 Task: Search one way flight ticket for 5 adults, 1 child, 2 infants in seat and 1 infant on lap in business from Butte: Bert Mooney Airport to New Bern: Coastal Carolina Regional Airport (was Craven County Regional) on 5-4-2023. Choice of flights is Royal air maroc. Number of bags: 1 carry on bag. Price is upto 86000. Outbound departure time preference is 4:45.
Action: Mouse moved to (305, 103)
Screenshot: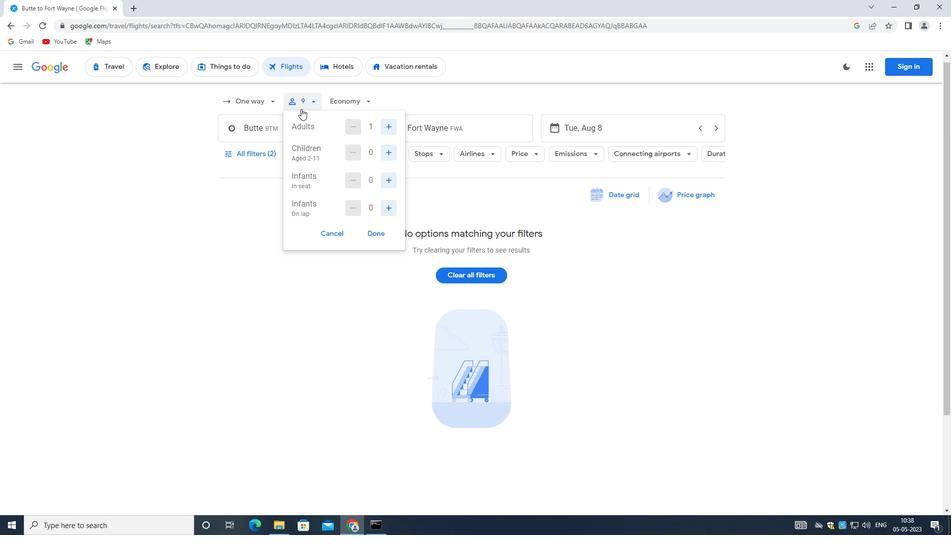 
Action: Mouse pressed left at (305, 103)
Screenshot: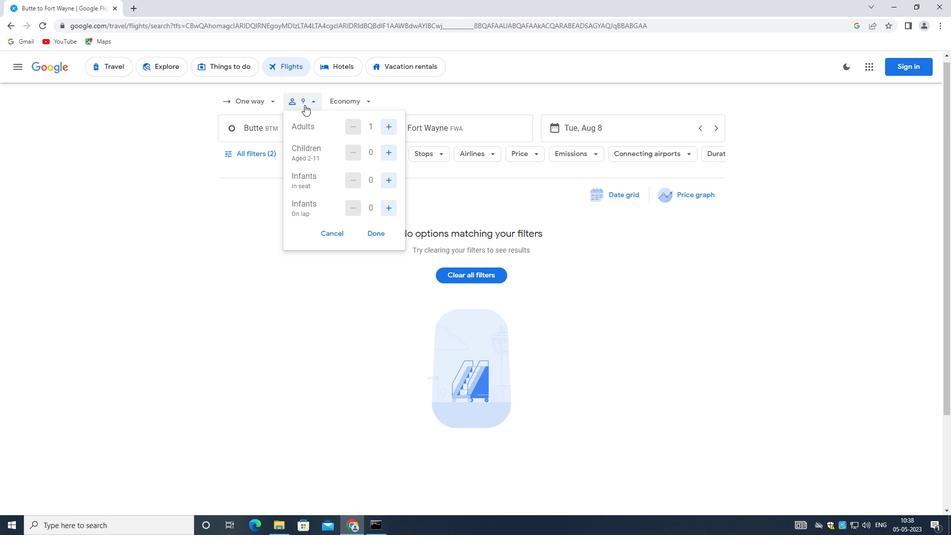 
Action: Mouse moved to (305, 107)
Screenshot: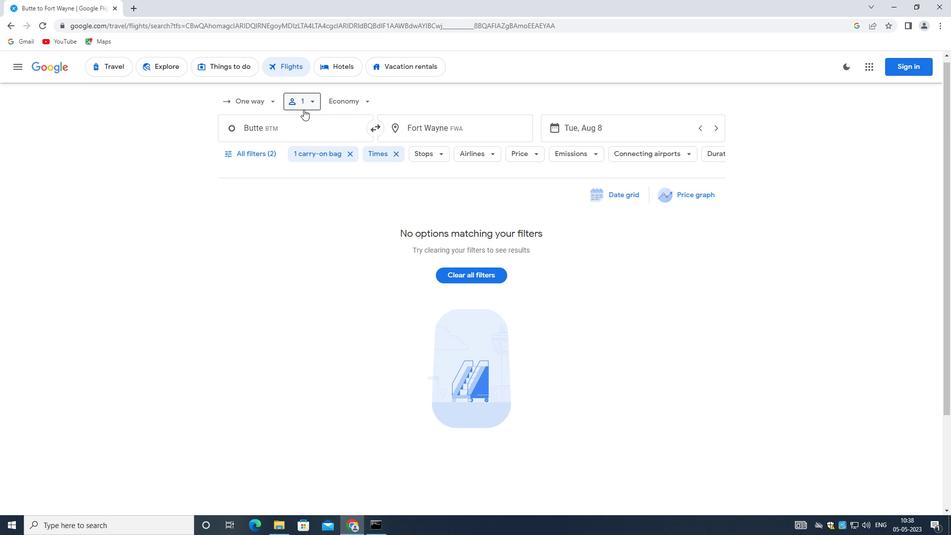 
Action: Mouse pressed left at (305, 107)
Screenshot: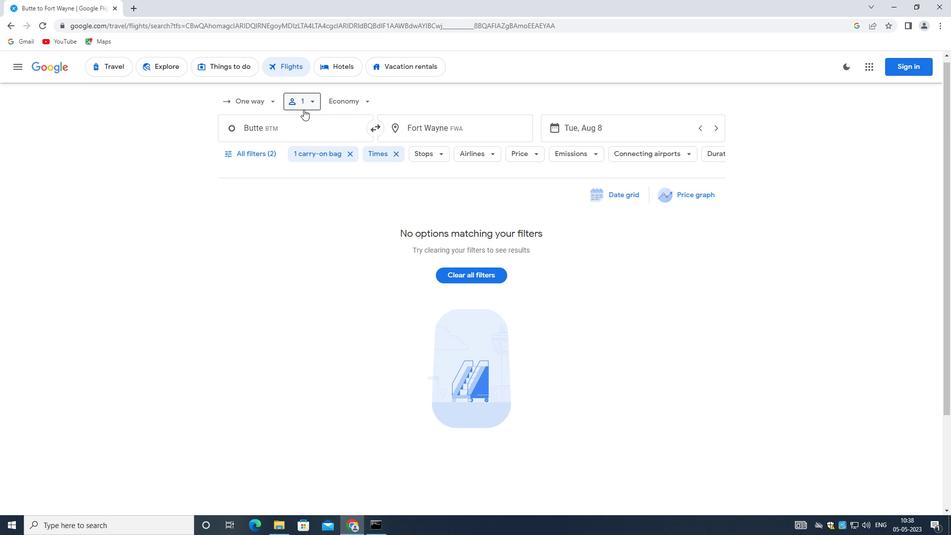 
Action: Mouse moved to (264, 109)
Screenshot: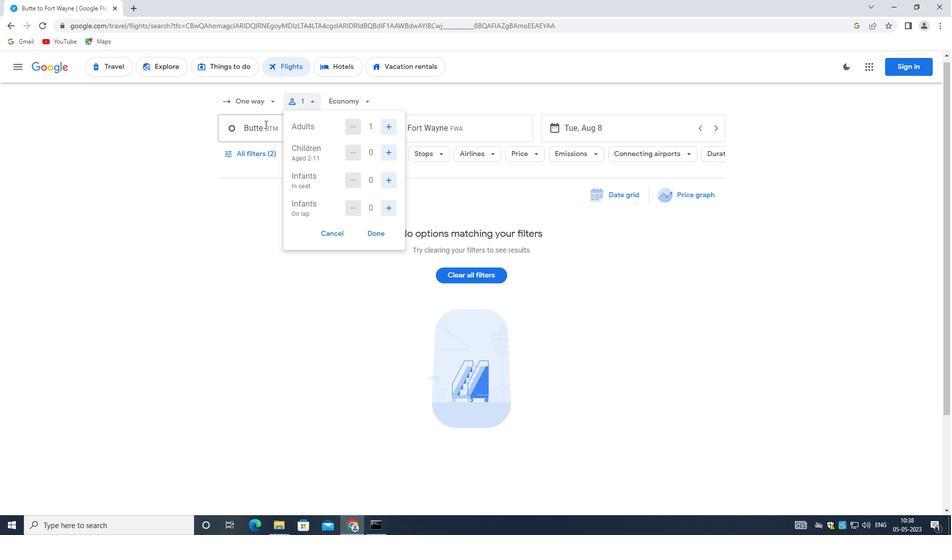 
Action: Mouse pressed left at (264, 109)
Screenshot: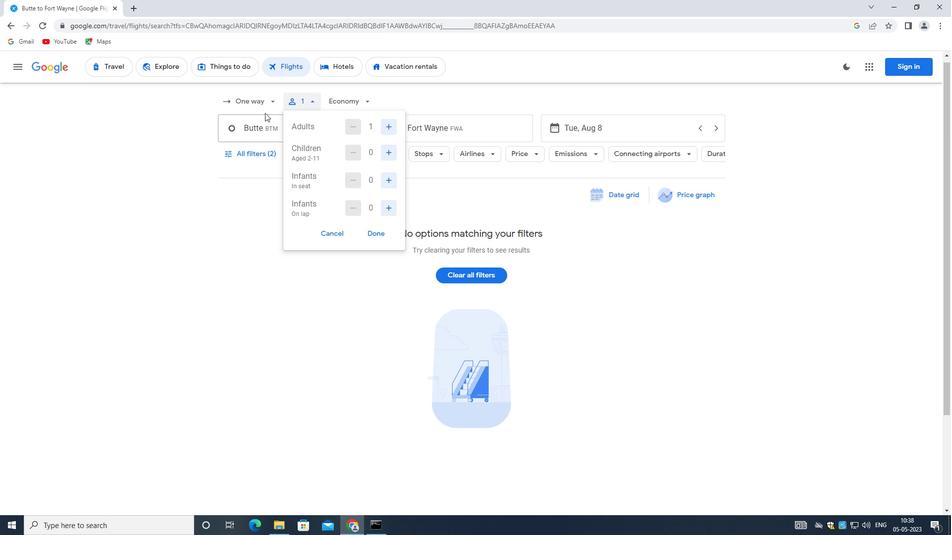 
Action: Mouse moved to (265, 143)
Screenshot: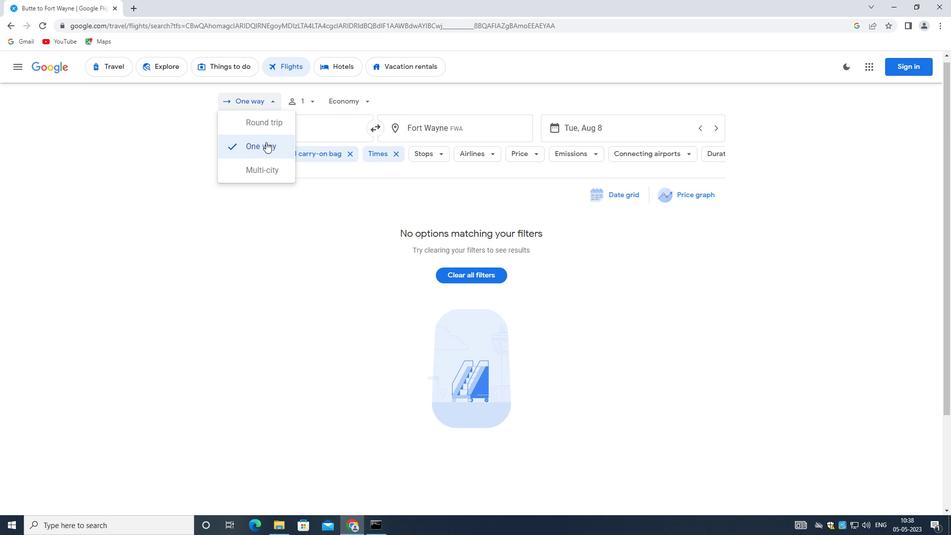
Action: Mouse pressed left at (265, 143)
Screenshot: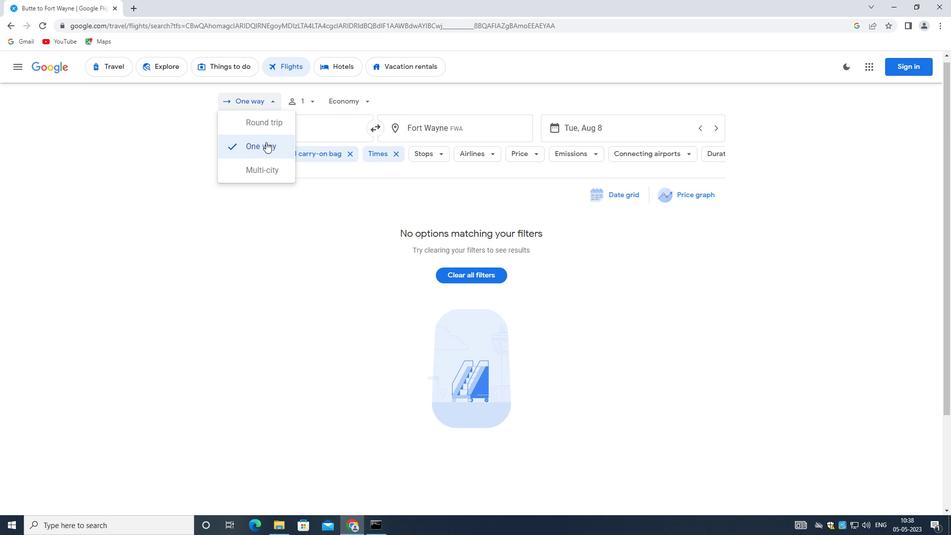 
Action: Mouse moved to (311, 102)
Screenshot: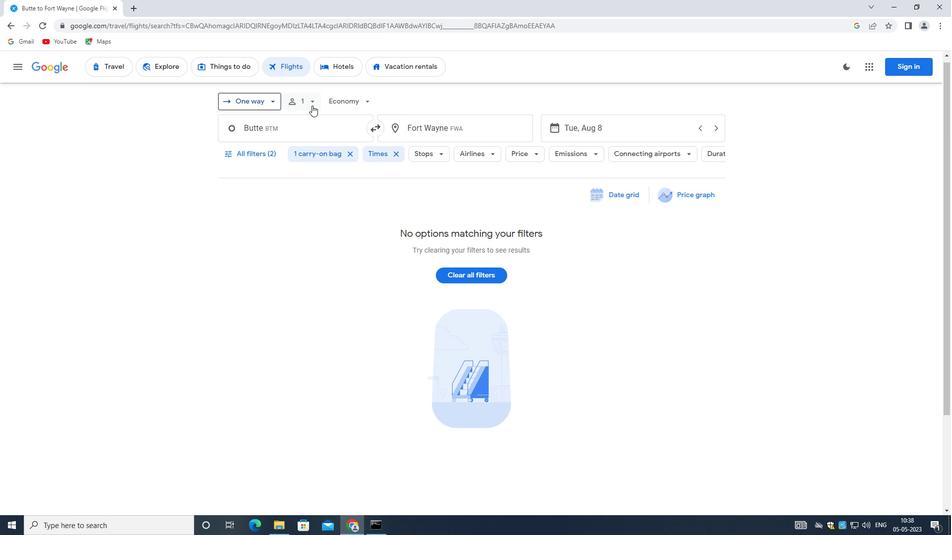 
Action: Mouse pressed left at (311, 102)
Screenshot: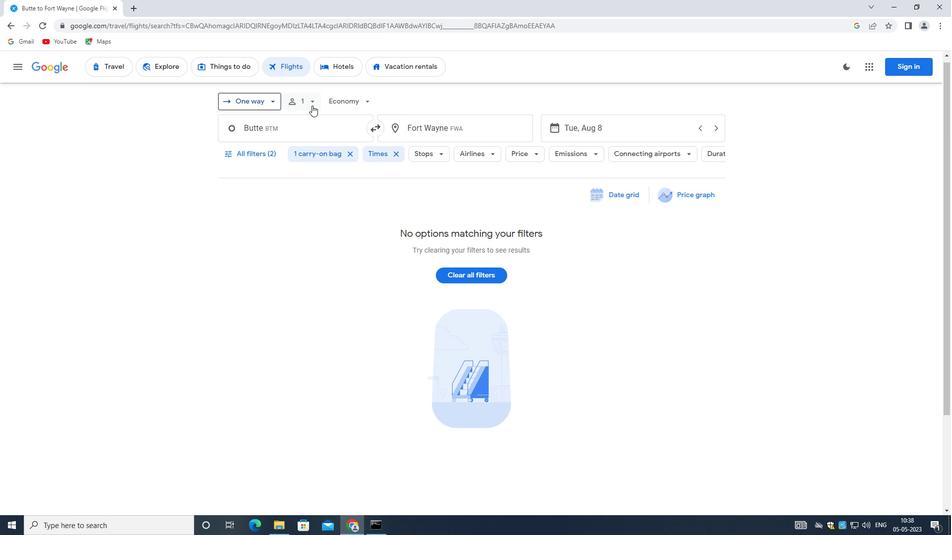 
Action: Mouse moved to (393, 127)
Screenshot: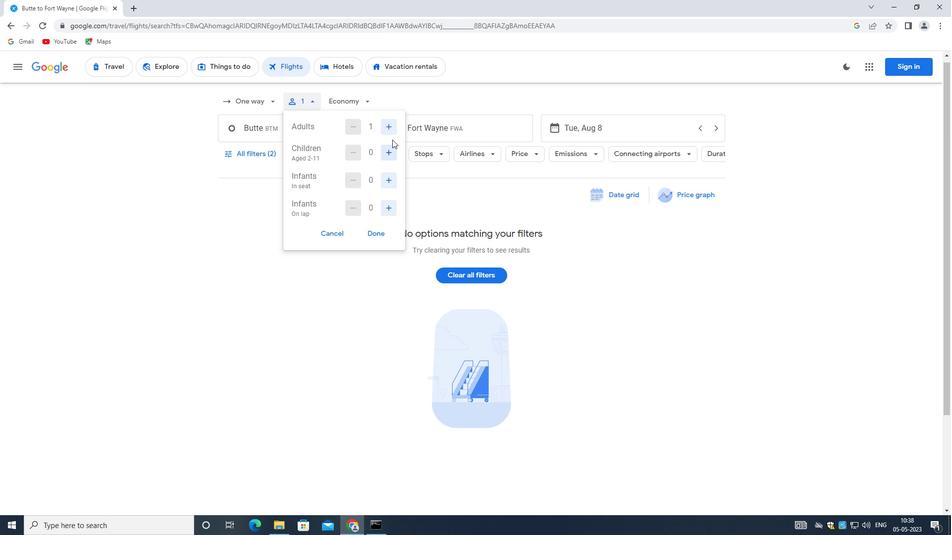 
Action: Mouse pressed left at (393, 127)
Screenshot: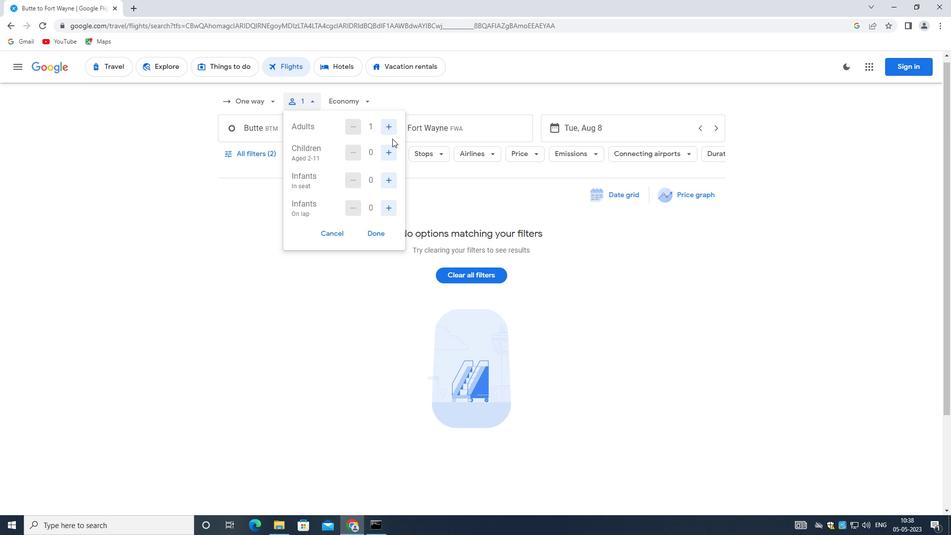 
Action: Mouse pressed left at (393, 127)
Screenshot: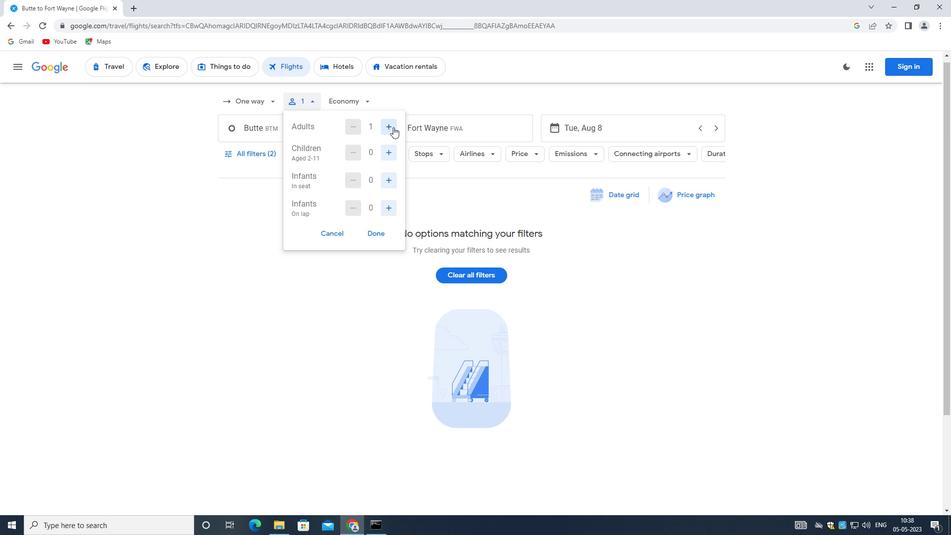 
Action: Mouse pressed left at (393, 127)
Screenshot: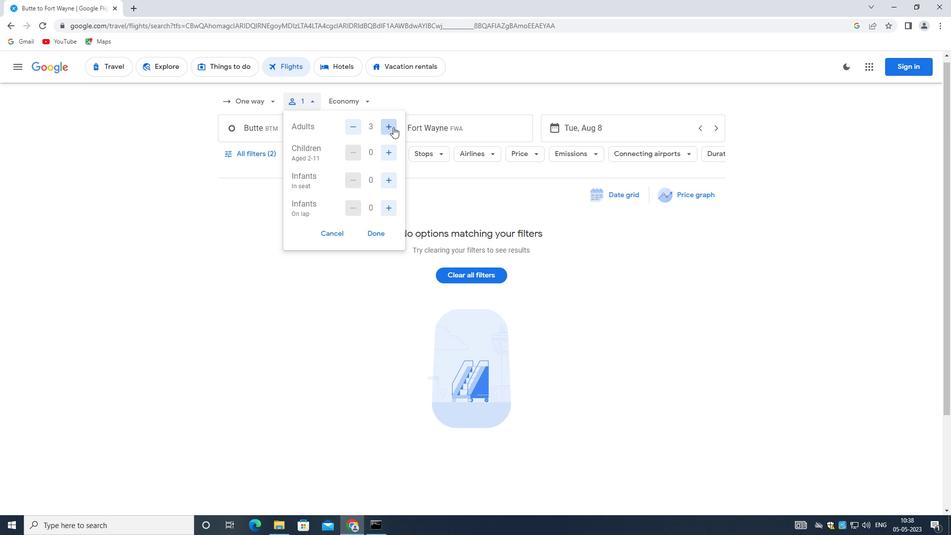 
Action: Mouse pressed left at (393, 127)
Screenshot: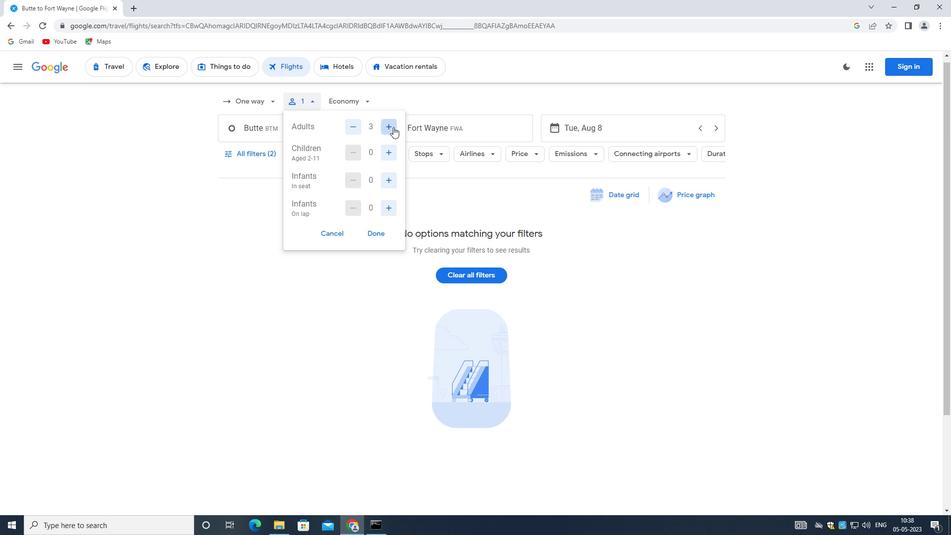 
Action: Mouse moved to (387, 151)
Screenshot: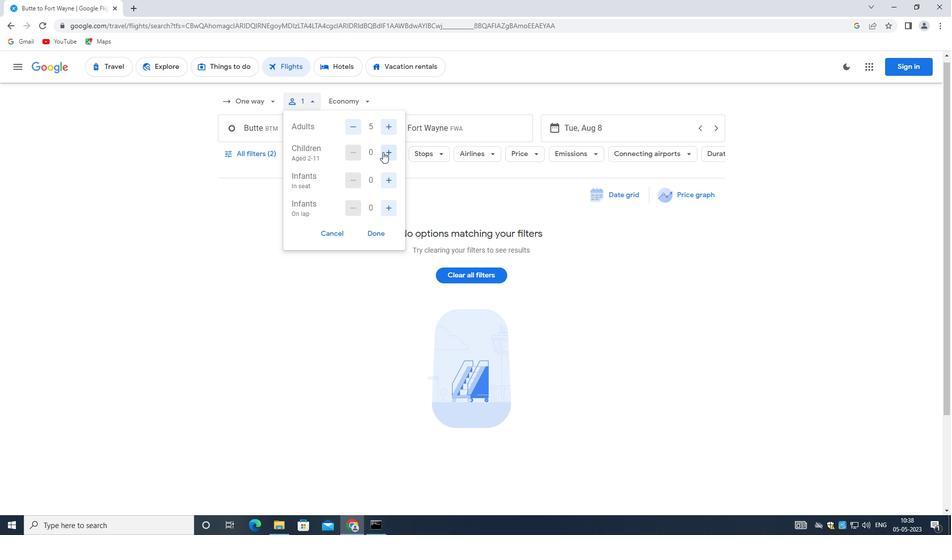 
Action: Mouse pressed left at (387, 151)
Screenshot: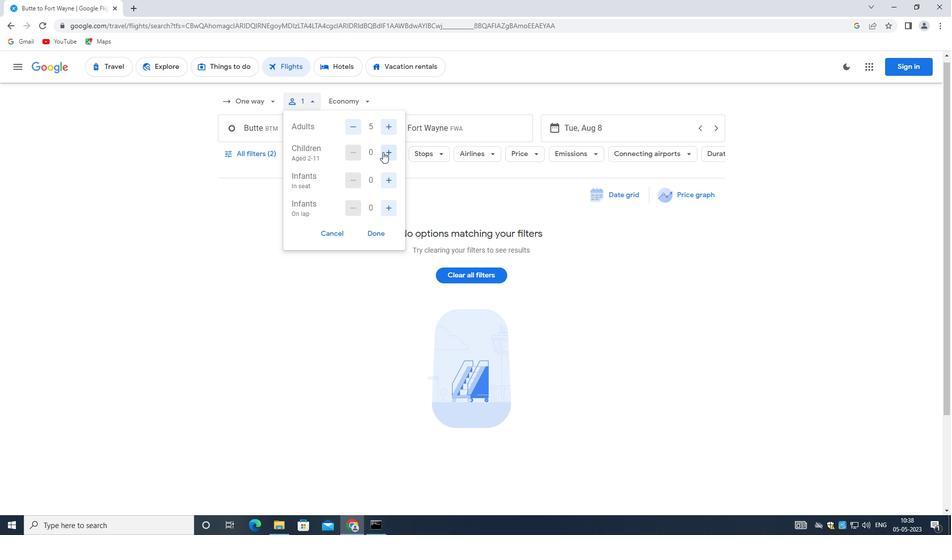 
Action: Mouse moved to (386, 178)
Screenshot: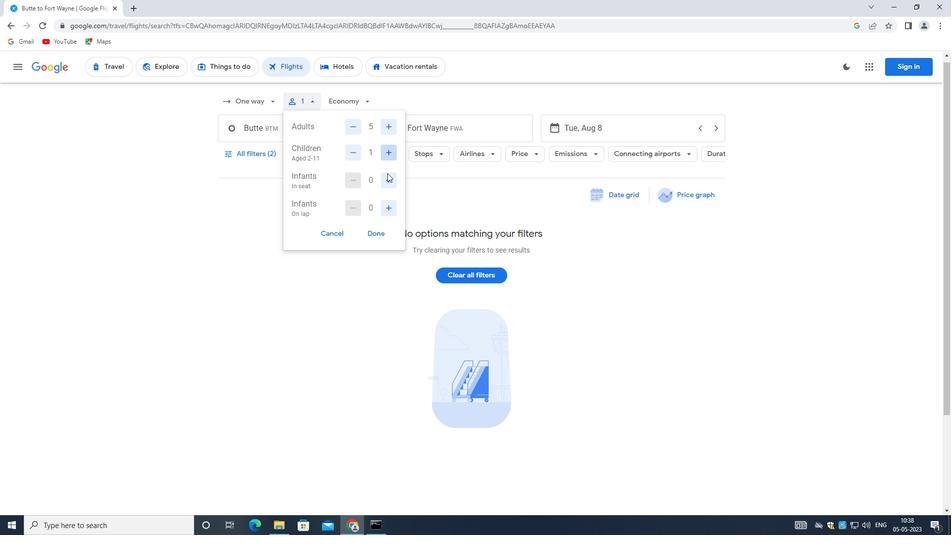 
Action: Mouse pressed left at (386, 178)
Screenshot: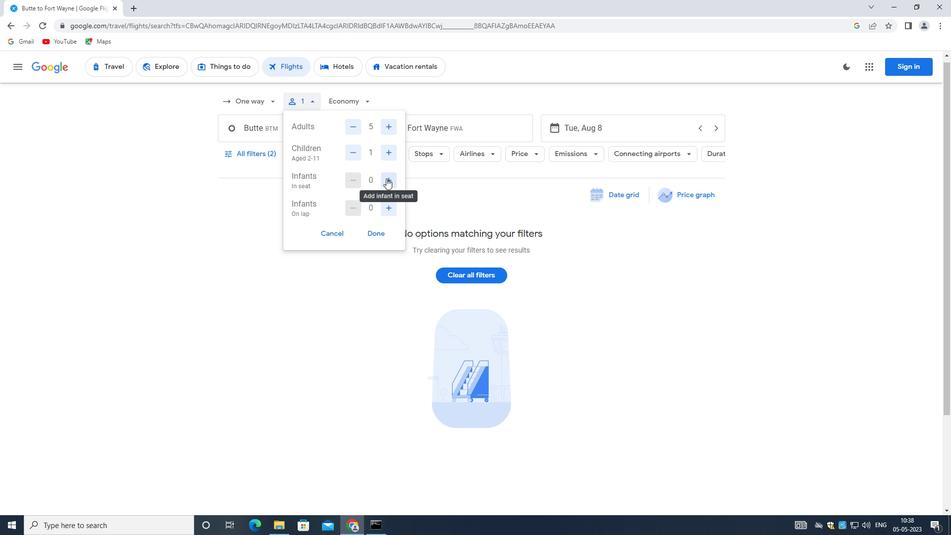 
Action: Mouse pressed left at (386, 178)
Screenshot: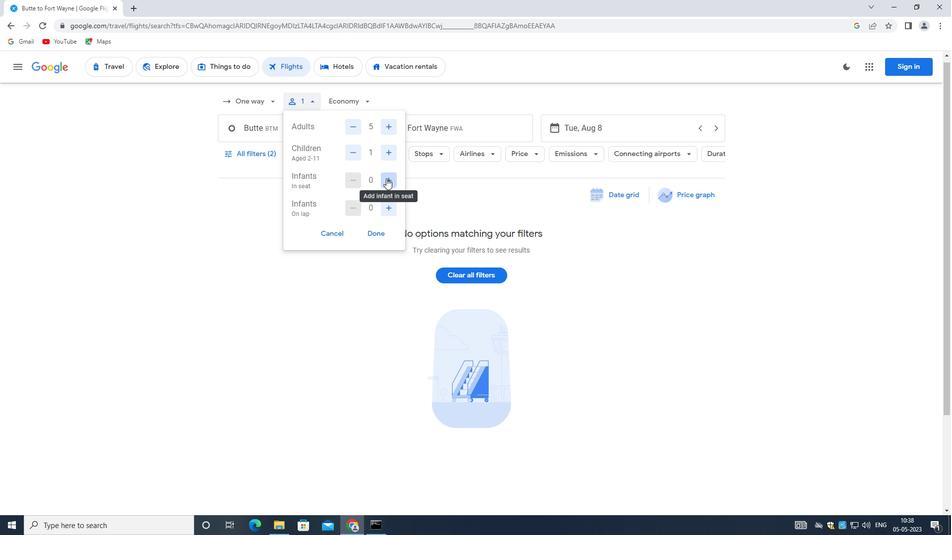 
Action: Mouse moved to (387, 205)
Screenshot: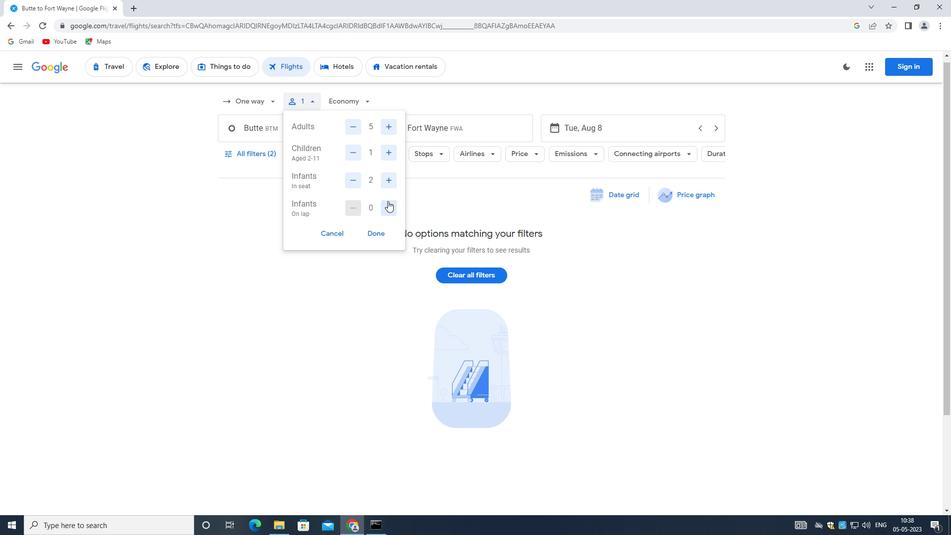
Action: Mouse pressed left at (387, 205)
Screenshot: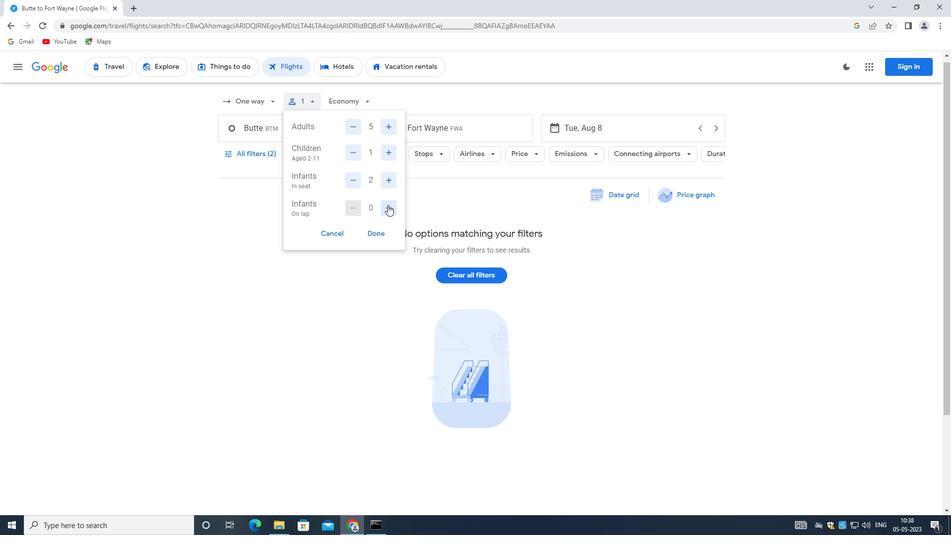 
Action: Mouse moved to (375, 231)
Screenshot: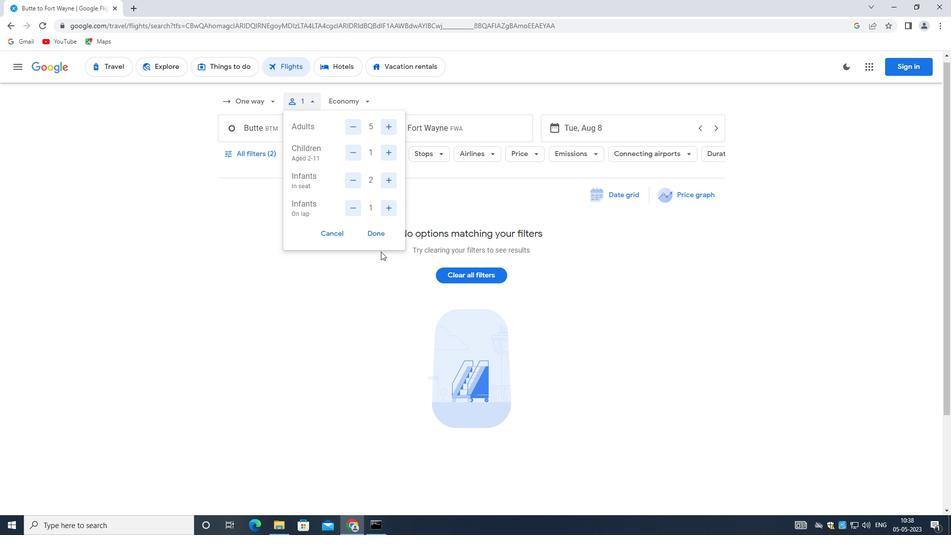 
Action: Mouse pressed left at (375, 231)
Screenshot: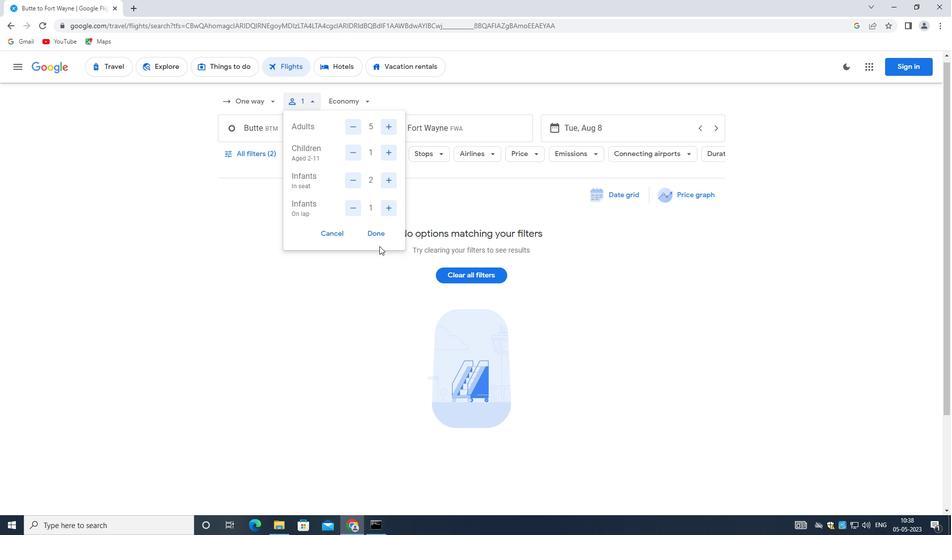 
Action: Mouse moved to (358, 99)
Screenshot: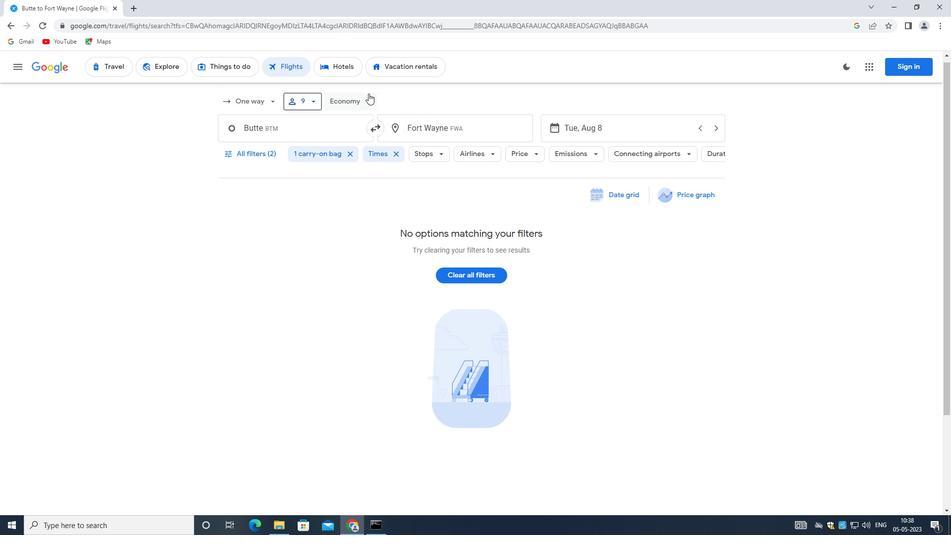 
Action: Mouse pressed left at (358, 99)
Screenshot: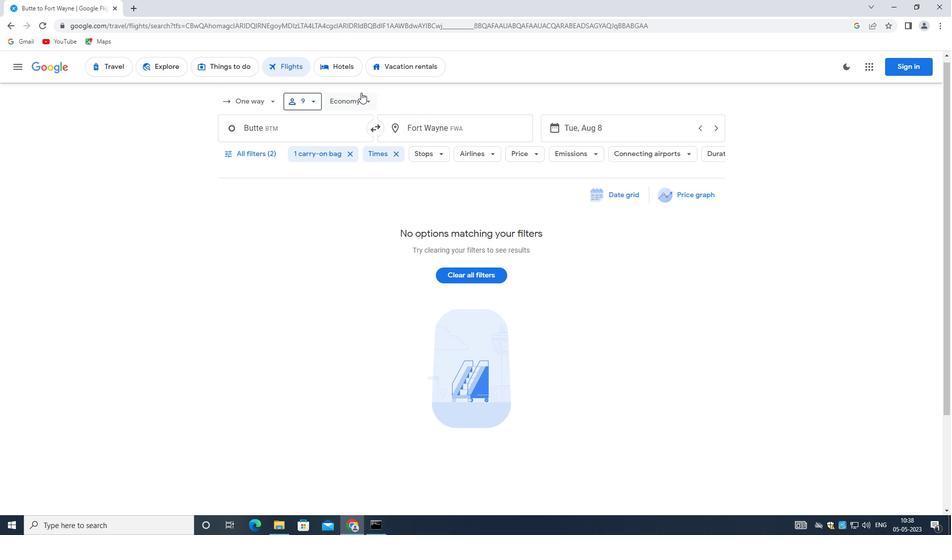 
Action: Mouse moved to (374, 171)
Screenshot: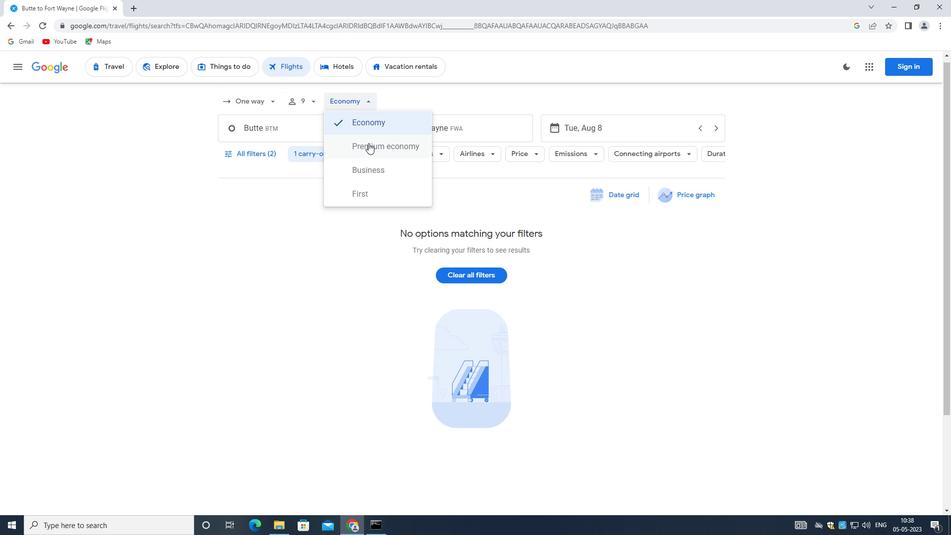 
Action: Mouse pressed left at (374, 171)
Screenshot: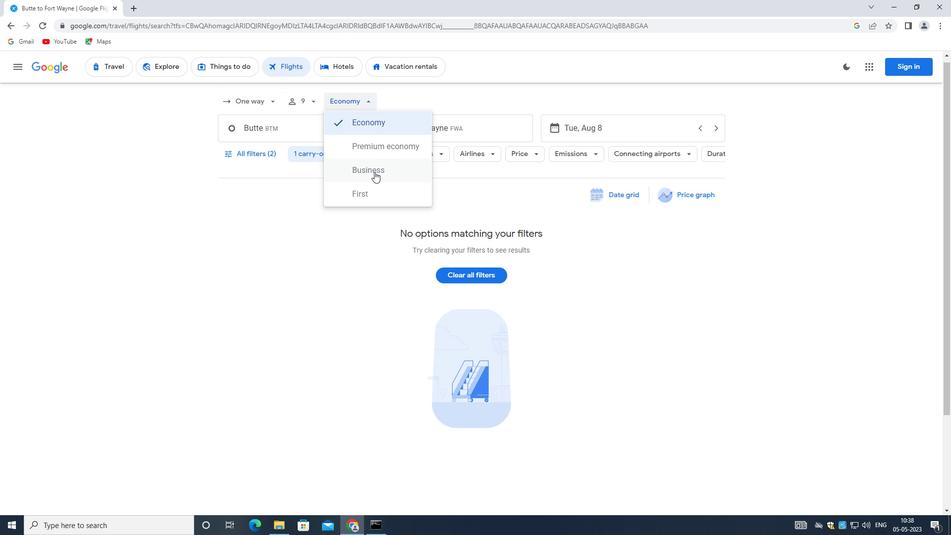 
Action: Mouse moved to (252, 135)
Screenshot: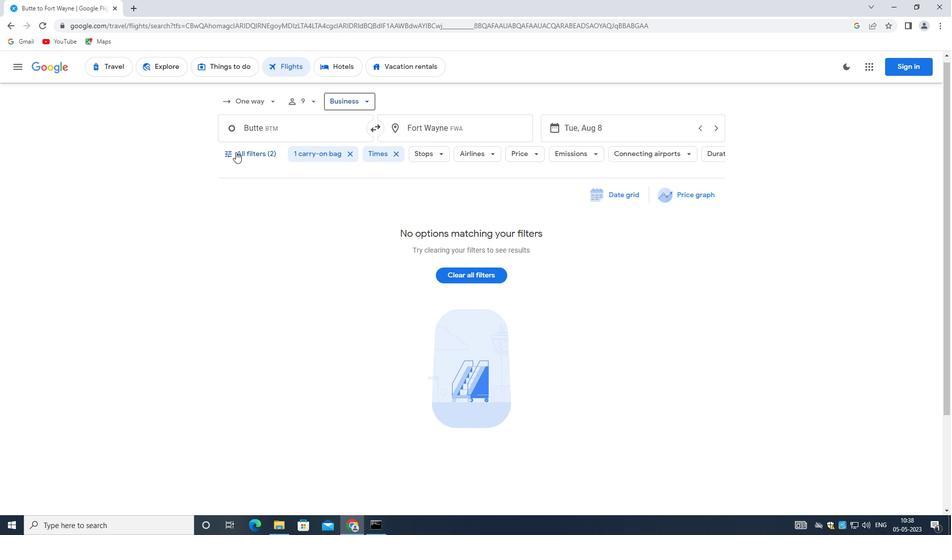 
Action: Mouse pressed left at (252, 135)
Screenshot: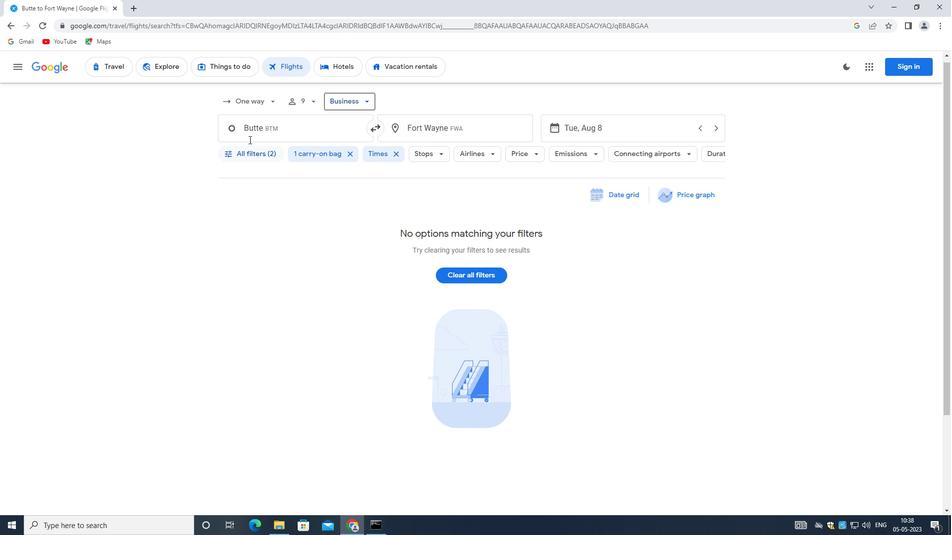 
Action: Mouse moved to (279, 132)
Screenshot: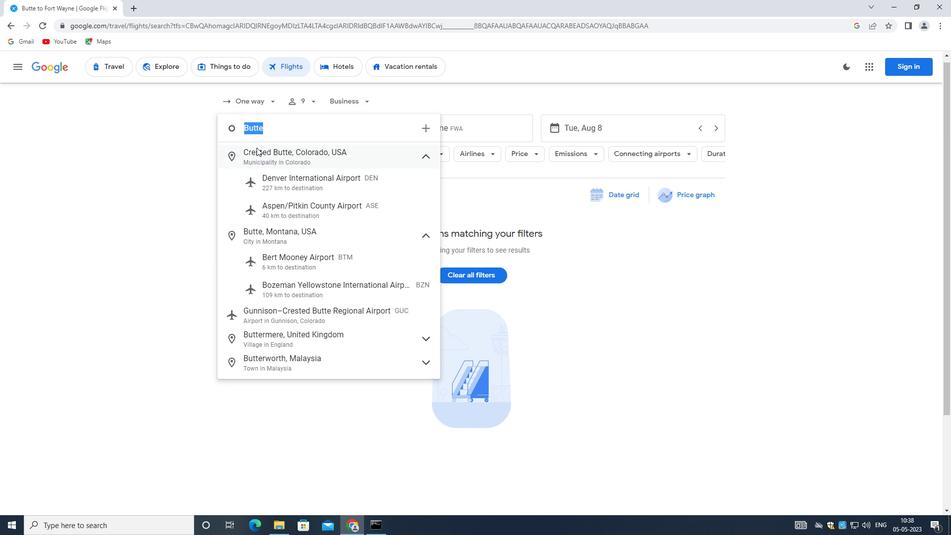 
Action: Mouse pressed left at (279, 132)
Screenshot: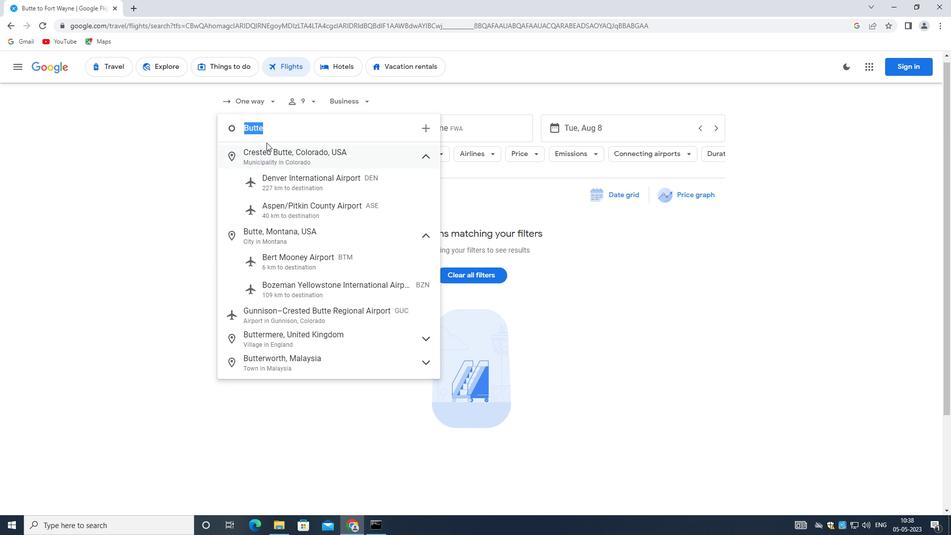 
Action: Mouse moved to (279, 130)
Screenshot: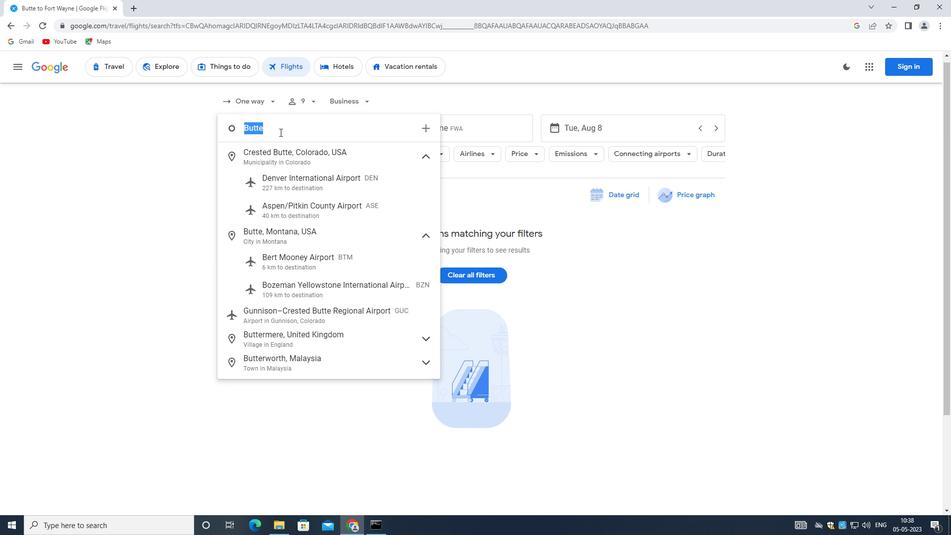 
Action: Key pressed <Key.backspace><Key.backspace><Key.backspace><Key.backspace>ery<Key.backspace><Key.backspace>rt
Screenshot: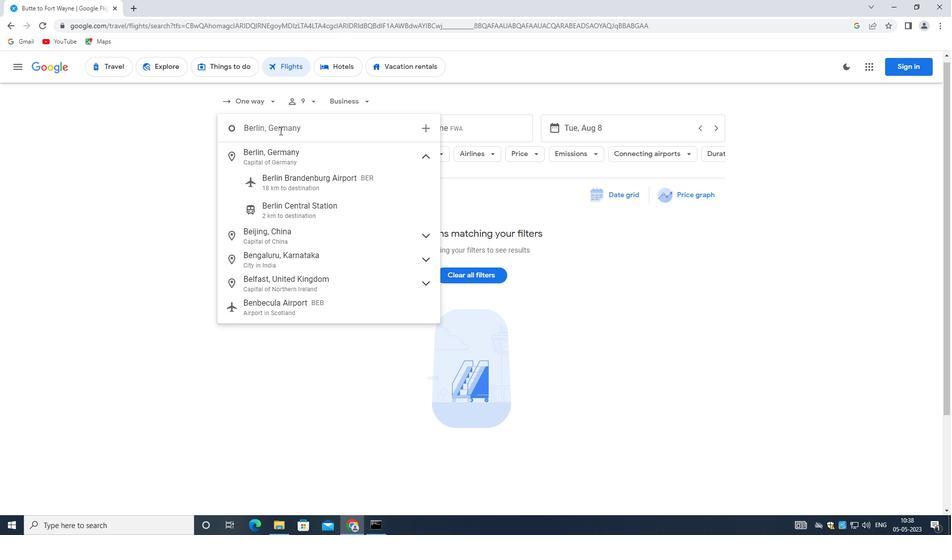 
Action: Mouse moved to (172, 109)
Screenshot: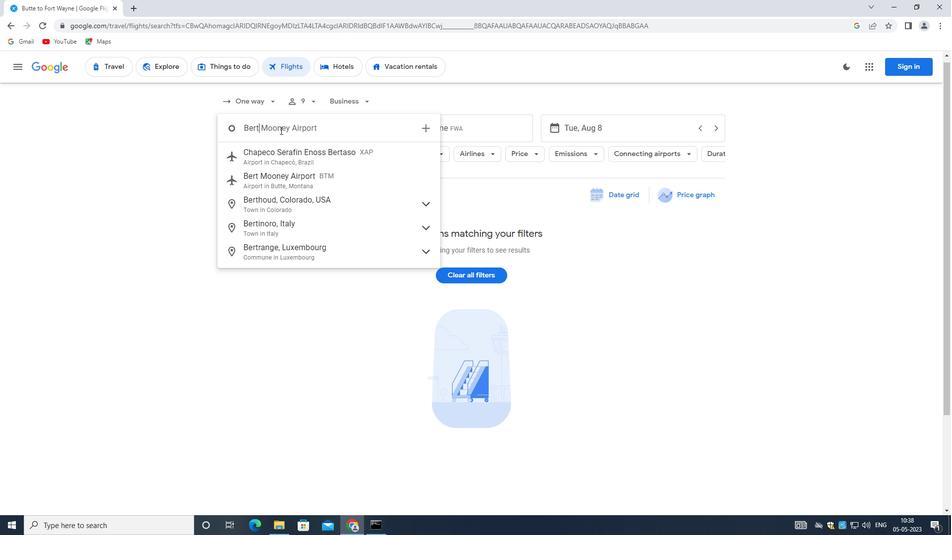 
Action: Mouse scrolled (172, 110) with delta (0, 0)
Screenshot: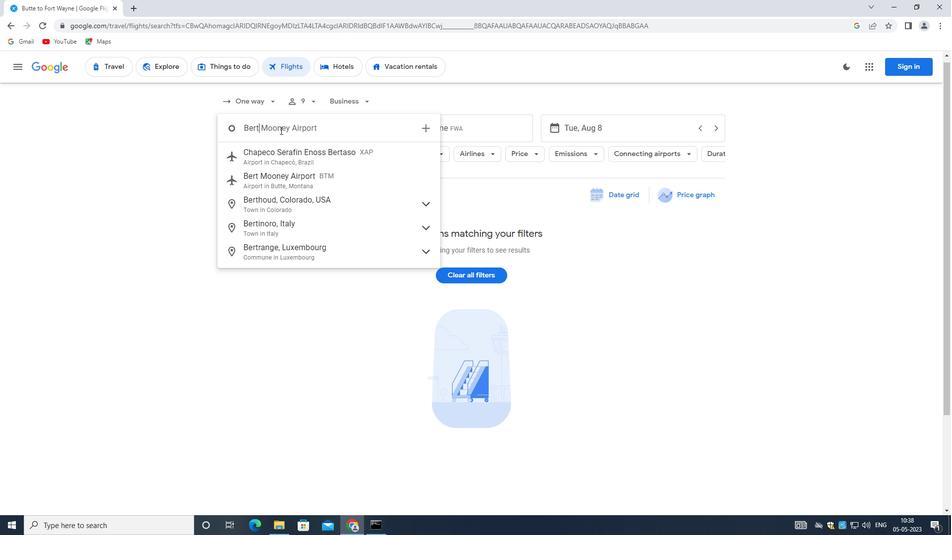 
Action: Mouse moved to (291, 179)
Screenshot: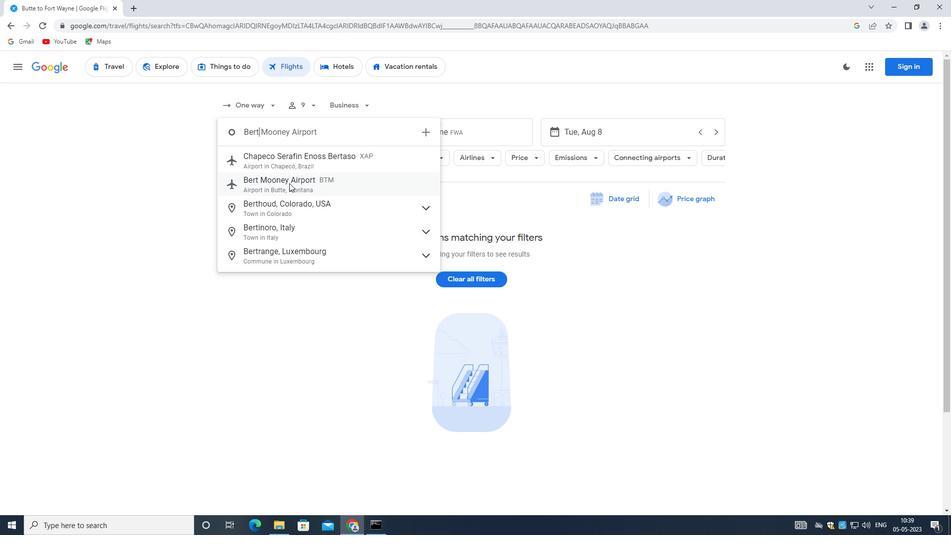 
Action: Mouse pressed left at (291, 179)
Screenshot: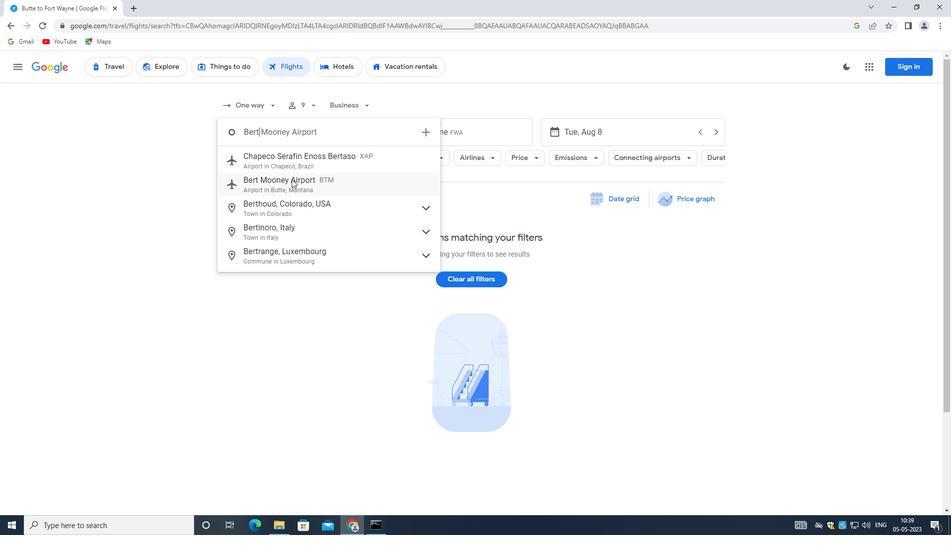 
Action: Mouse moved to (429, 137)
Screenshot: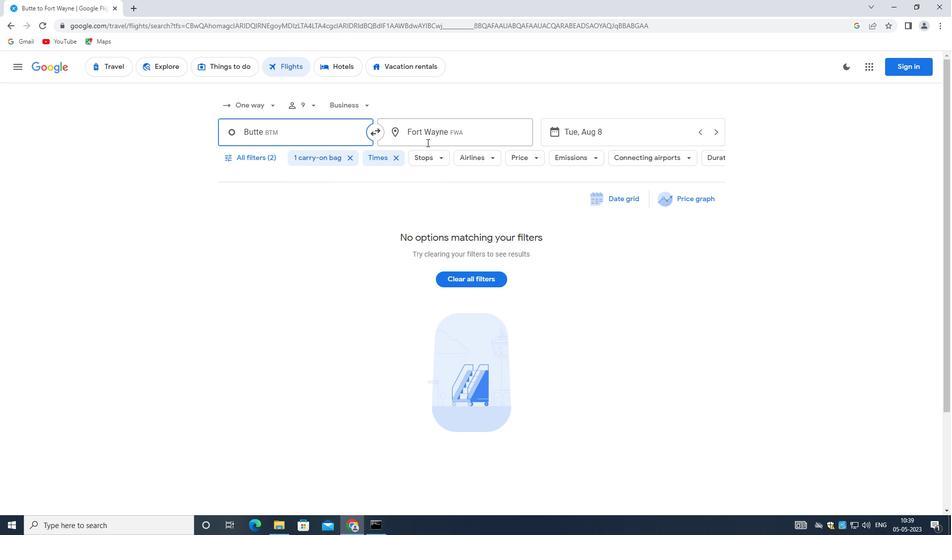 
Action: Mouse pressed left at (429, 137)
Screenshot: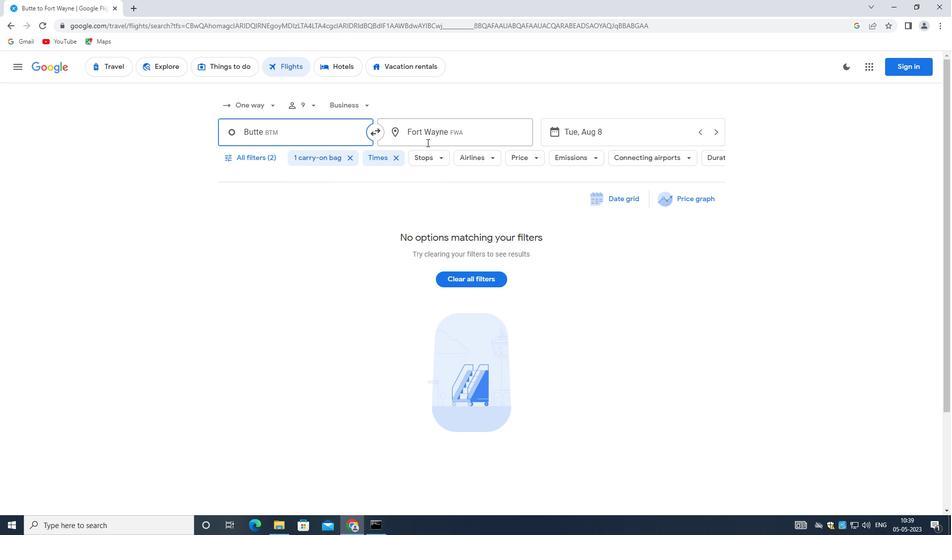 
Action: Key pressed <Key.backspace><Key.shift>COASTAL
Screenshot: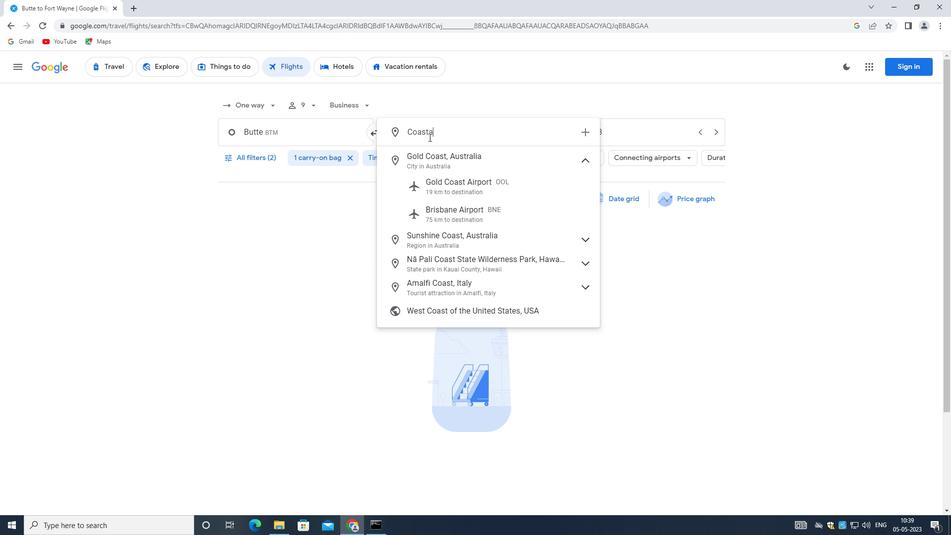 
Action: Mouse moved to (444, 154)
Screenshot: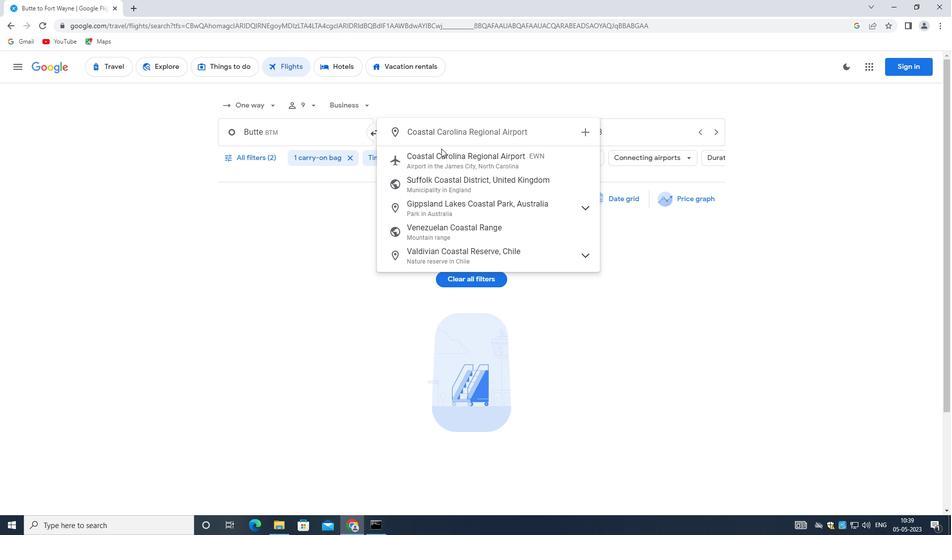 
Action: Mouse pressed left at (444, 154)
Screenshot: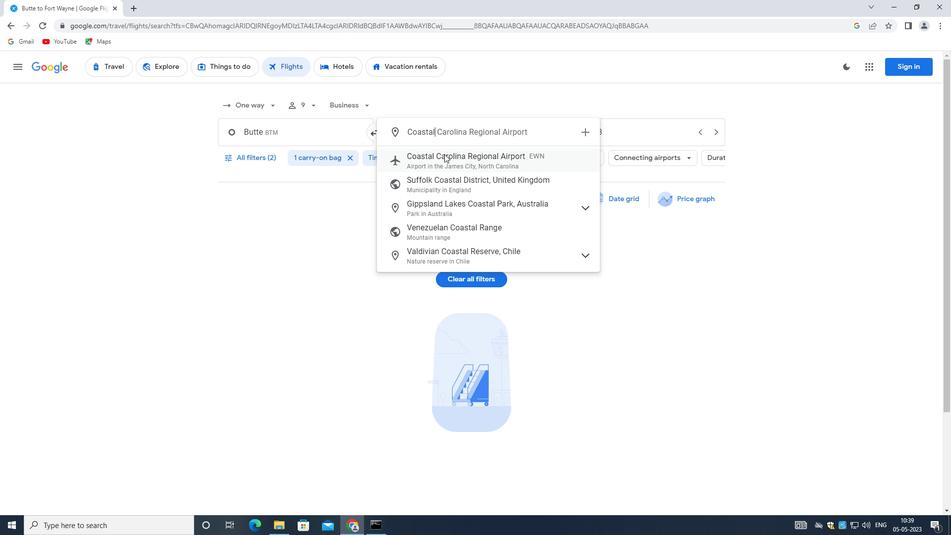 
Action: Mouse moved to (571, 136)
Screenshot: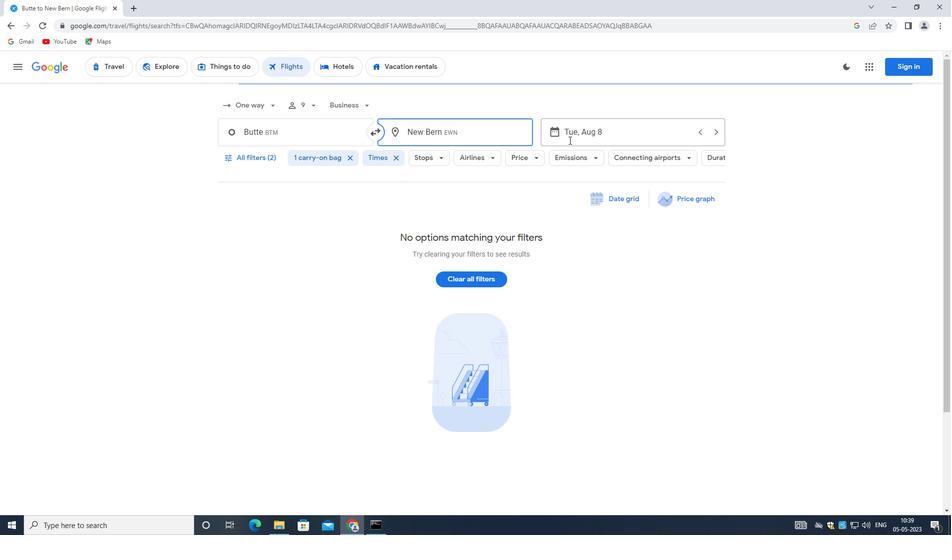 
Action: Mouse pressed left at (571, 136)
Screenshot: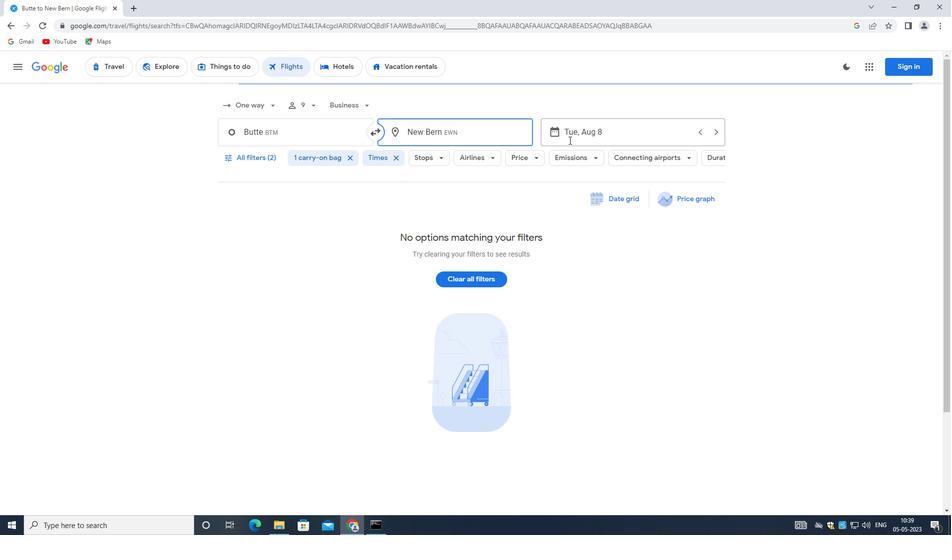 
Action: Mouse moved to (413, 243)
Screenshot: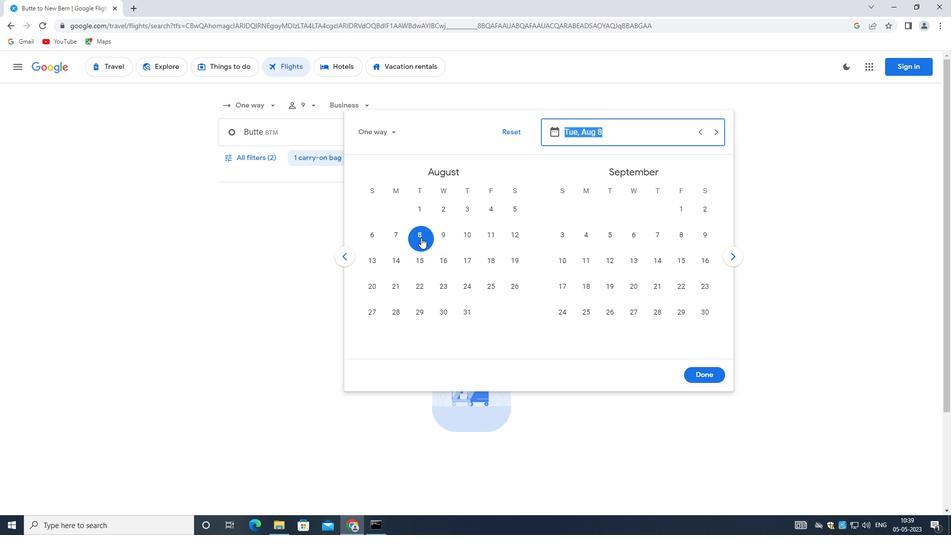 
Action: Mouse pressed left at (413, 243)
Screenshot: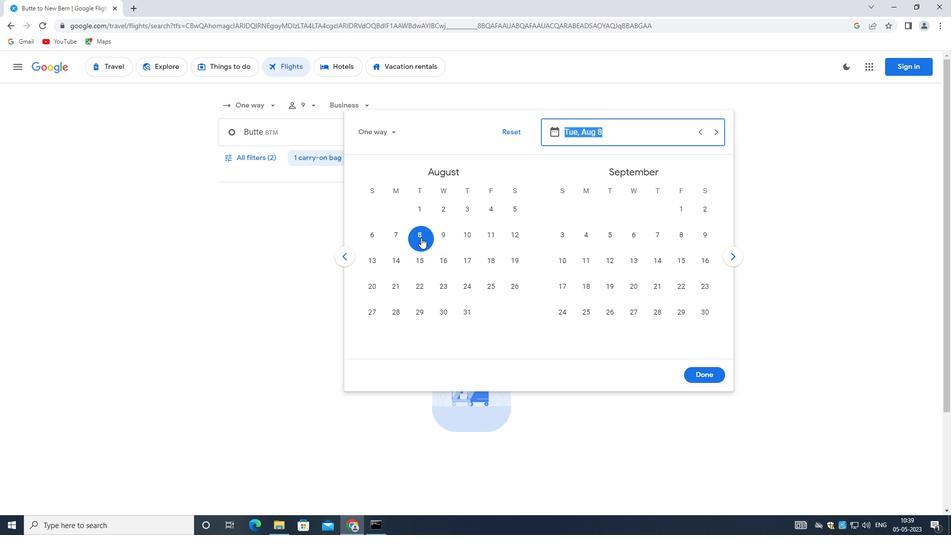 
Action: Mouse moved to (702, 378)
Screenshot: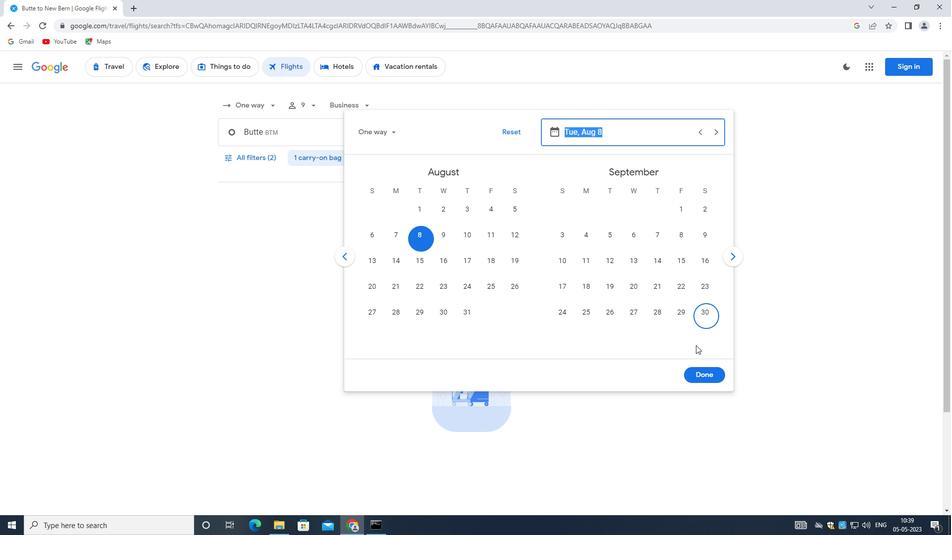 
Action: Mouse pressed left at (702, 378)
Screenshot: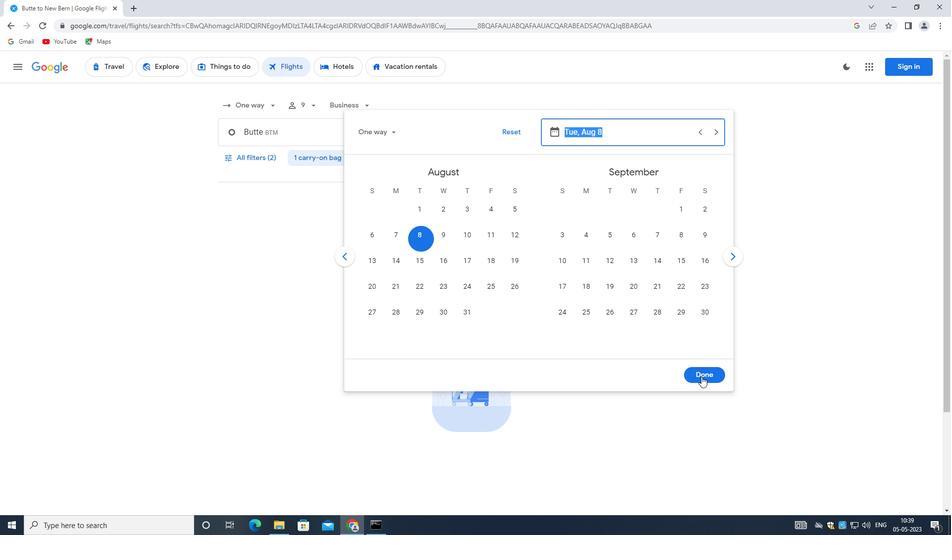 
Action: Mouse moved to (259, 161)
Screenshot: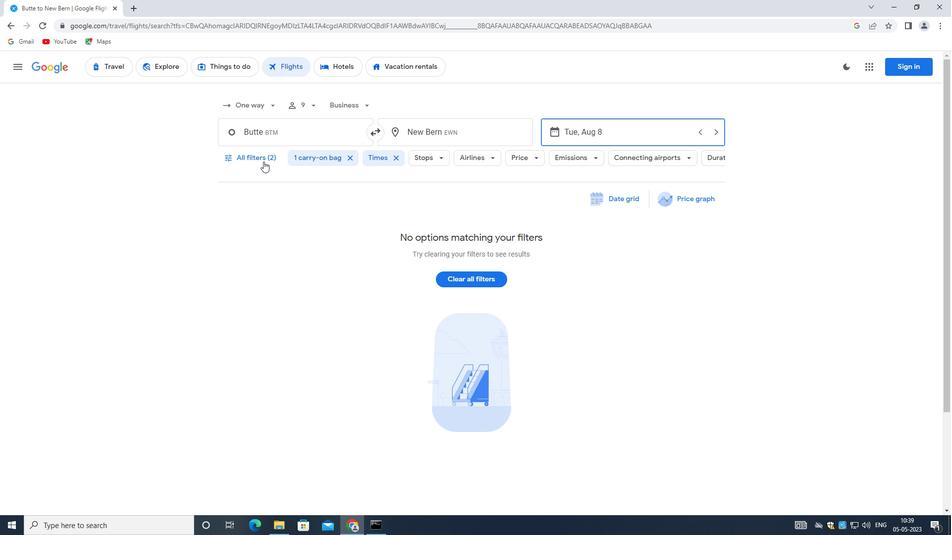 
Action: Mouse pressed left at (259, 161)
Screenshot: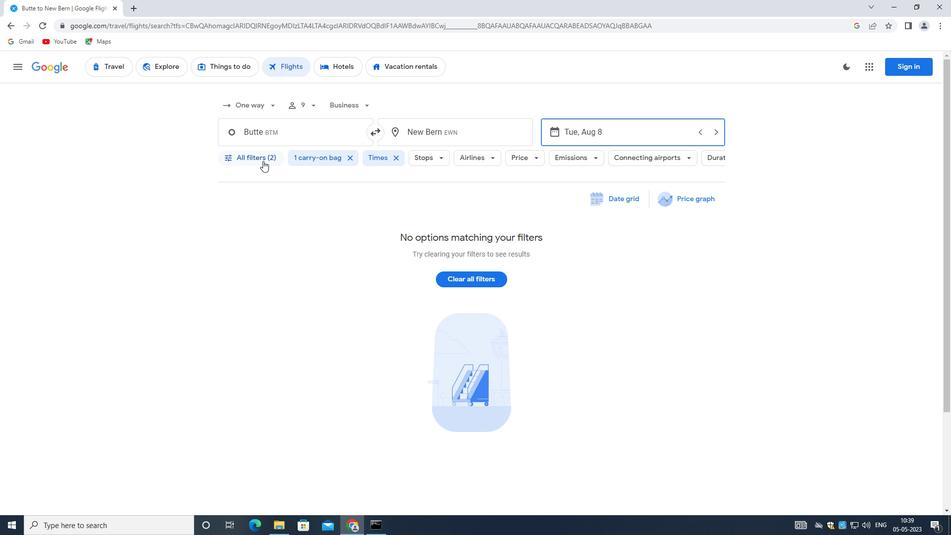 
Action: Mouse moved to (327, 347)
Screenshot: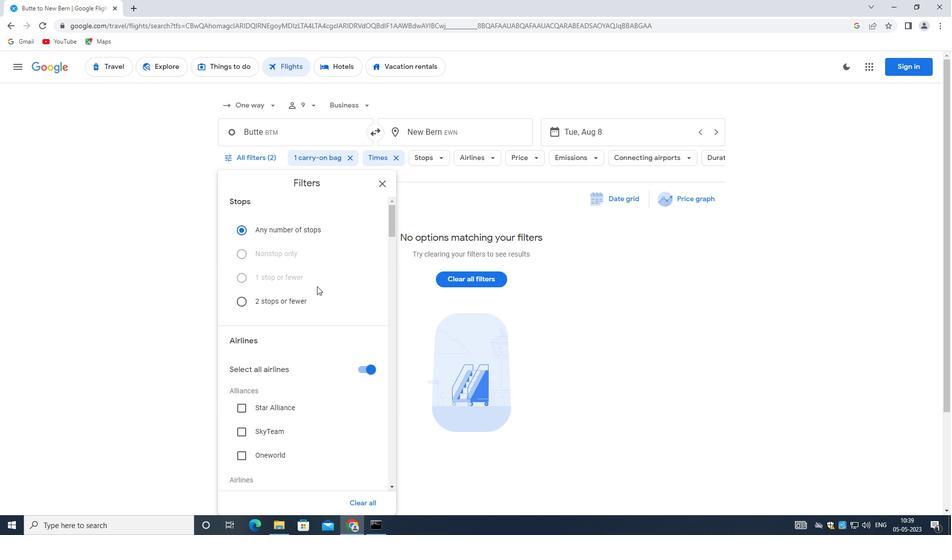 
Action: Mouse scrolled (327, 346) with delta (0, 0)
Screenshot: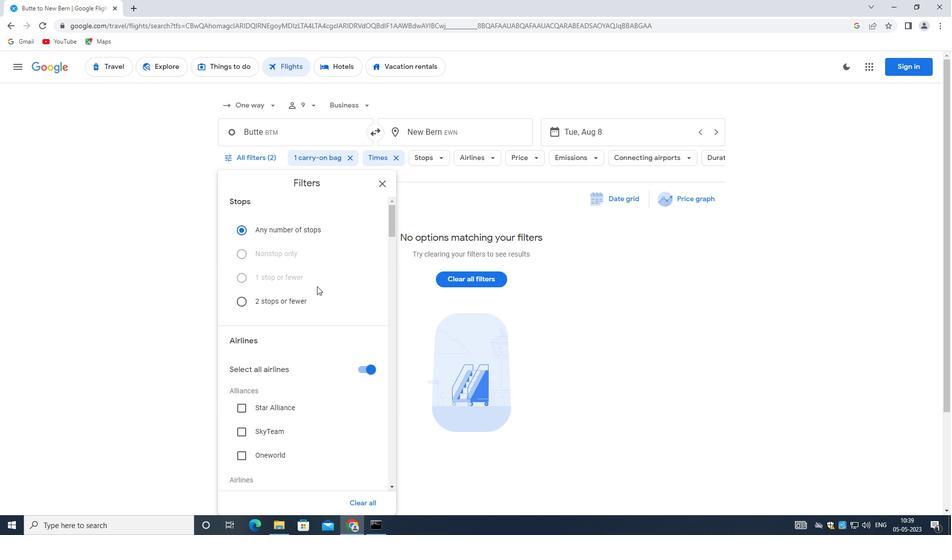 
Action: Mouse moved to (327, 351)
Screenshot: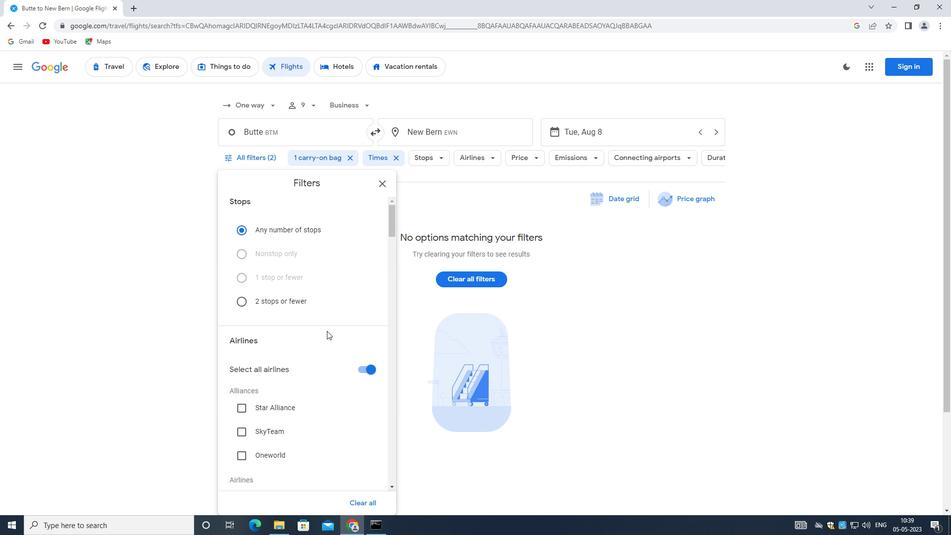 
Action: Mouse scrolled (327, 351) with delta (0, 0)
Screenshot: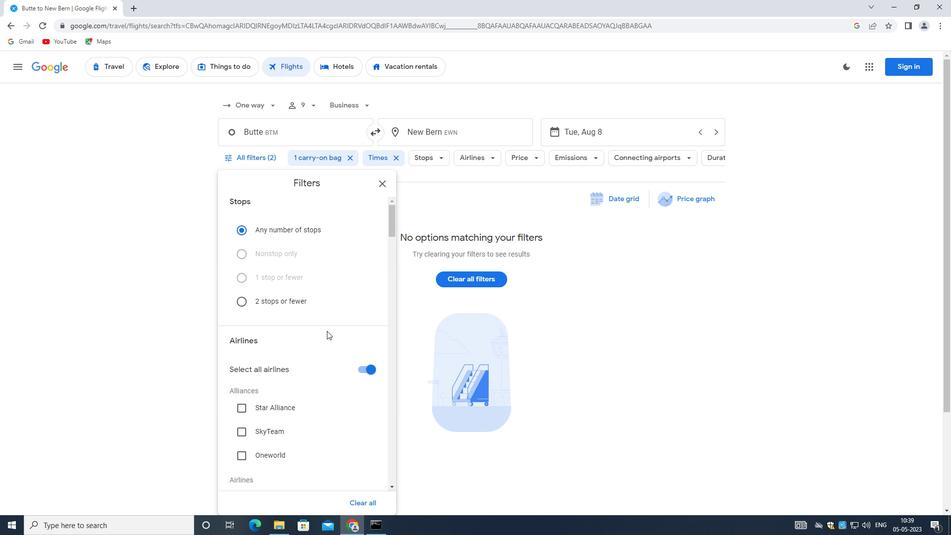 
Action: Mouse moved to (359, 277)
Screenshot: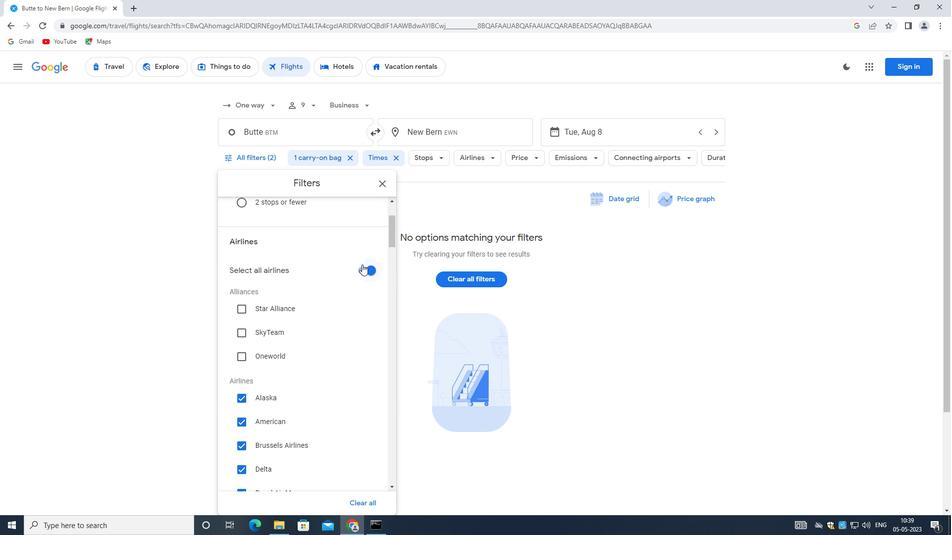 
Action: Mouse scrolled (359, 277) with delta (0, 0)
Screenshot: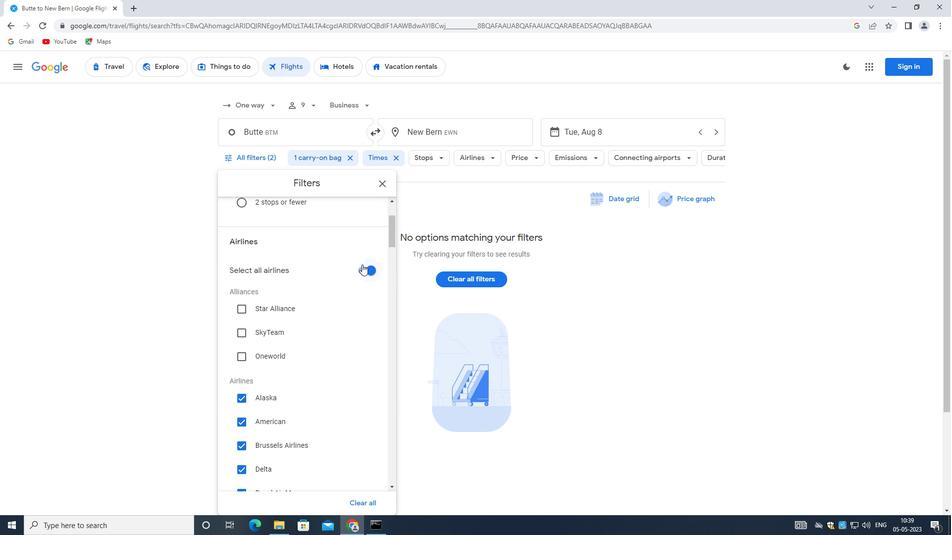 
Action: Mouse moved to (358, 278)
Screenshot: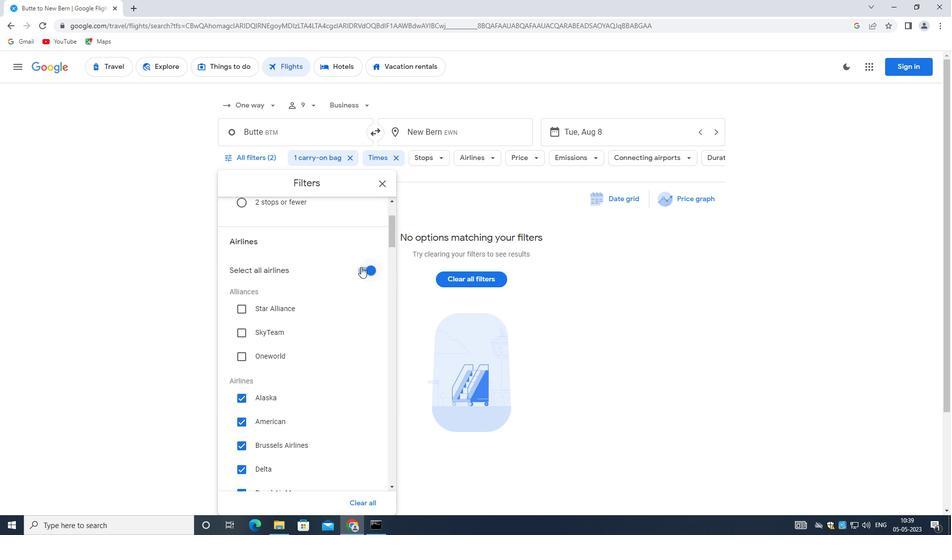 
Action: Mouse scrolled (358, 277) with delta (0, 0)
Screenshot: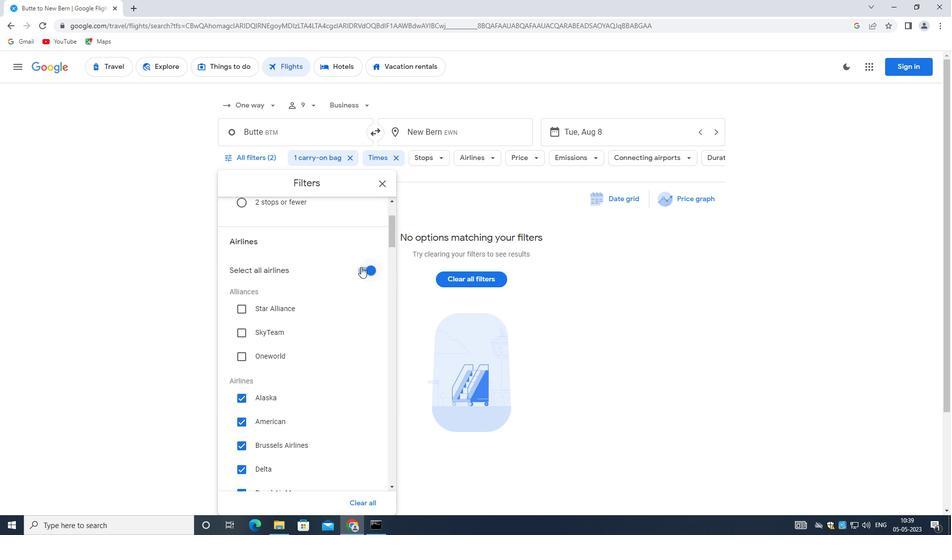 
Action: Mouse moved to (349, 294)
Screenshot: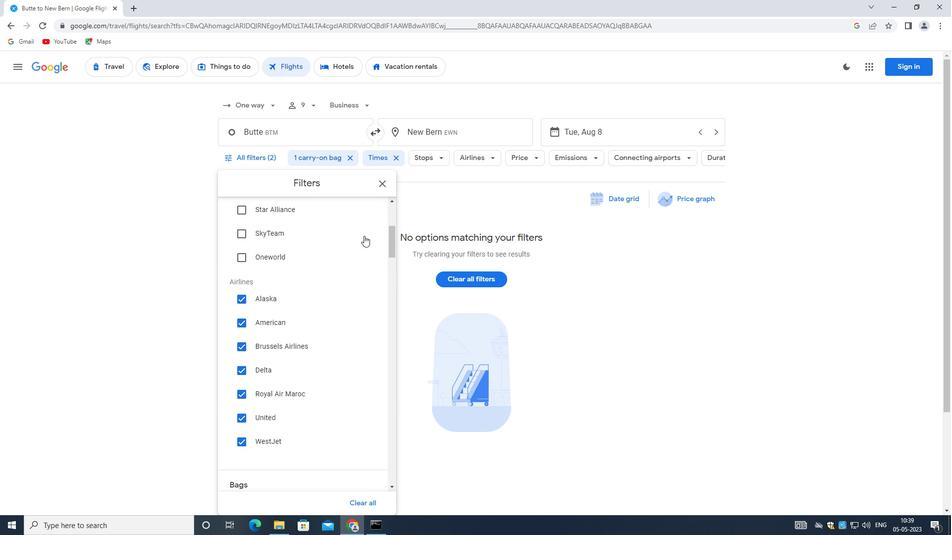 
Action: Mouse scrolled (349, 294) with delta (0, 0)
Screenshot: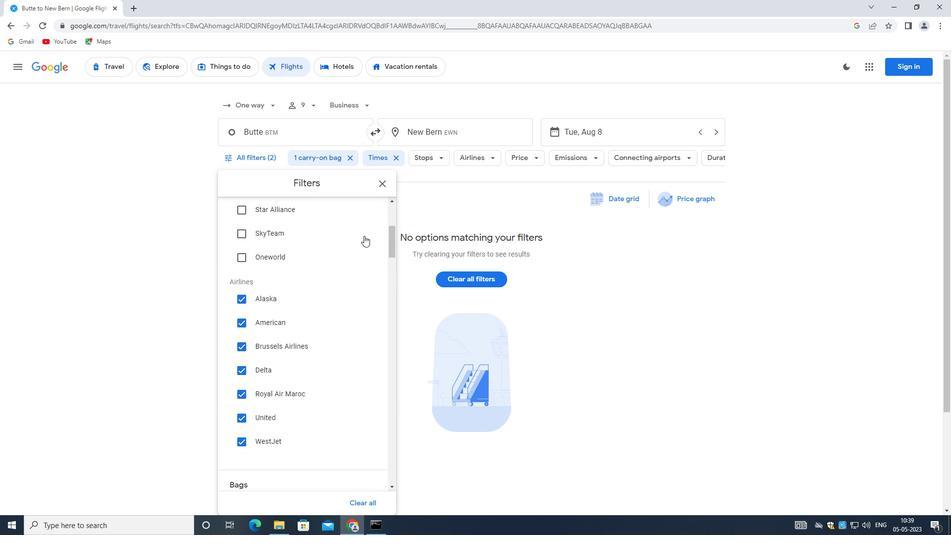
Action: Mouse scrolled (349, 294) with delta (0, 0)
Screenshot: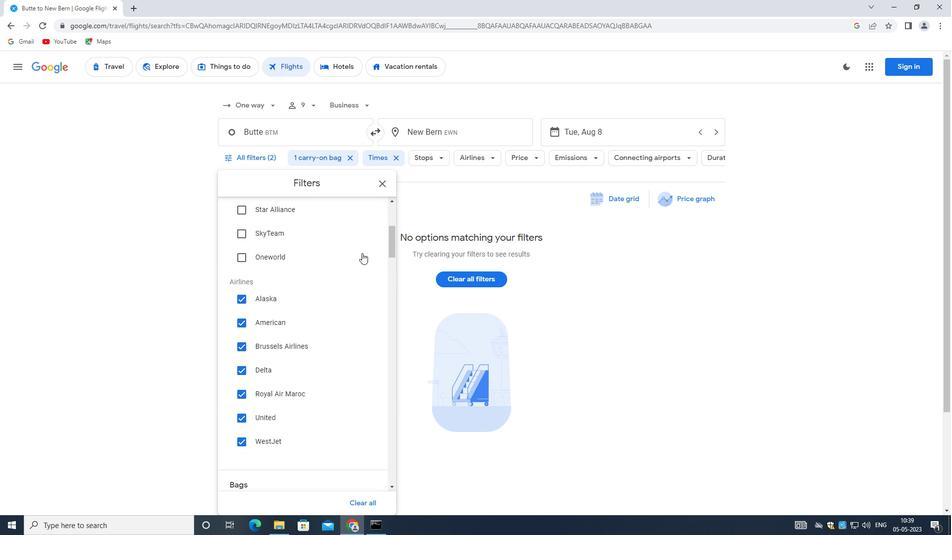 
Action: Mouse scrolled (349, 294) with delta (0, 0)
Screenshot: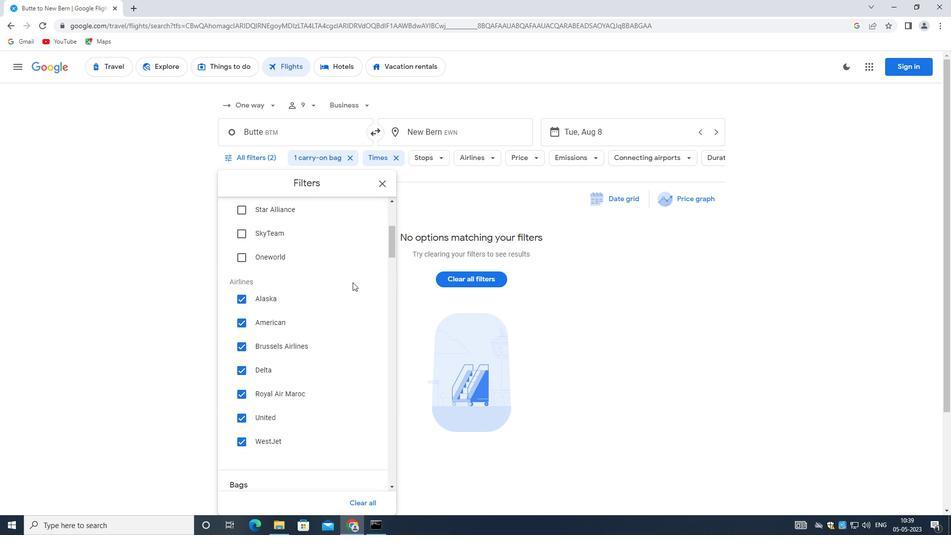 
Action: Mouse moved to (361, 317)
Screenshot: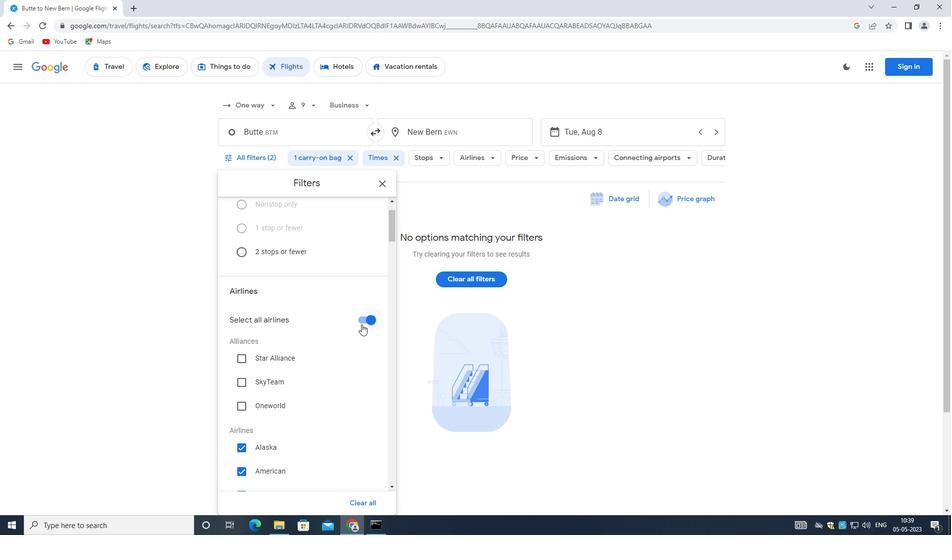 
Action: Mouse pressed left at (361, 317)
Screenshot: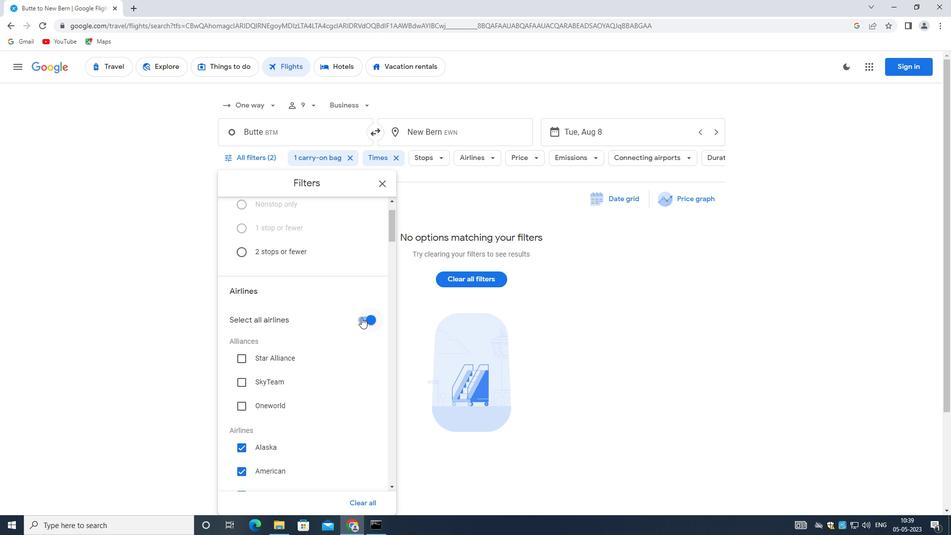 
Action: Mouse moved to (283, 379)
Screenshot: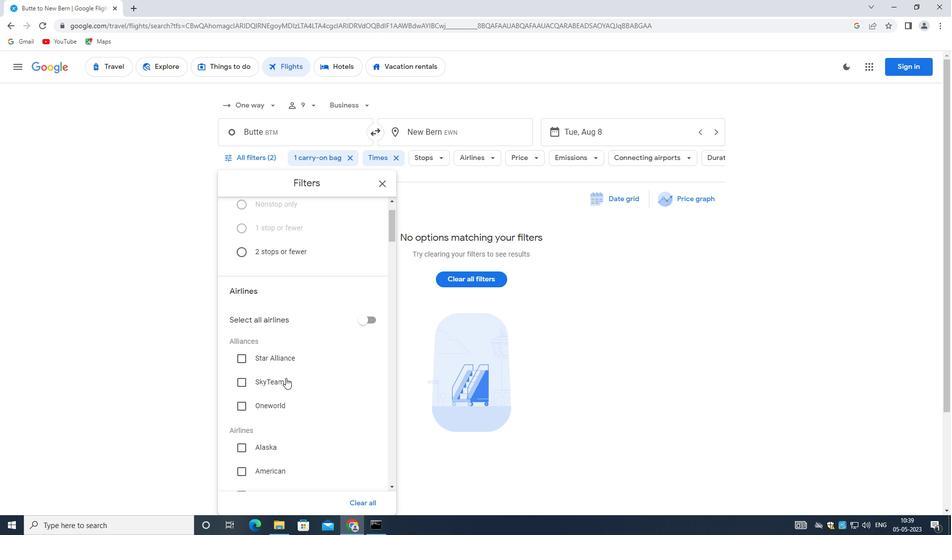 
Action: Mouse scrolled (283, 379) with delta (0, 0)
Screenshot: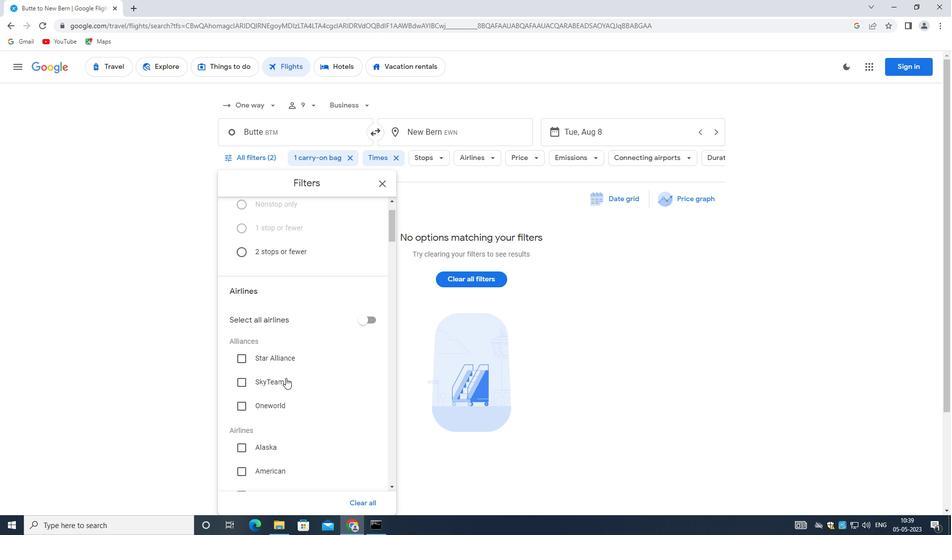 
Action: Mouse moved to (277, 377)
Screenshot: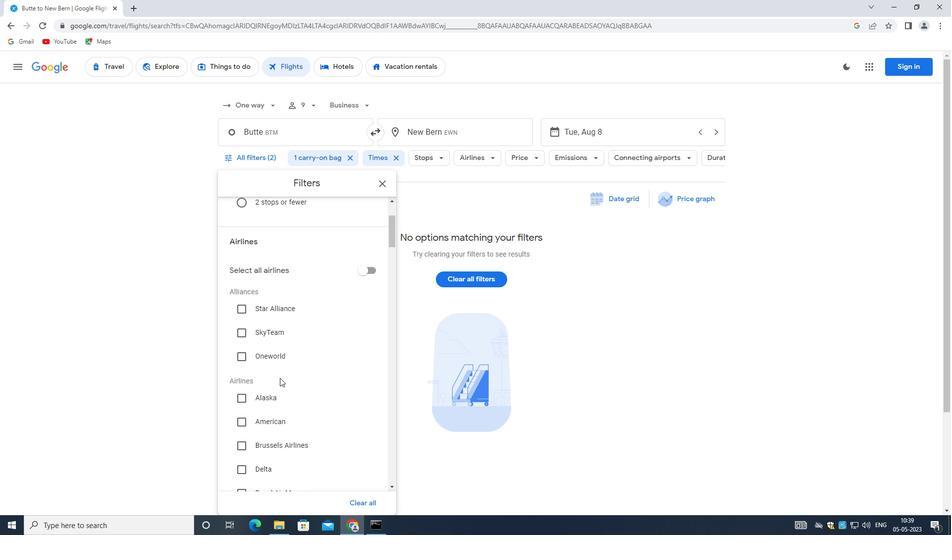 
Action: Mouse scrolled (277, 377) with delta (0, 0)
Screenshot: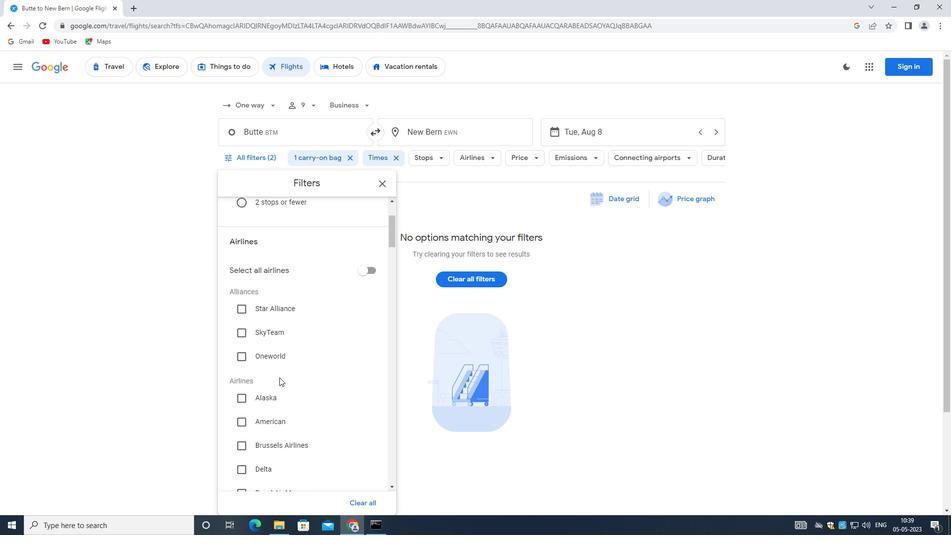 
Action: Mouse scrolled (277, 377) with delta (0, 0)
Screenshot: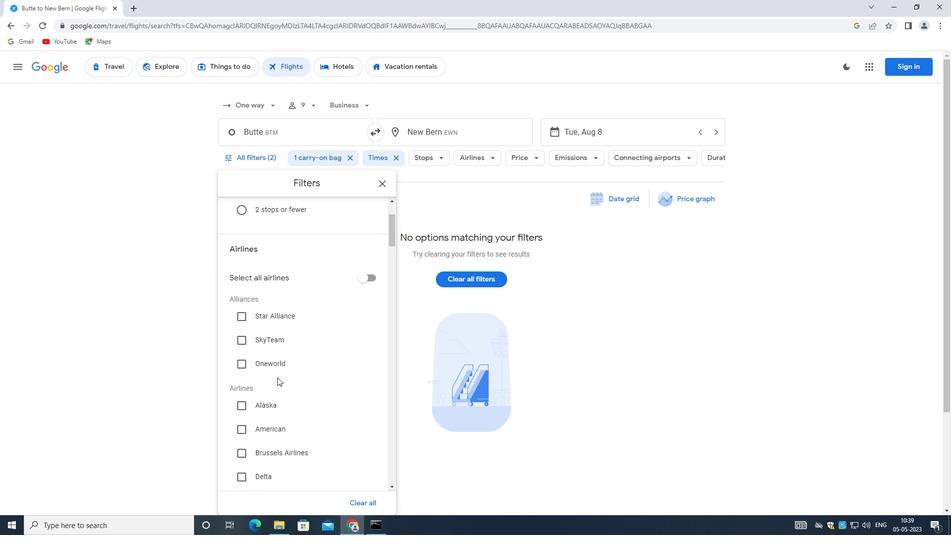 
Action: Mouse scrolled (277, 377) with delta (0, 0)
Screenshot: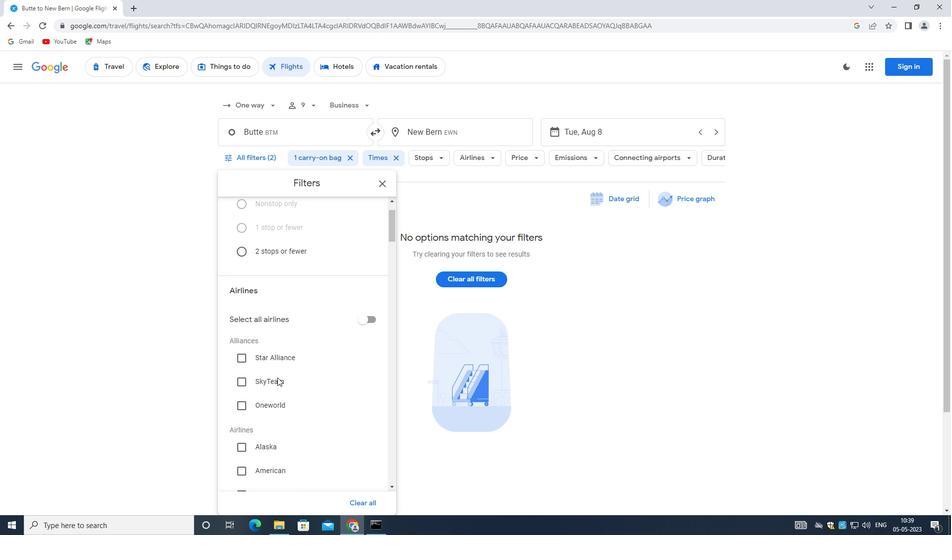 
Action: Mouse scrolled (277, 377) with delta (0, 0)
Screenshot: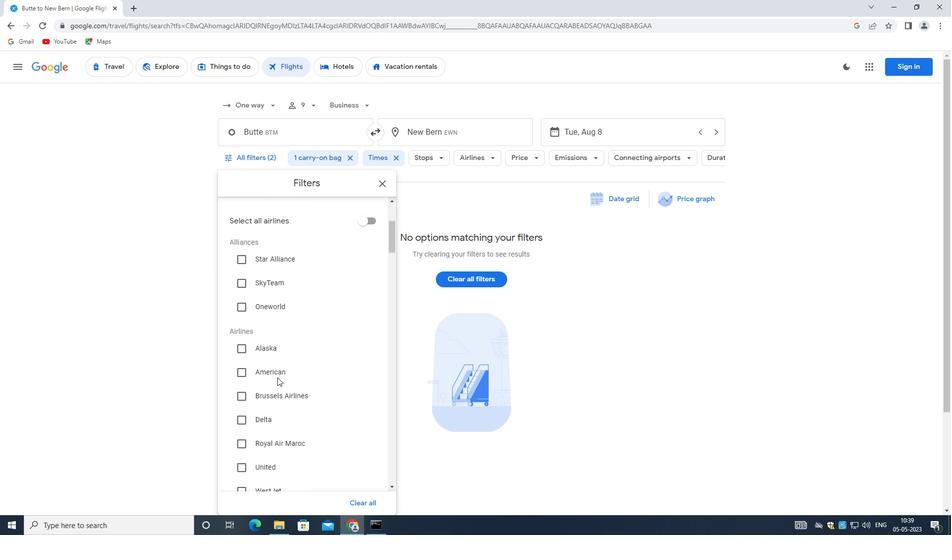 
Action: Mouse scrolled (277, 377) with delta (0, 0)
Screenshot: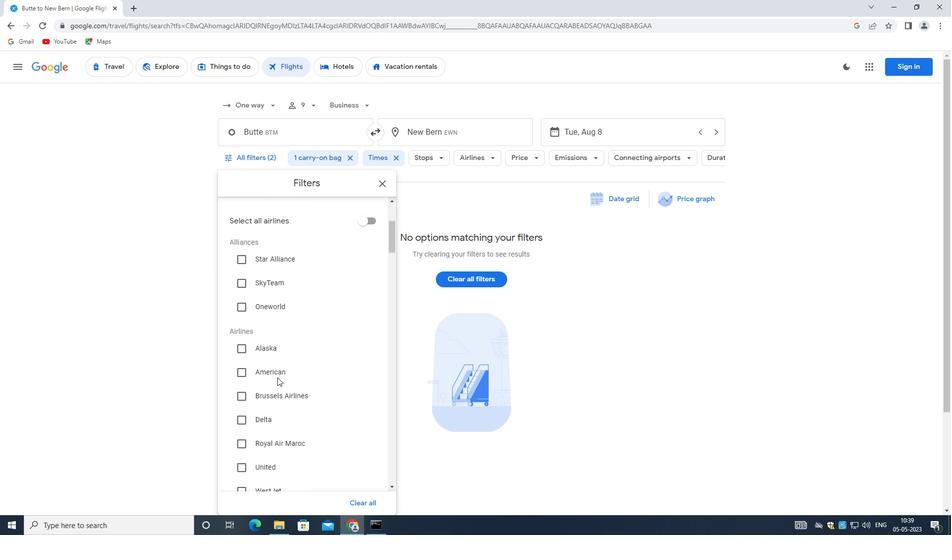 
Action: Mouse scrolled (277, 377) with delta (0, 0)
Screenshot: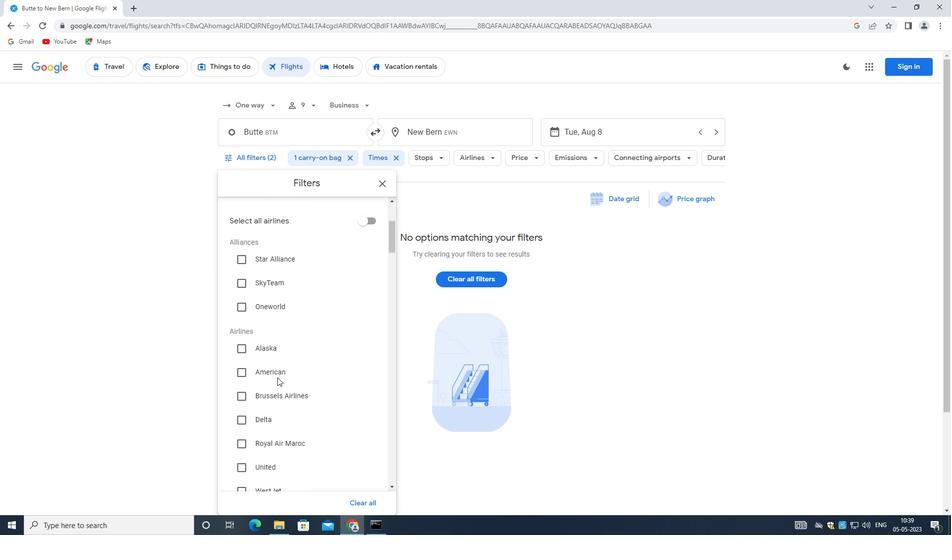 
Action: Mouse scrolled (277, 377) with delta (0, 0)
Screenshot: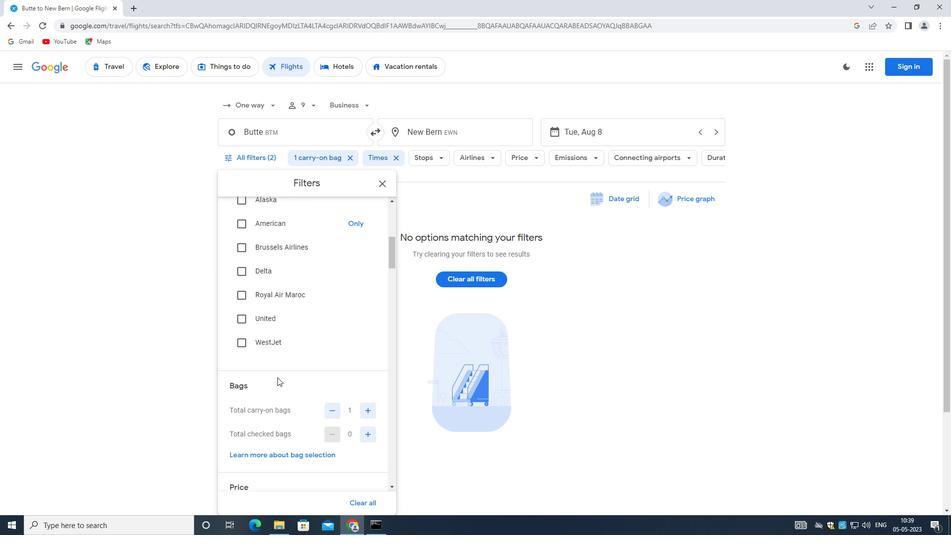 
Action: Mouse scrolled (277, 377) with delta (0, 0)
Screenshot: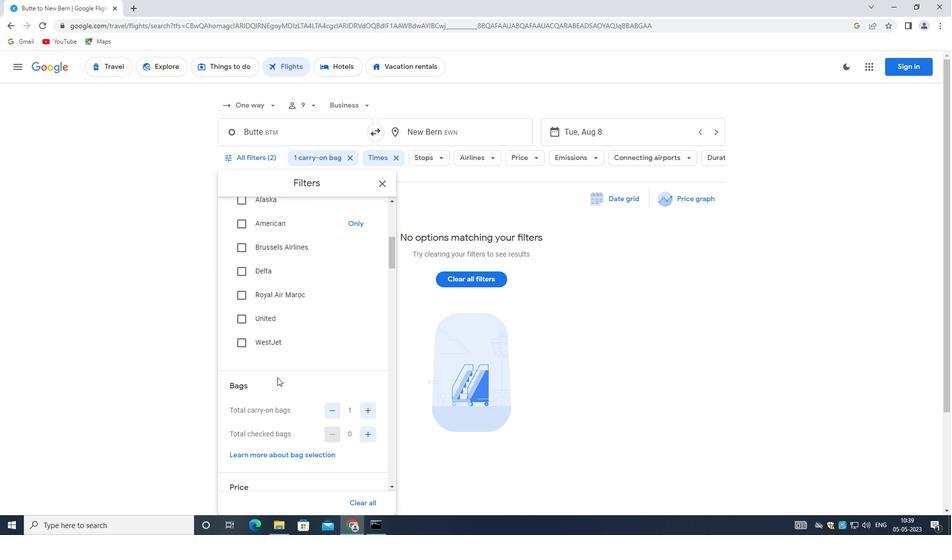 
Action: Mouse moved to (359, 330)
Screenshot: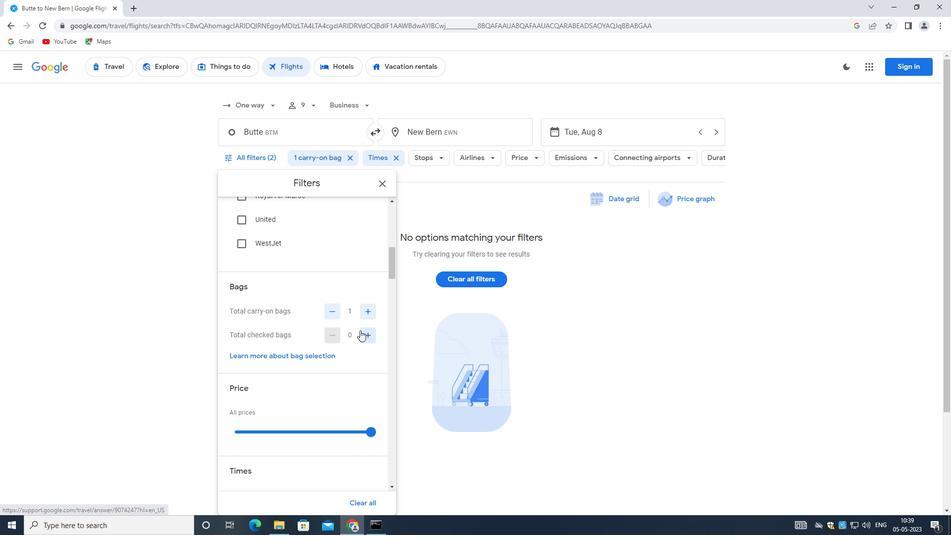 
Action: Mouse scrolled (359, 329) with delta (0, 0)
Screenshot: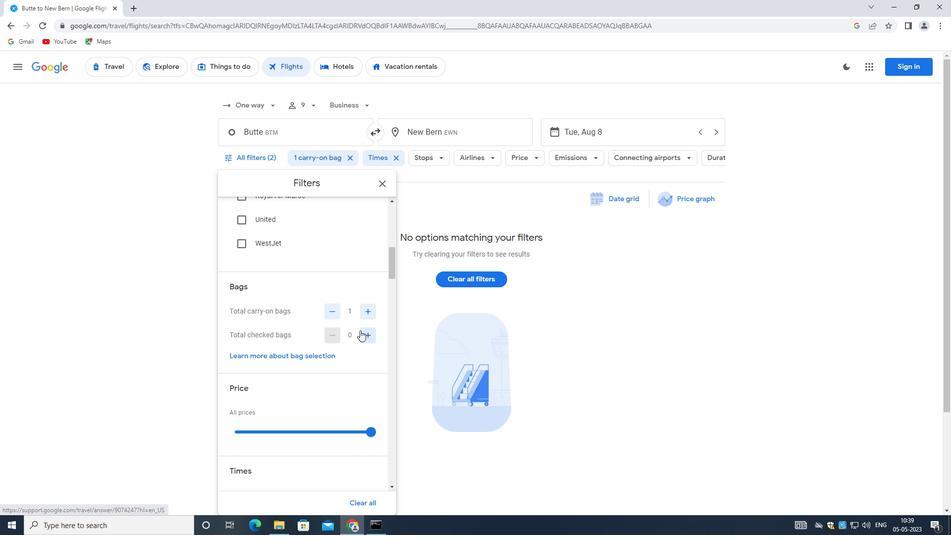 
Action: Mouse moved to (358, 331)
Screenshot: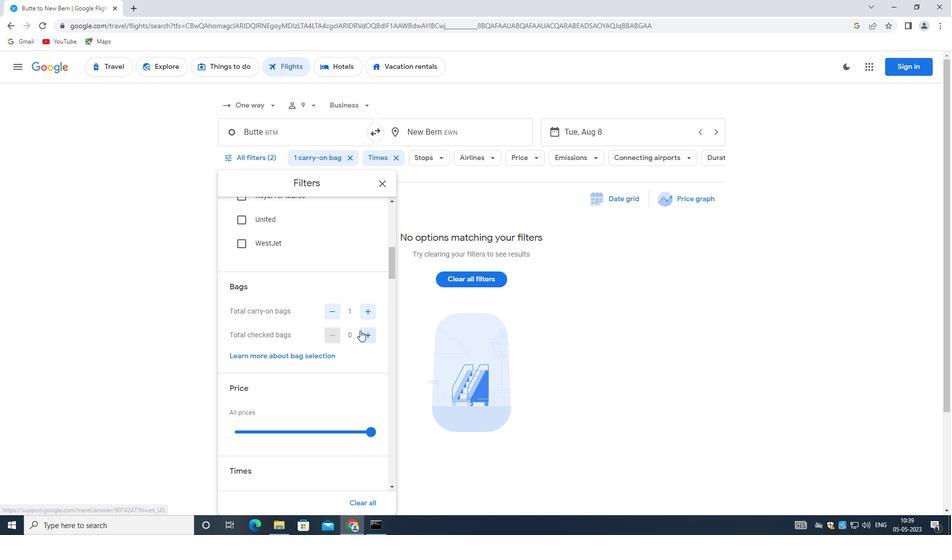 
Action: Mouse scrolled (358, 330) with delta (0, 0)
Screenshot: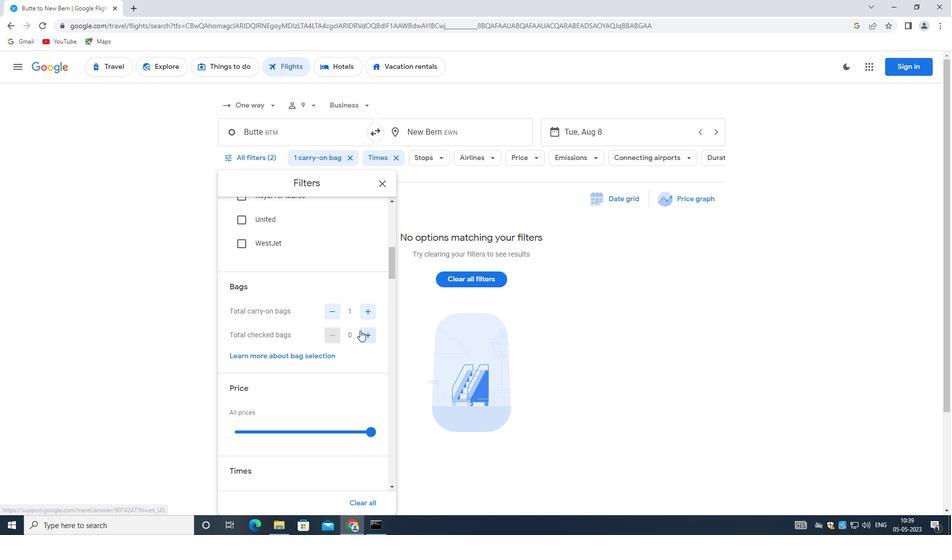 
Action: Mouse moved to (367, 331)
Screenshot: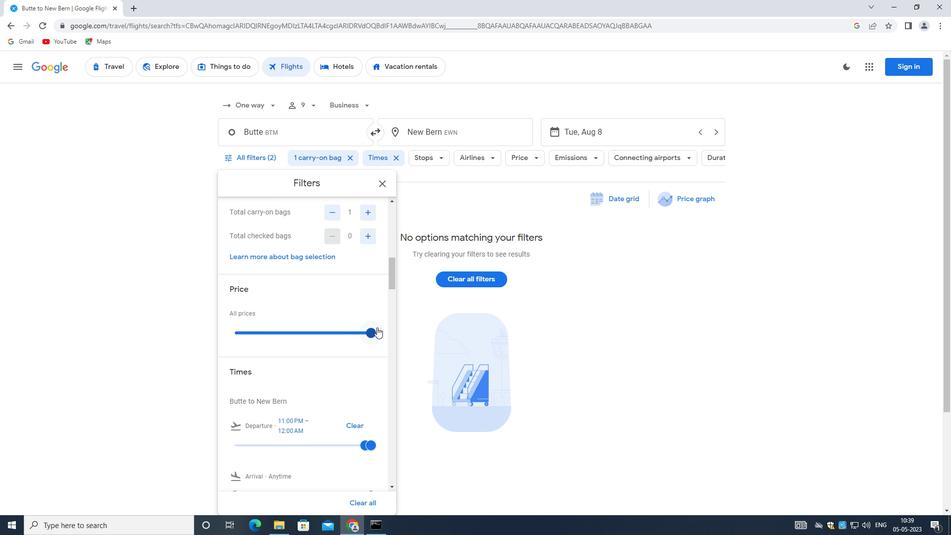 
Action: Mouse pressed left at (367, 331)
Screenshot: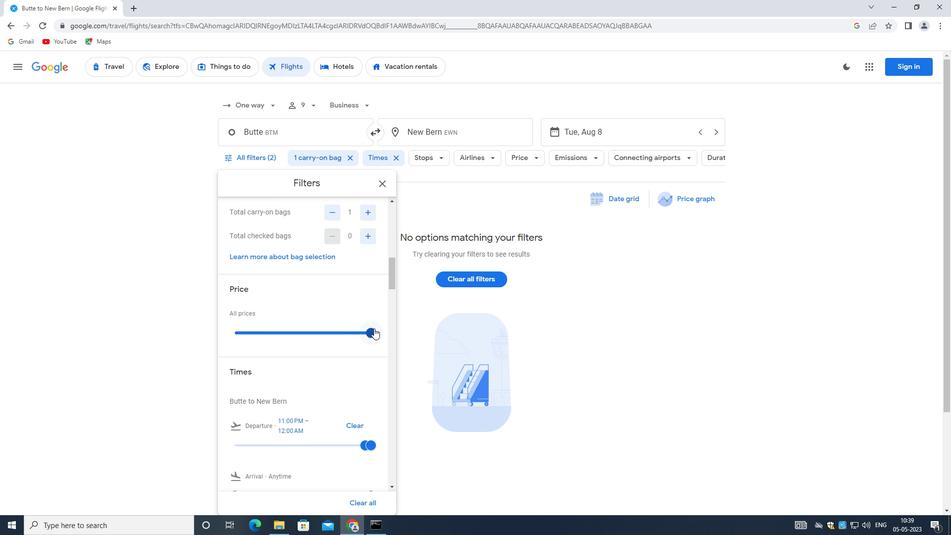 
Action: Mouse moved to (312, 344)
Screenshot: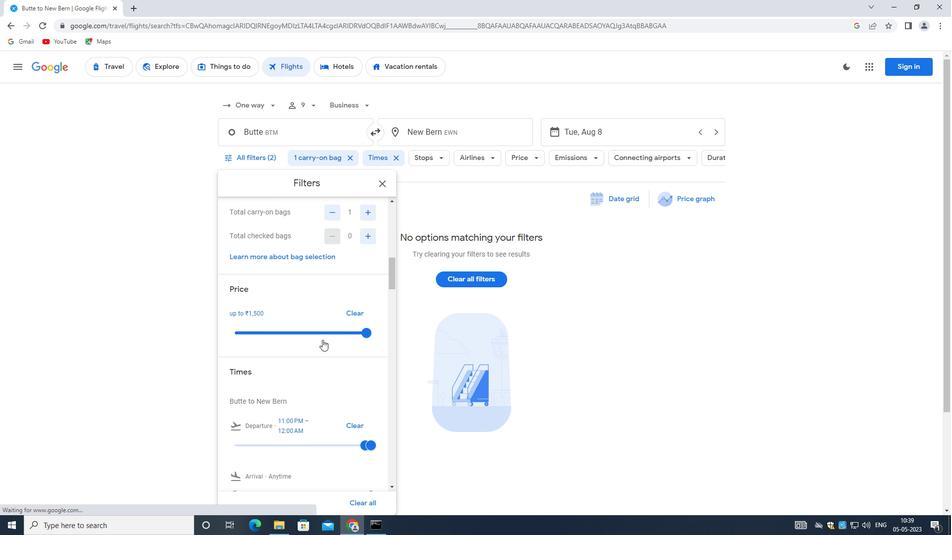 
Action: Mouse scrolled (312, 343) with delta (0, 0)
Screenshot: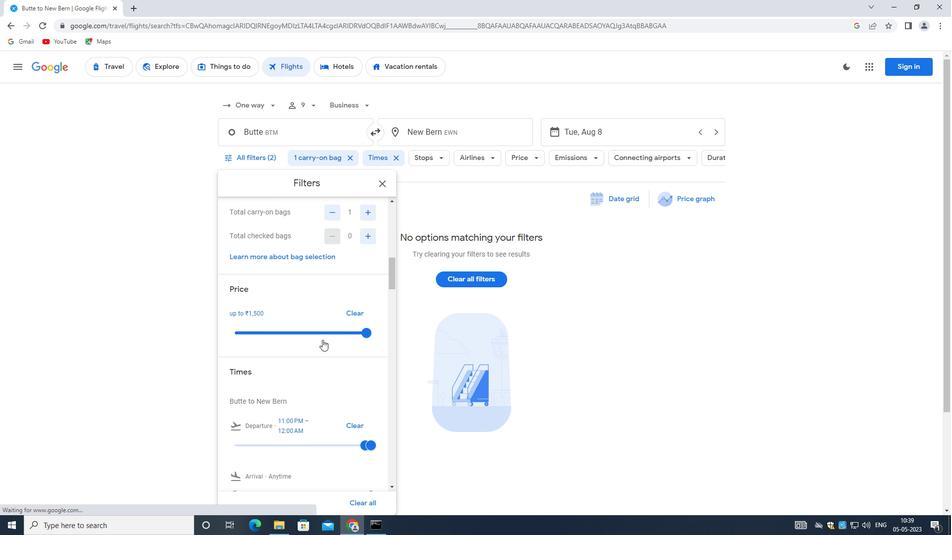 
Action: Mouse moved to (309, 345)
Screenshot: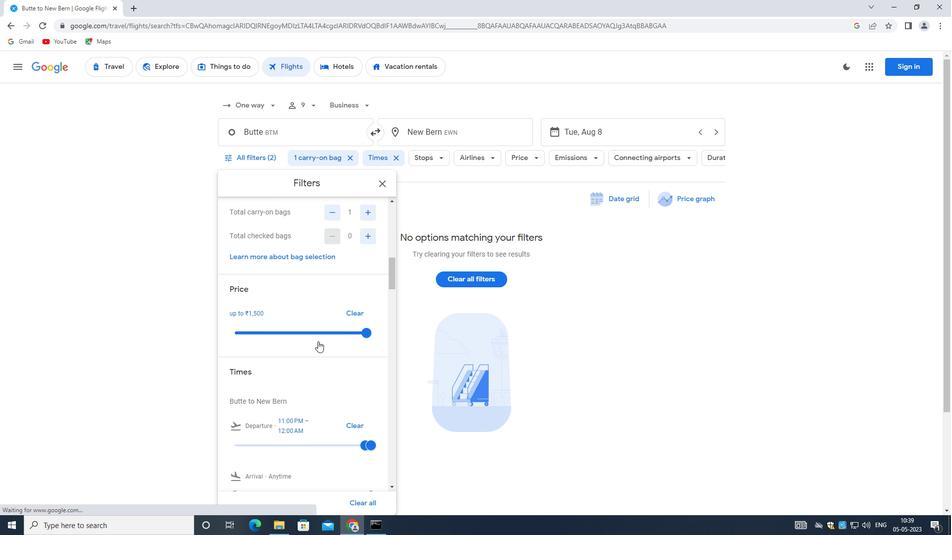 
Action: Mouse scrolled (309, 345) with delta (0, 0)
Screenshot: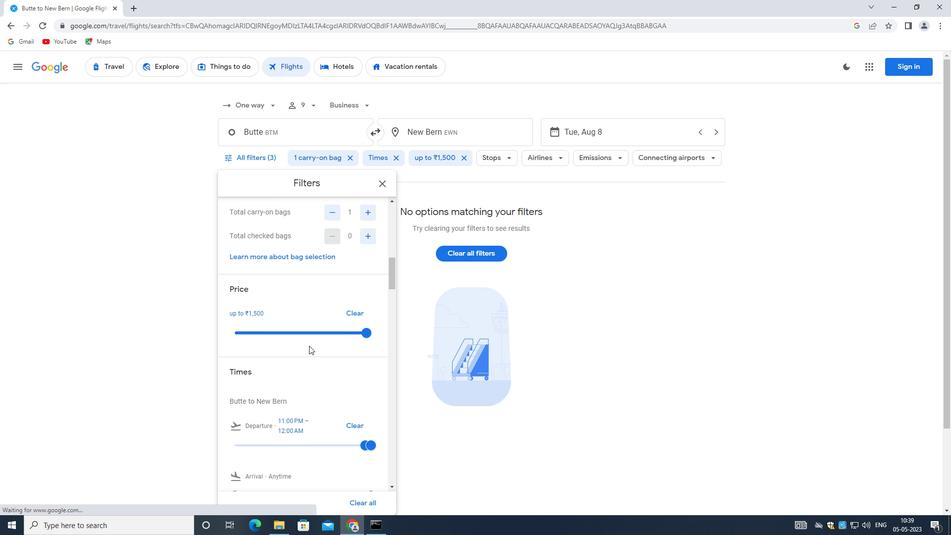 
Action: Mouse moved to (239, 347)
Screenshot: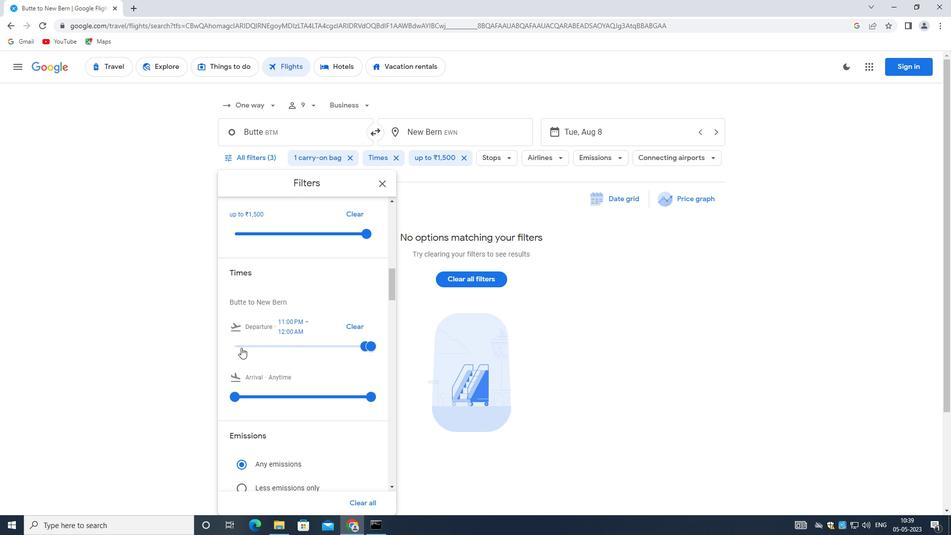 
Action: Mouse pressed left at (239, 347)
Screenshot: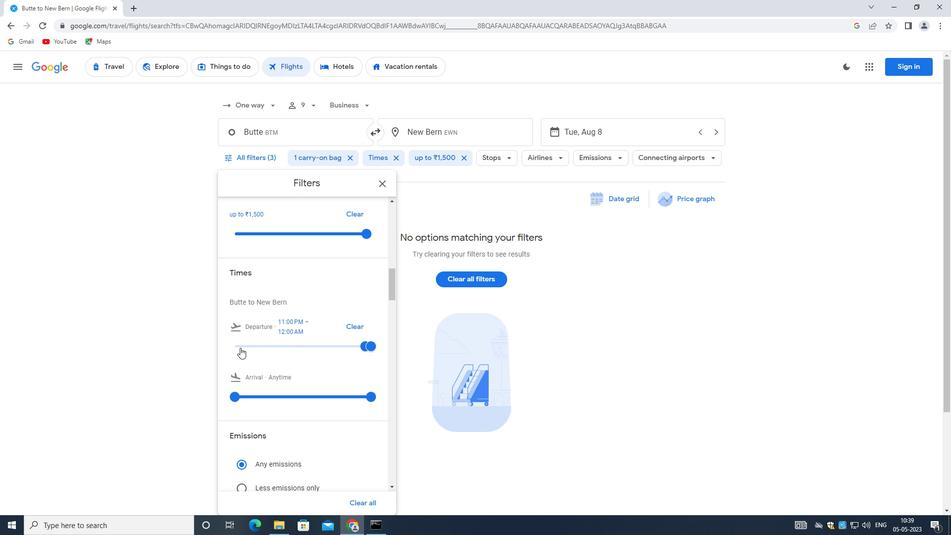 
Action: Mouse moved to (244, 345)
Screenshot: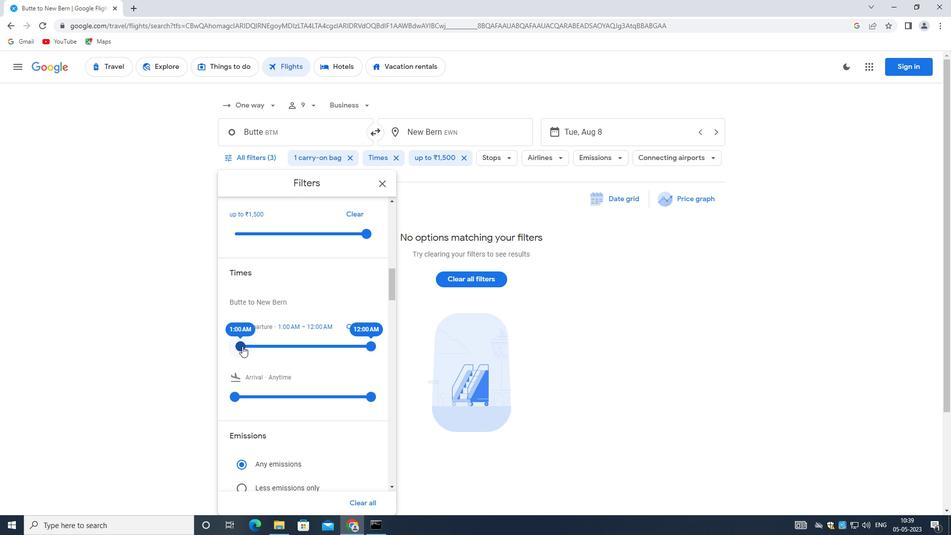 
Action: Mouse pressed left at (244, 345)
Screenshot: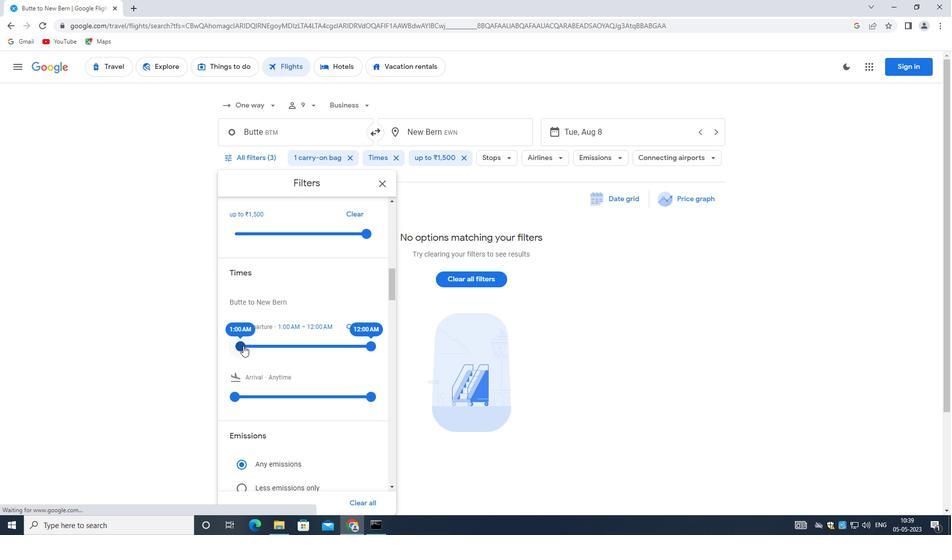
Action: Mouse moved to (372, 344)
Screenshot: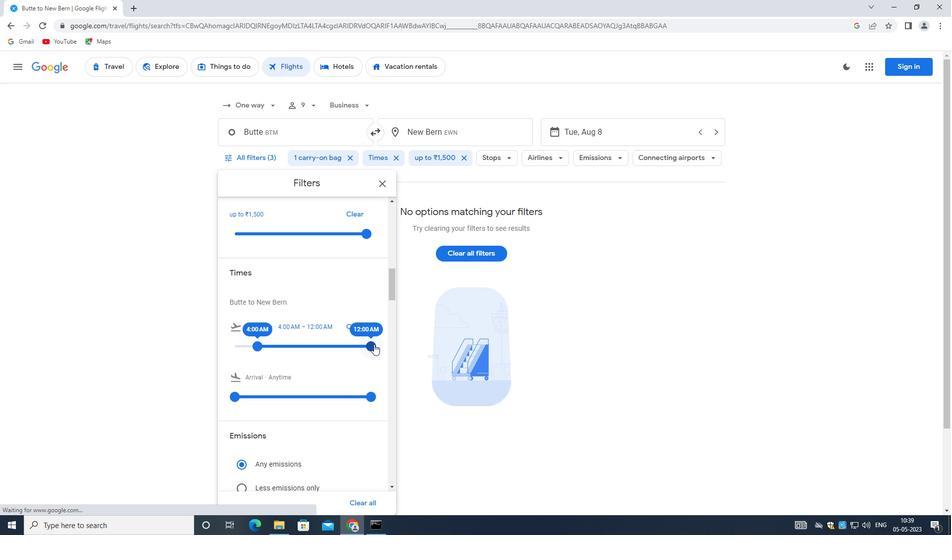 
Action: Mouse pressed left at (372, 344)
Screenshot: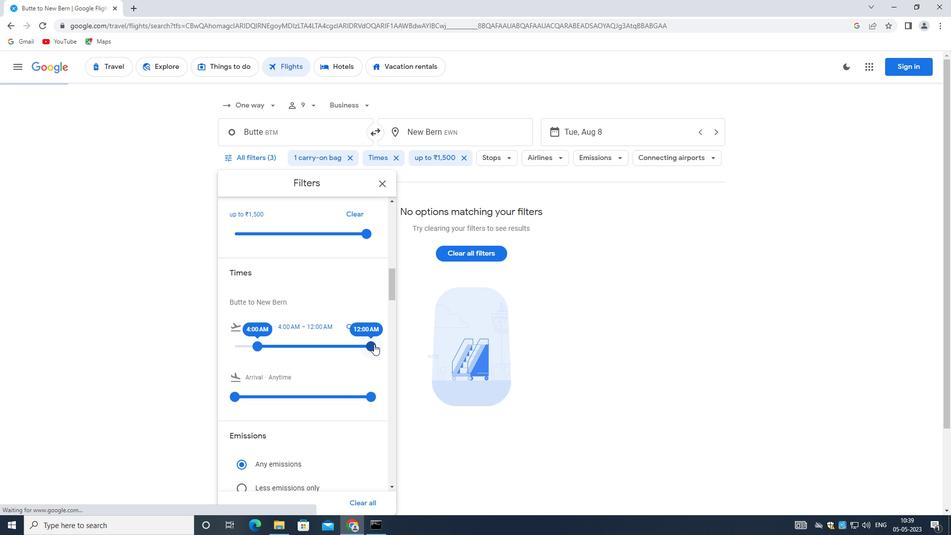
Action: Mouse moved to (278, 342)
Screenshot: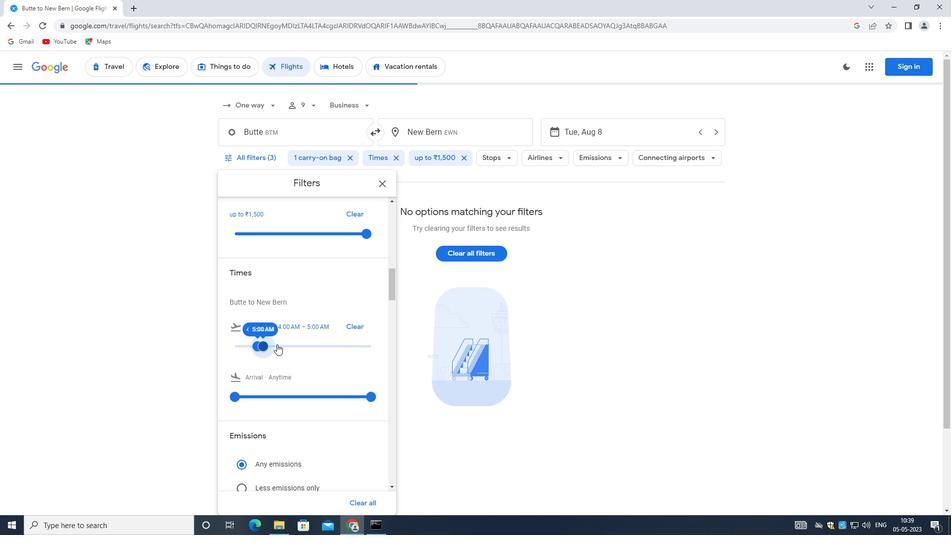 
Action: Mouse scrolled (278, 342) with delta (0, 0)
Screenshot: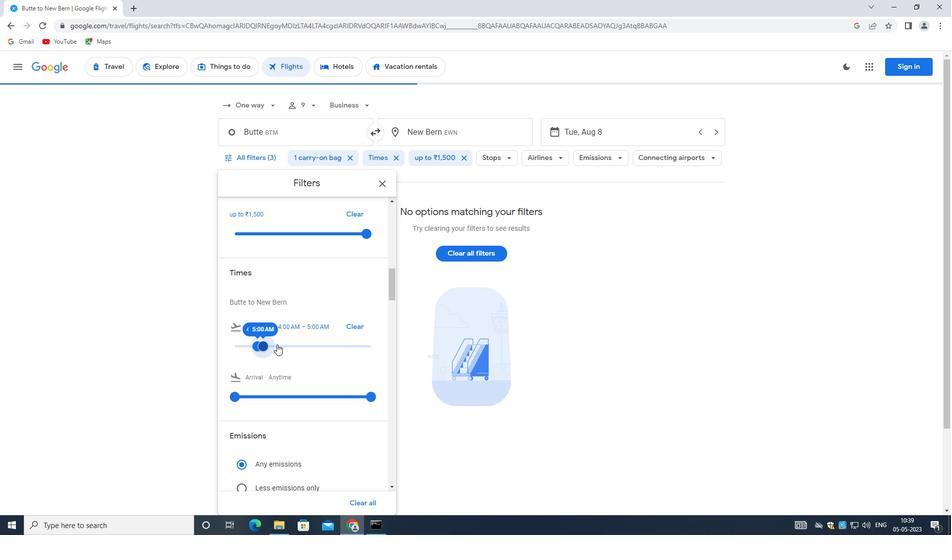 
Action: Mouse scrolled (278, 342) with delta (0, 0)
Screenshot: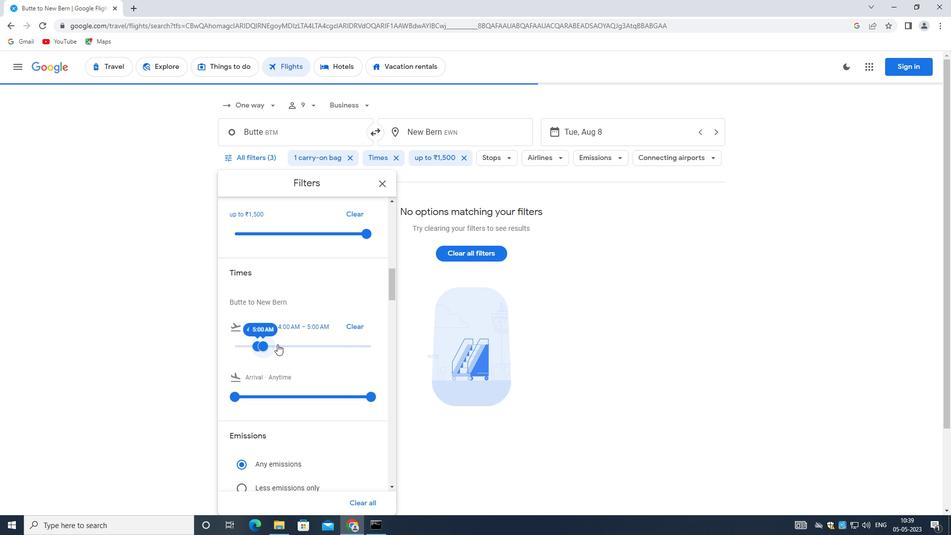
Action: Mouse scrolled (278, 342) with delta (0, 0)
Screenshot: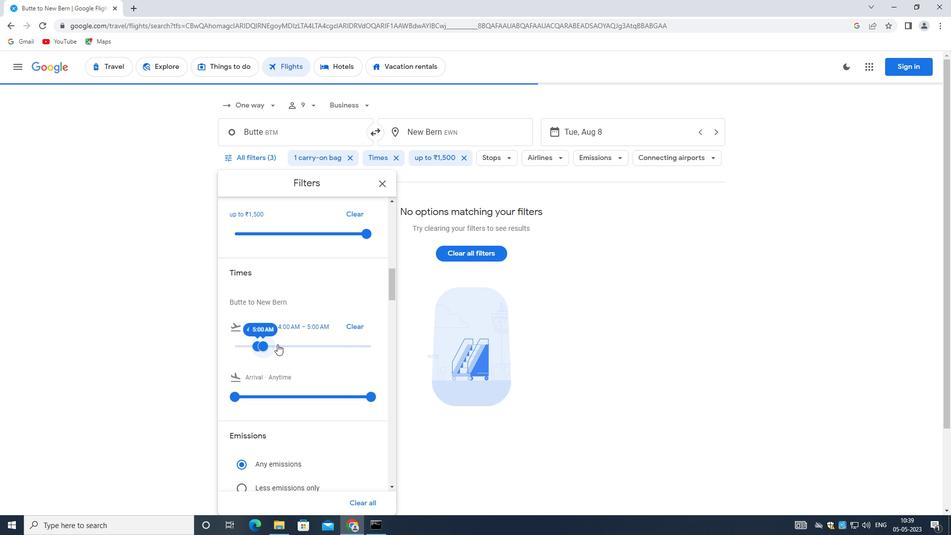
Action: Mouse scrolled (278, 342) with delta (0, 0)
Screenshot: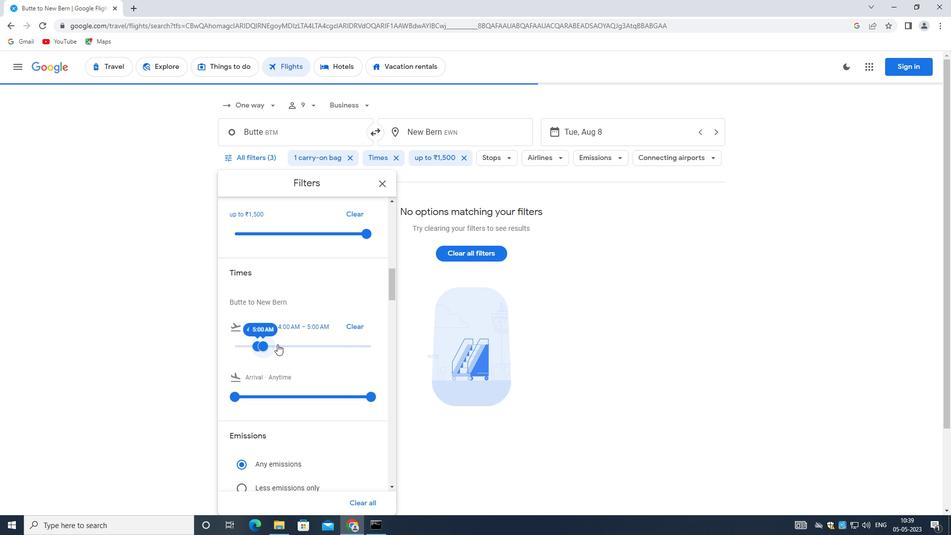 
Action: Mouse scrolled (278, 342) with delta (0, 0)
Screenshot: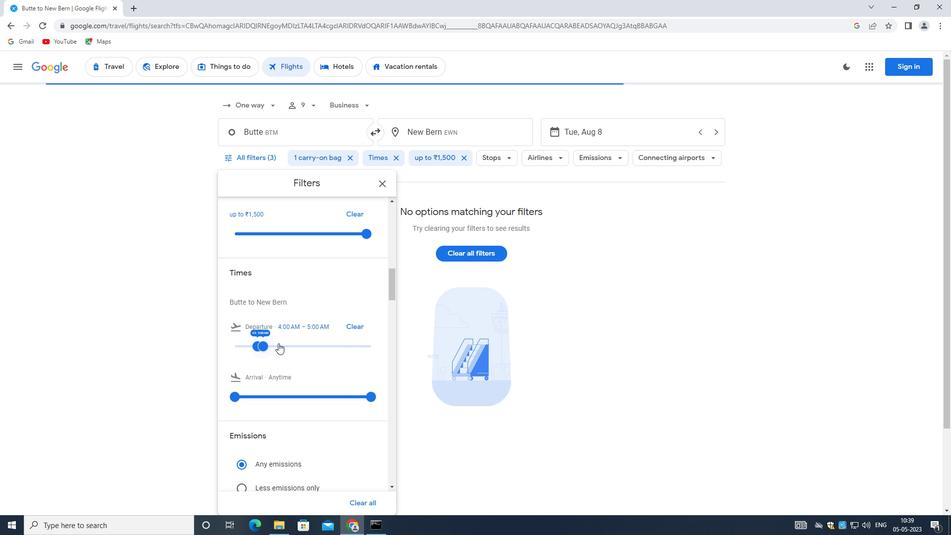 
Action: Mouse moved to (279, 341)
Screenshot: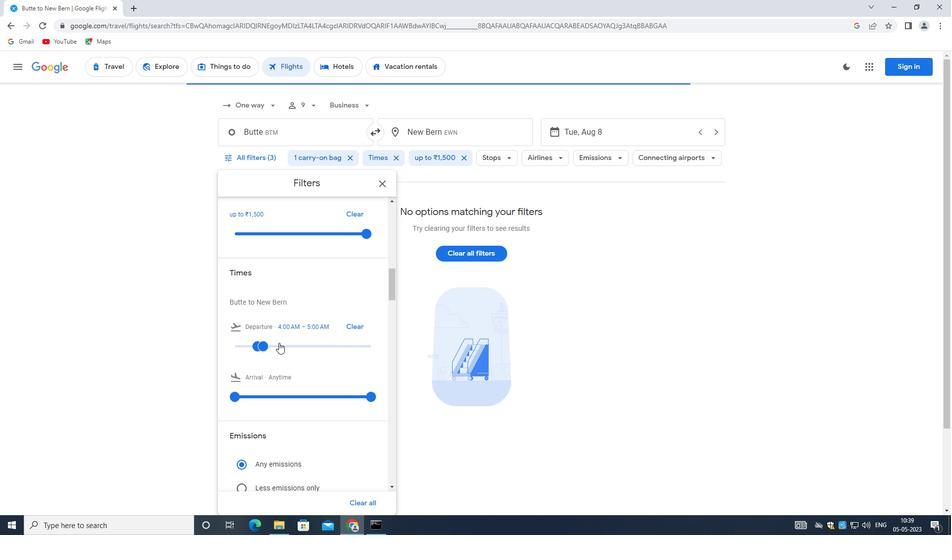 
Action: Mouse scrolled (279, 341) with delta (0, 0)
Screenshot: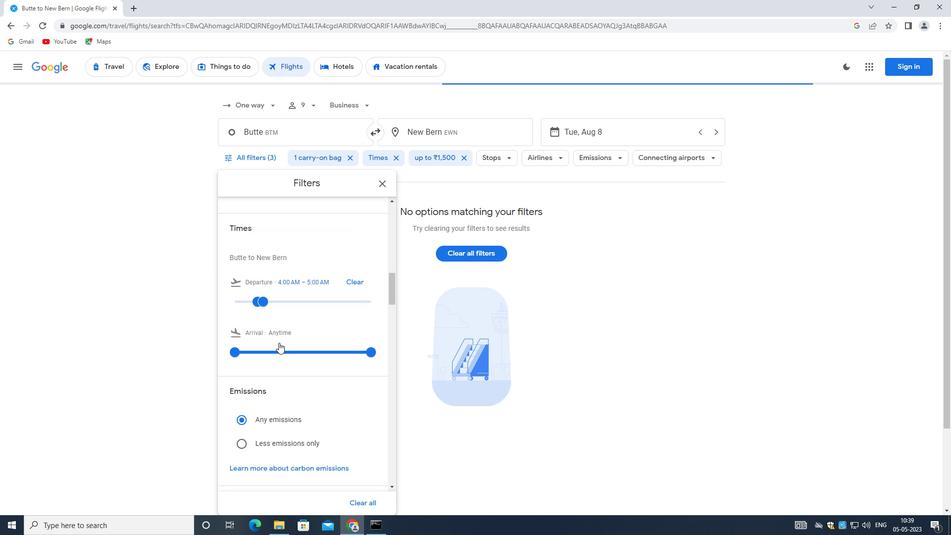 
Action: Mouse scrolled (279, 341) with delta (0, 0)
Screenshot: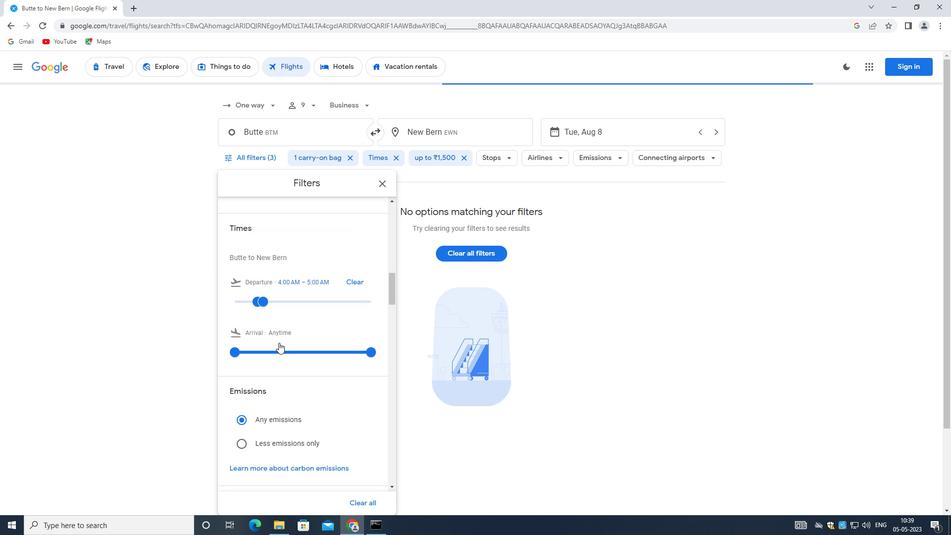 
Action: Mouse scrolled (279, 341) with delta (0, 0)
Screenshot: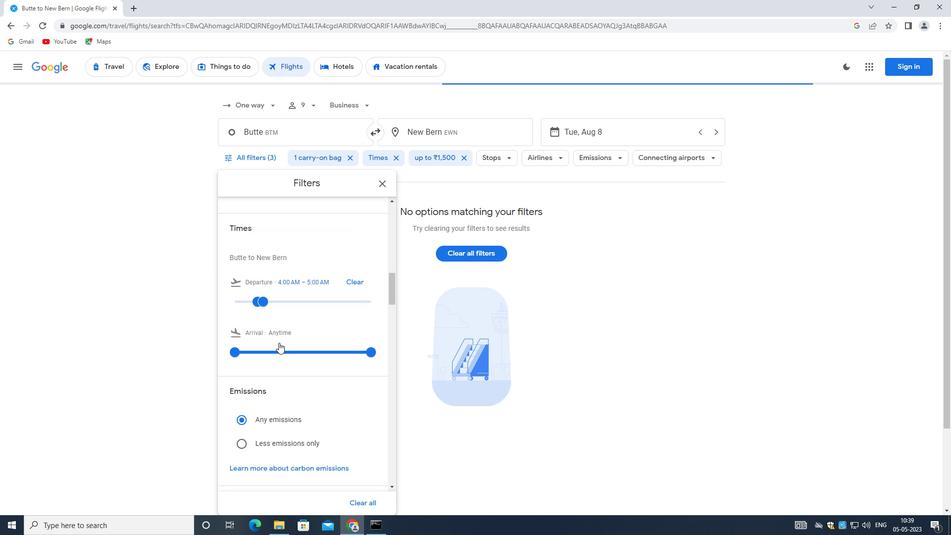 
Action: Mouse moved to (279, 339)
Screenshot: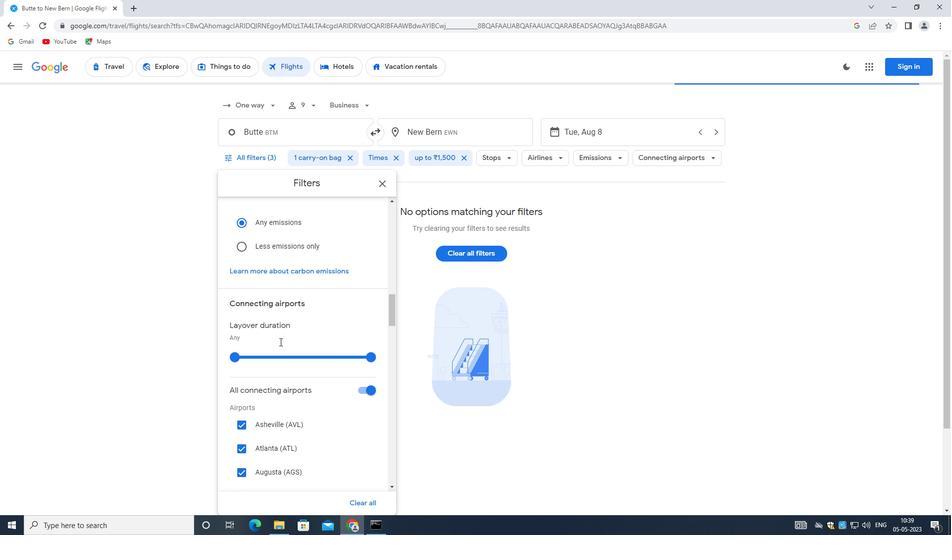 
Action: Mouse scrolled (279, 340) with delta (0, 0)
Screenshot: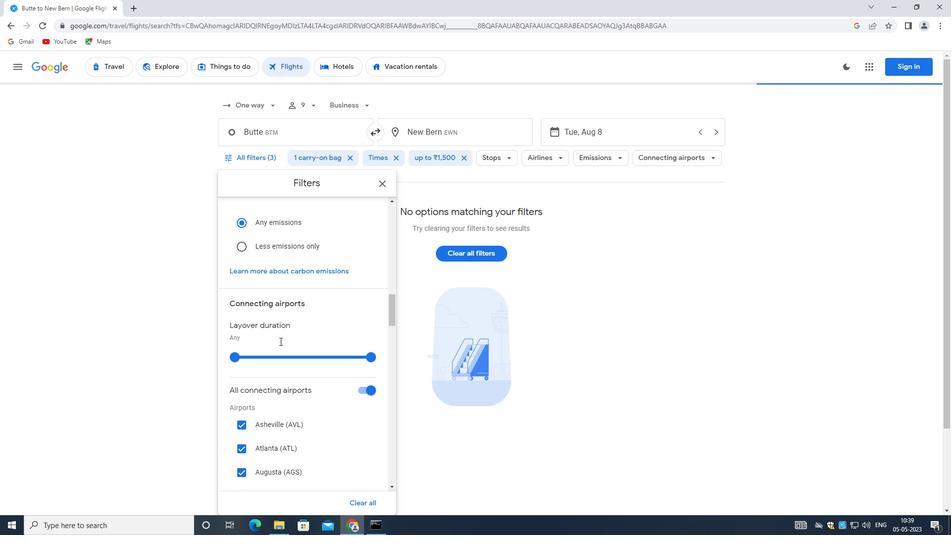 
Action: Mouse scrolled (279, 339) with delta (0, 0)
Screenshot: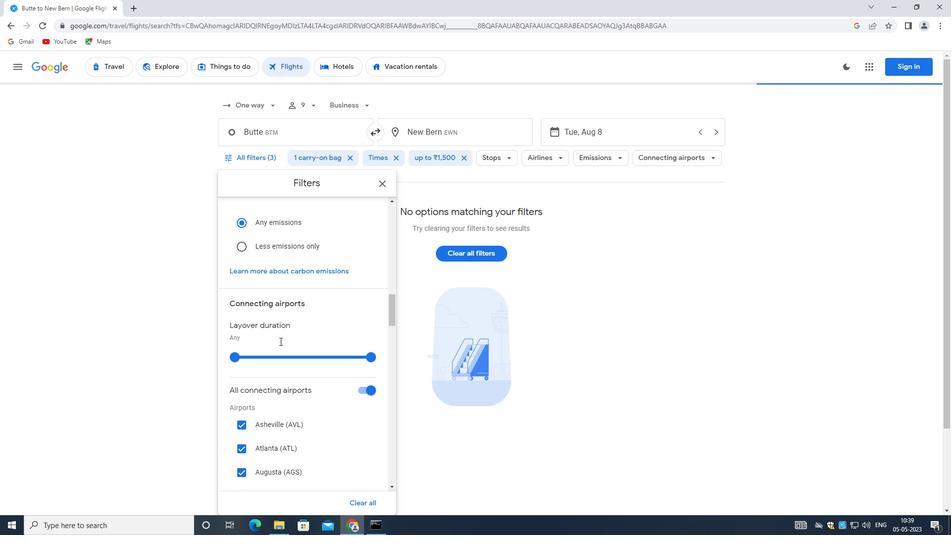 
Action: Mouse scrolled (279, 339) with delta (0, 0)
Screenshot: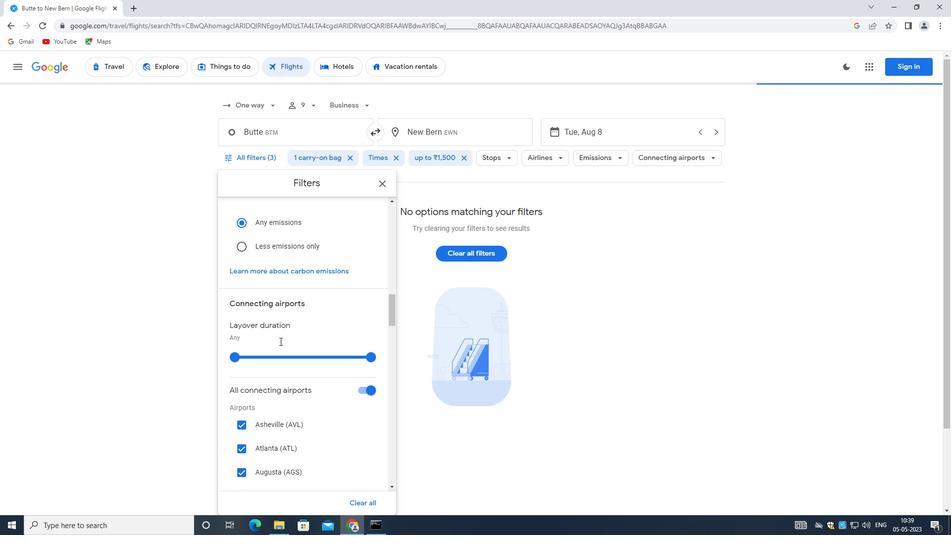 
Action: Mouse scrolled (279, 339) with delta (0, 0)
Screenshot: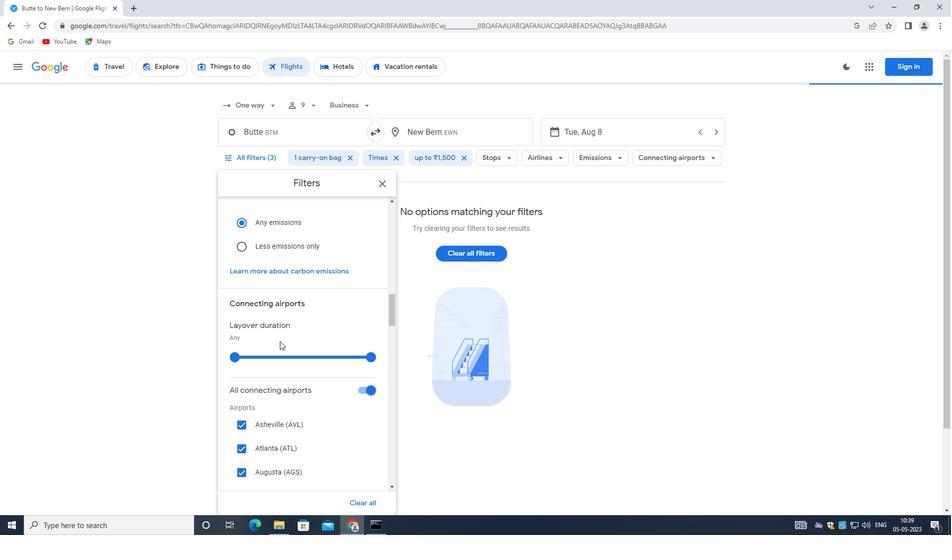 
Action: Mouse moved to (279, 333)
Screenshot: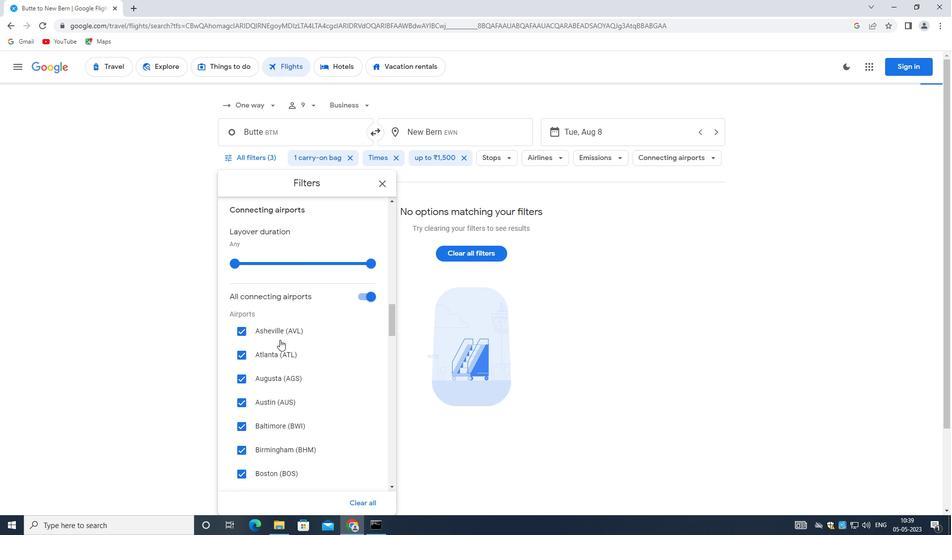 
Action: Mouse scrolled (279, 333) with delta (0, 0)
Screenshot: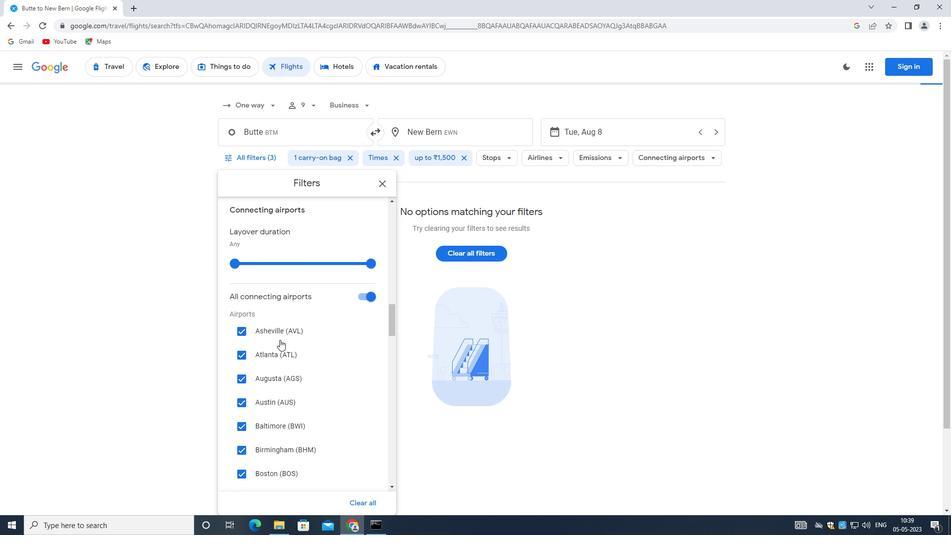 
Action: Mouse scrolled (279, 332) with delta (0, 0)
Screenshot: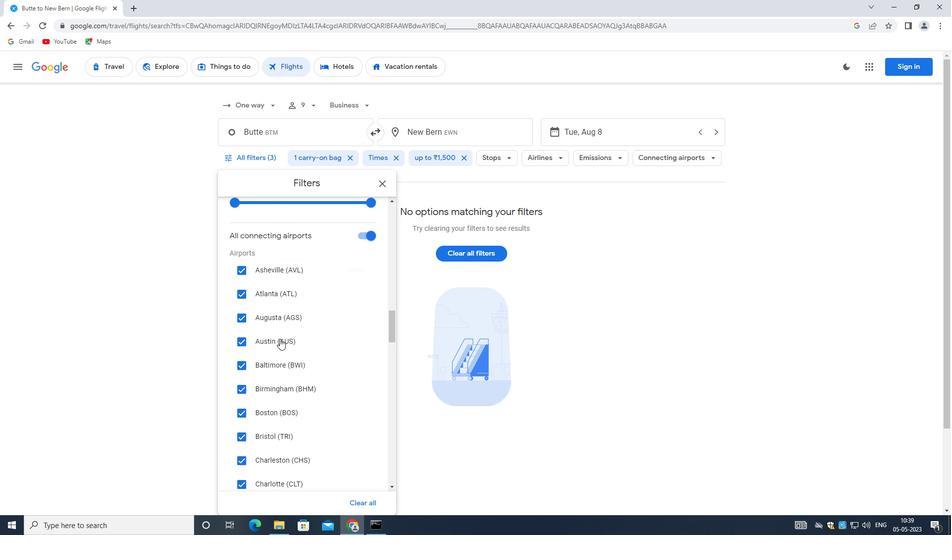 
Action: Mouse scrolled (279, 332) with delta (0, 0)
Screenshot: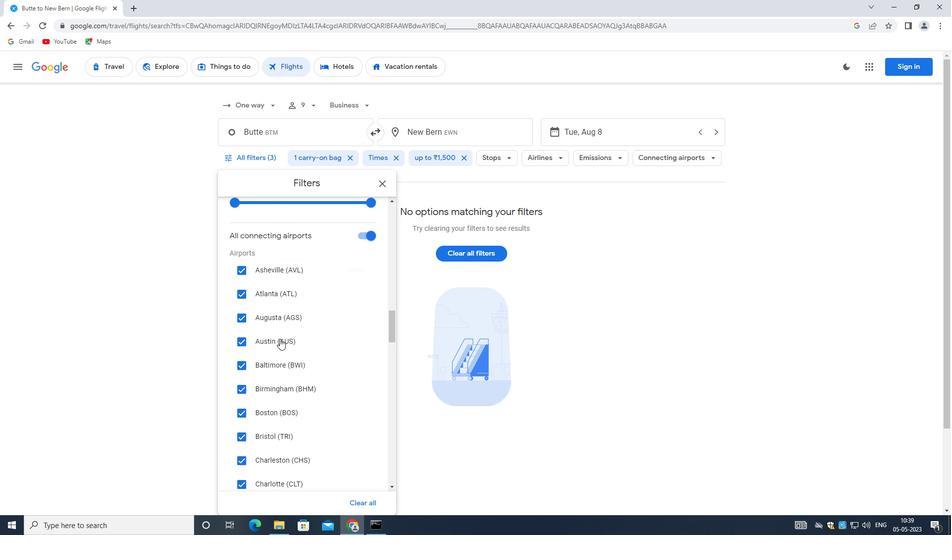 
Action: Mouse scrolled (279, 332) with delta (0, 0)
Screenshot: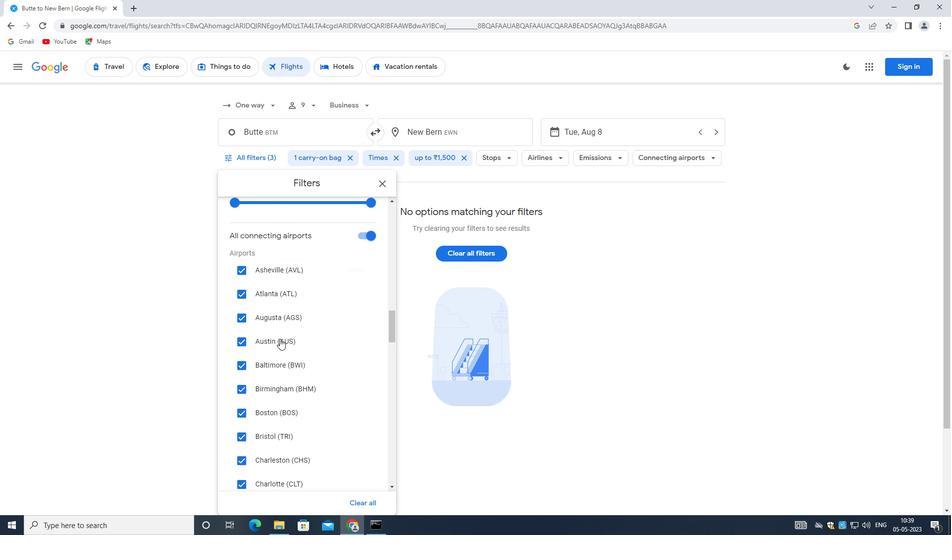 
Action: Mouse scrolled (279, 332) with delta (0, 0)
Screenshot: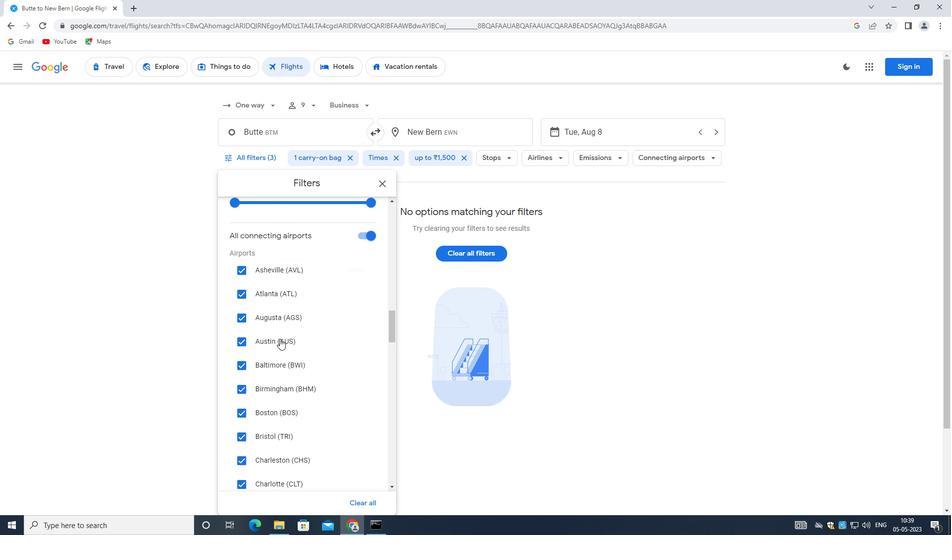 
Action: Mouse moved to (276, 334)
Screenshot: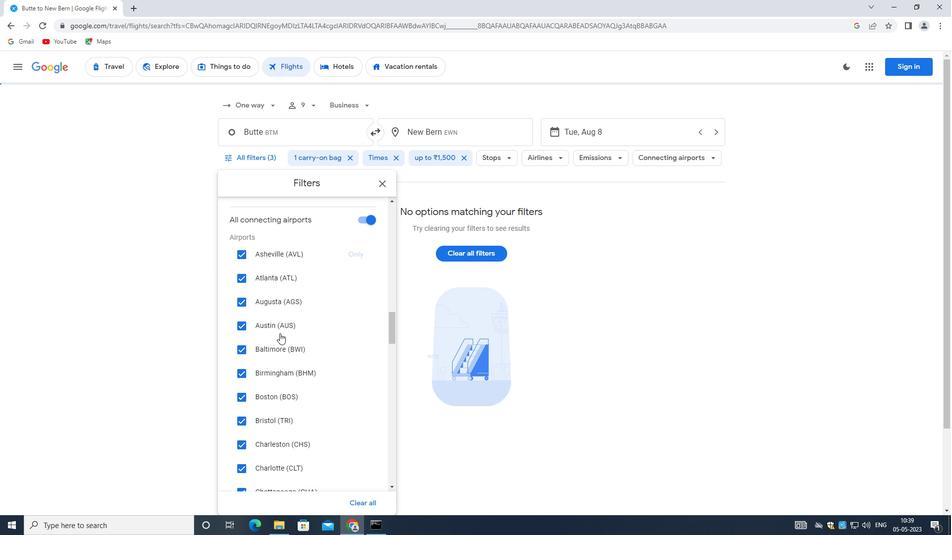 
Action: Mouse scrolled (276, 334) with delta (0, 0)
Screenshot: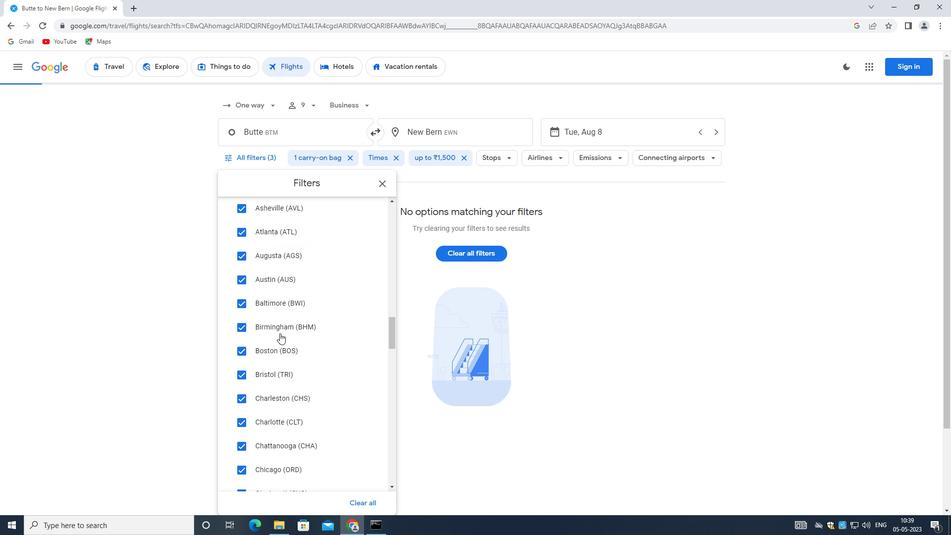 
Action: Mouse moved to (275, 334)
Screenshot: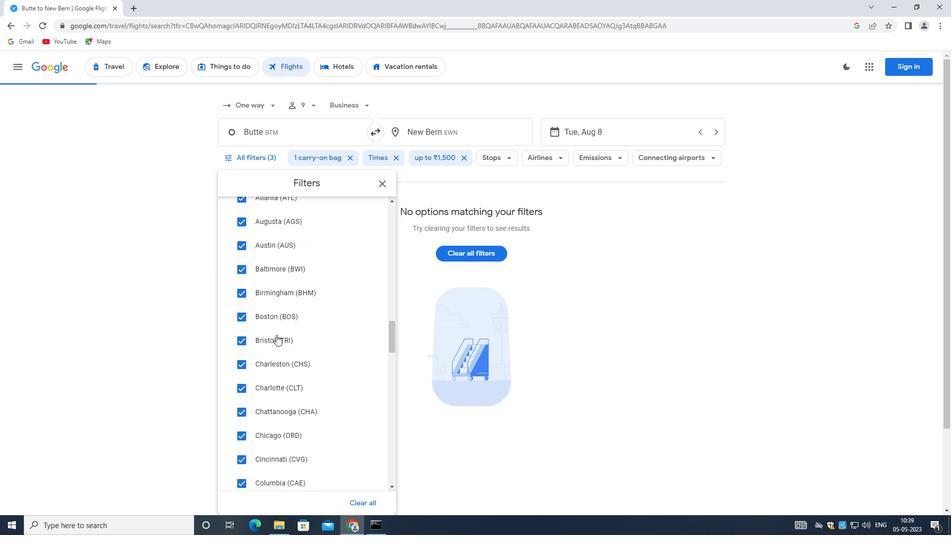 
Action: Mouse scrolled (275, 334) with delta (0, 0)
Screenshot: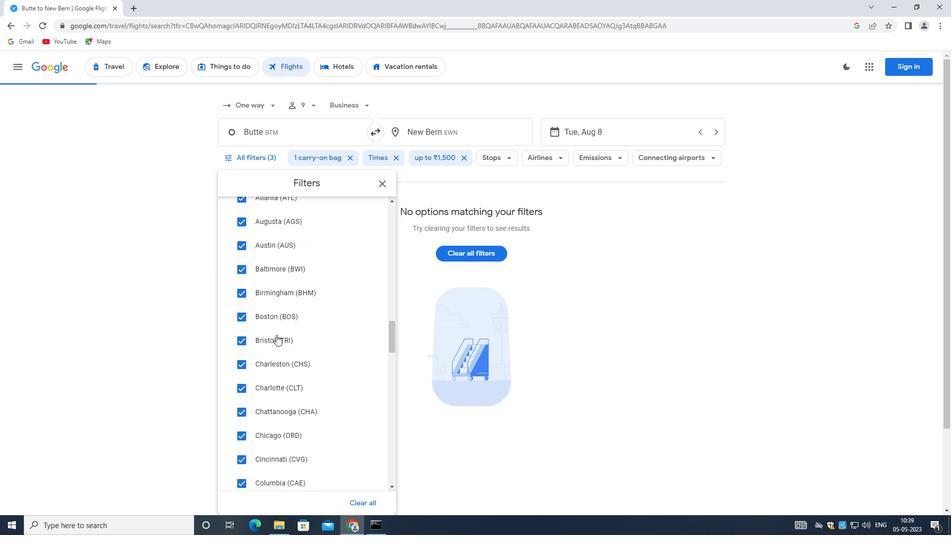 
Action: Mouse scrolled (275, 334) with delta (0, 0)
Screenshot: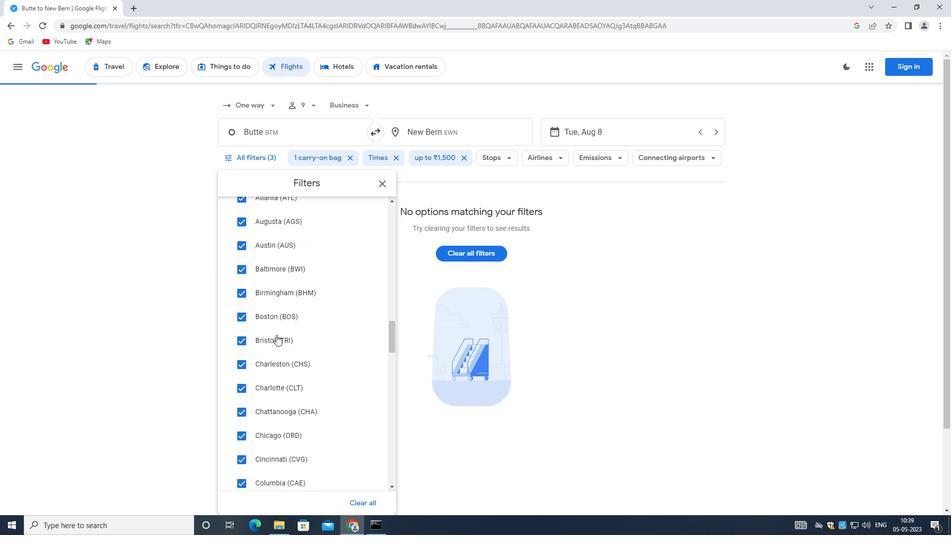 
Action: Mouse moved to (273, 334)
Screenshot: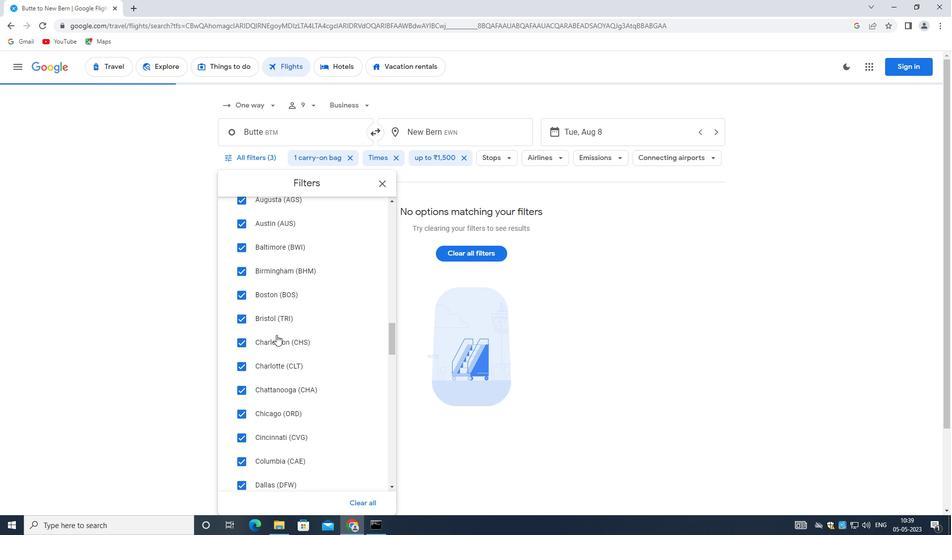 
Action: Mouse scrolled (273, 333) with delta (0, 0)
Screenshot: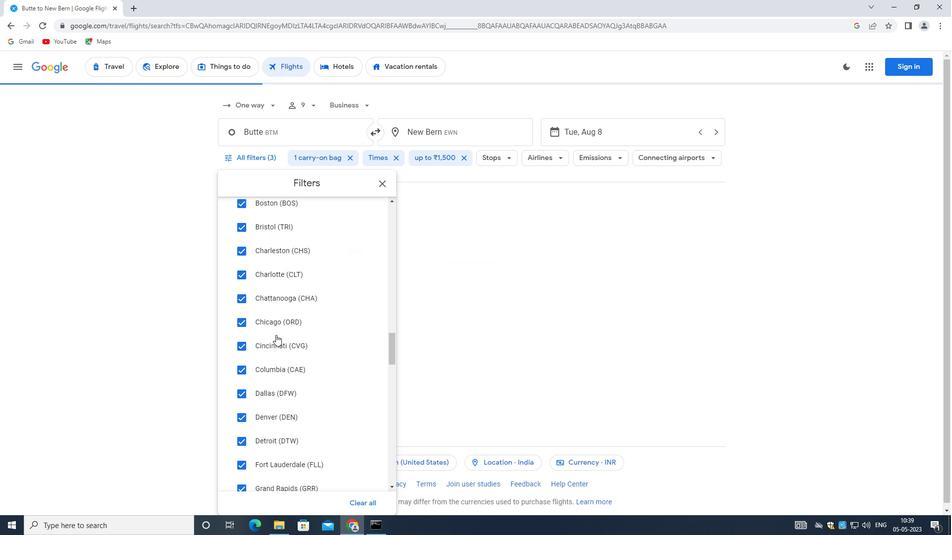 
Action: Mouse scrolled (273, 333) with delta (0, 0)
Screenshot: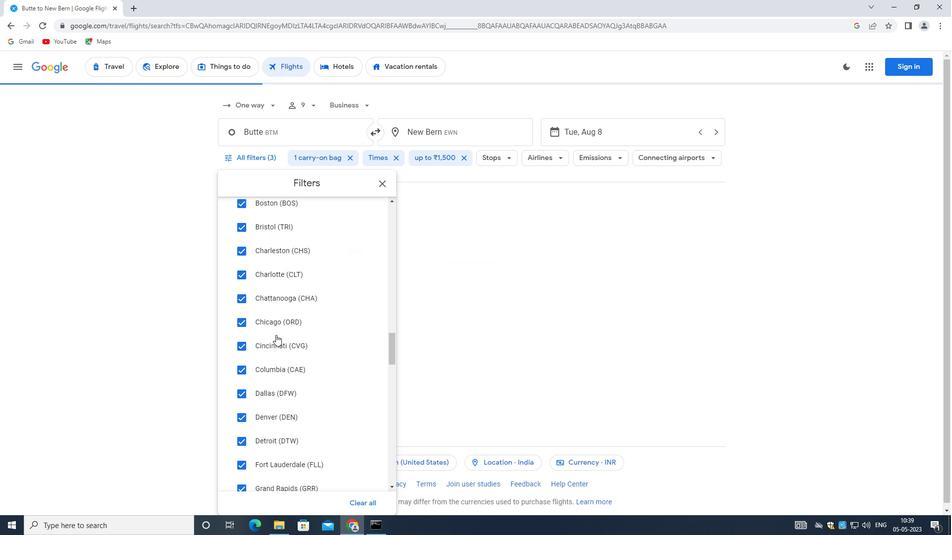 
Action: Mouse scrolled (273, 333) with delta (0, 0)
Screenshot: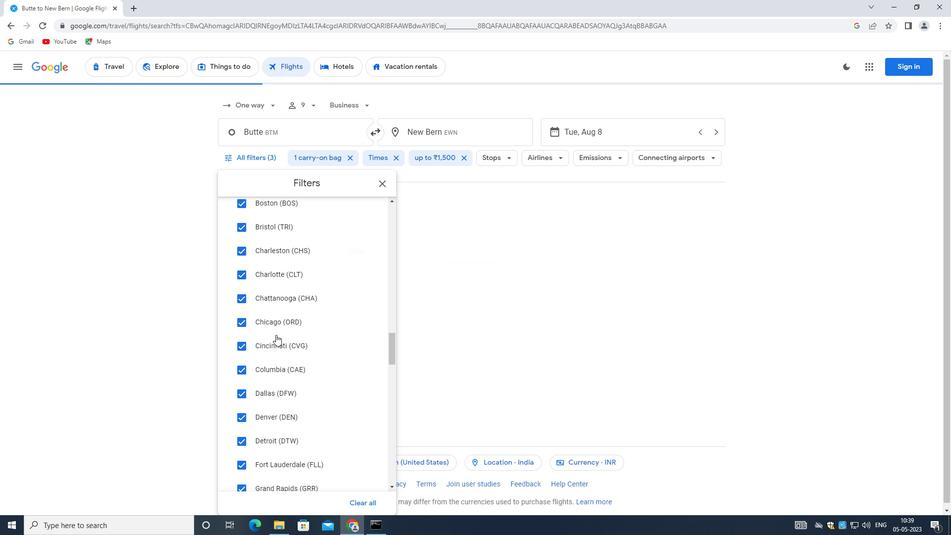
Action: Mouse moved to (272, 333)
Screenshot: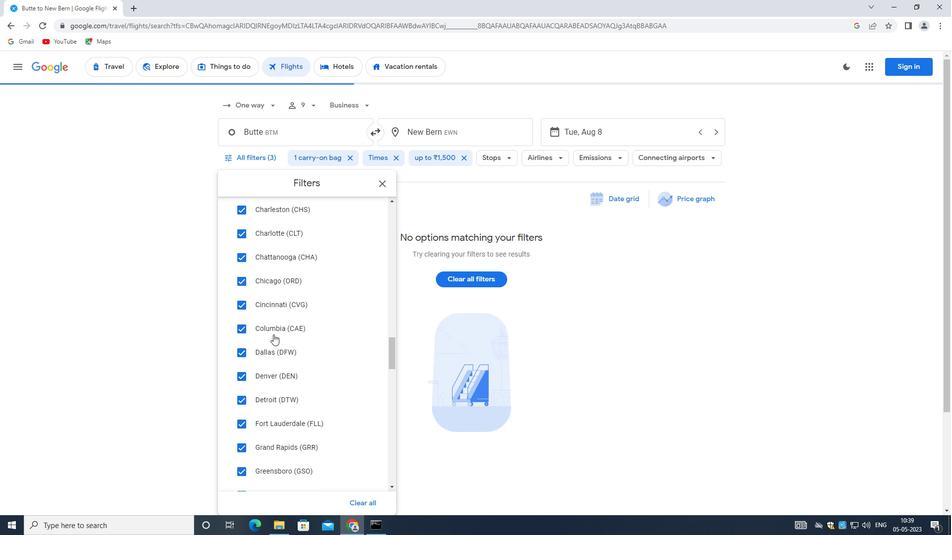 
Action: Mouse scrolled (272, 334) with delta (0, 0)
Screenshot: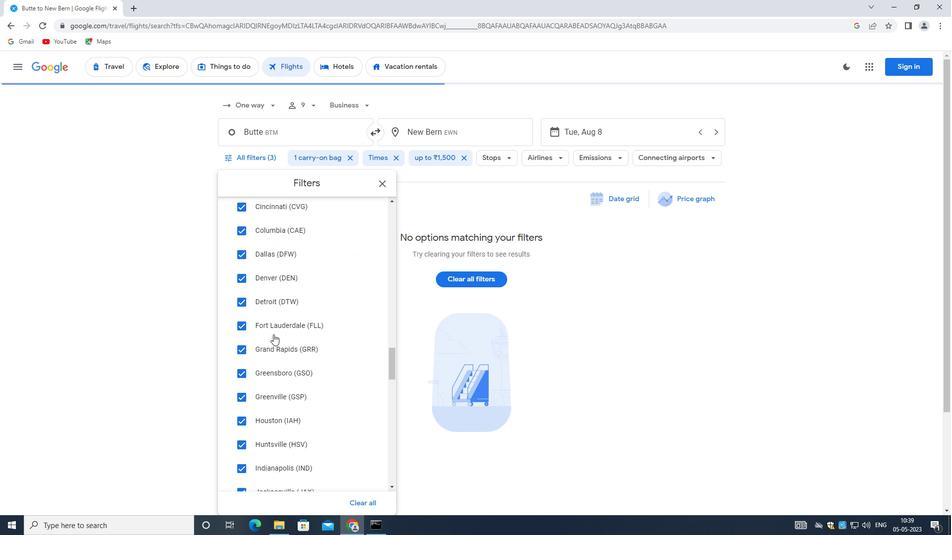 
Action: Mouse scrolled (272, 333) with delta (0, 0)
Screenshot: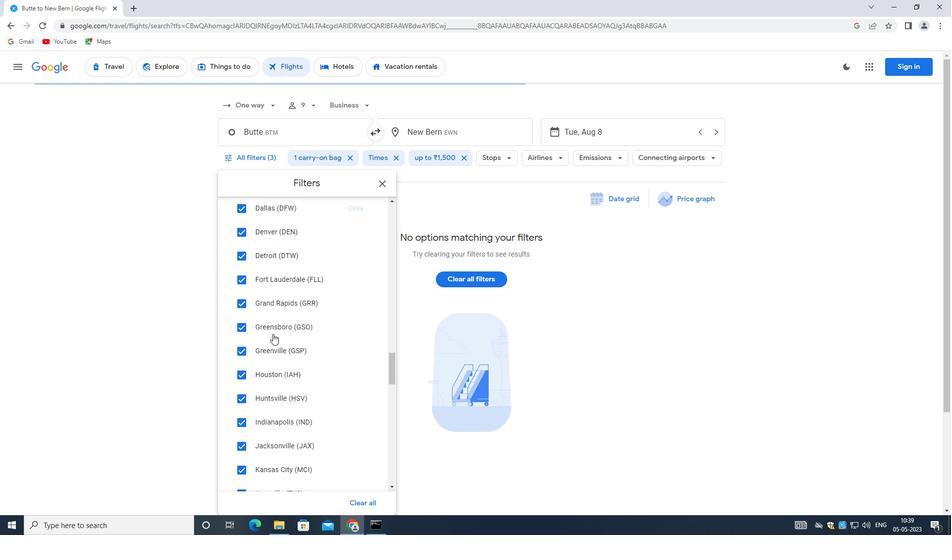 
Action: Mouse scrolled (272, 333) with delta (0, 0)
Screenshot: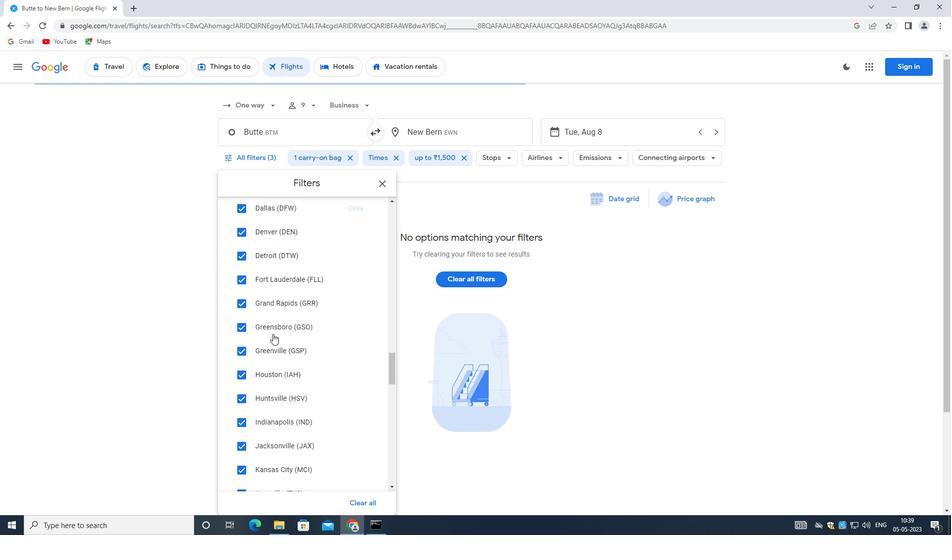 
Action: Mouse scrolled (272, 333) with delta (0, 0)
Screenshot: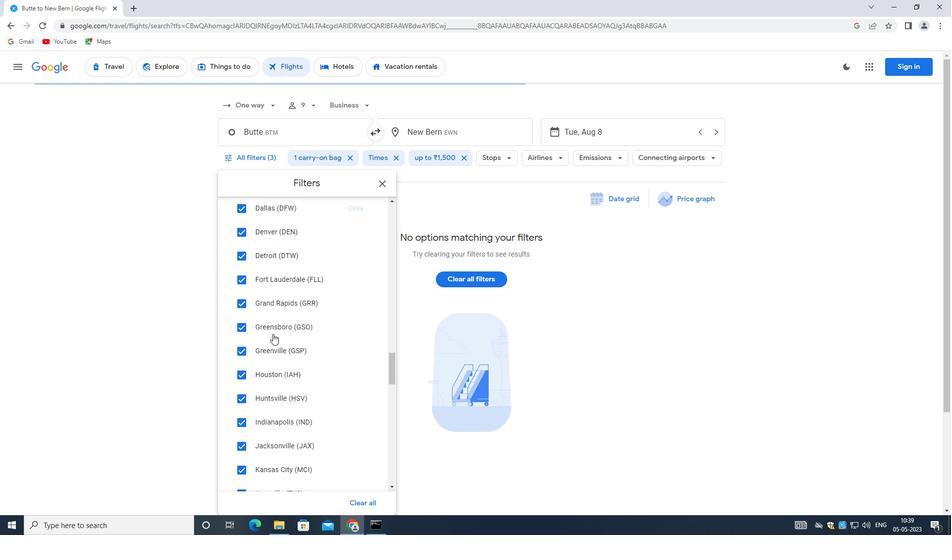 
Action: Mouse scrolled (272, 333) with delta (0, 0)
Screenshot: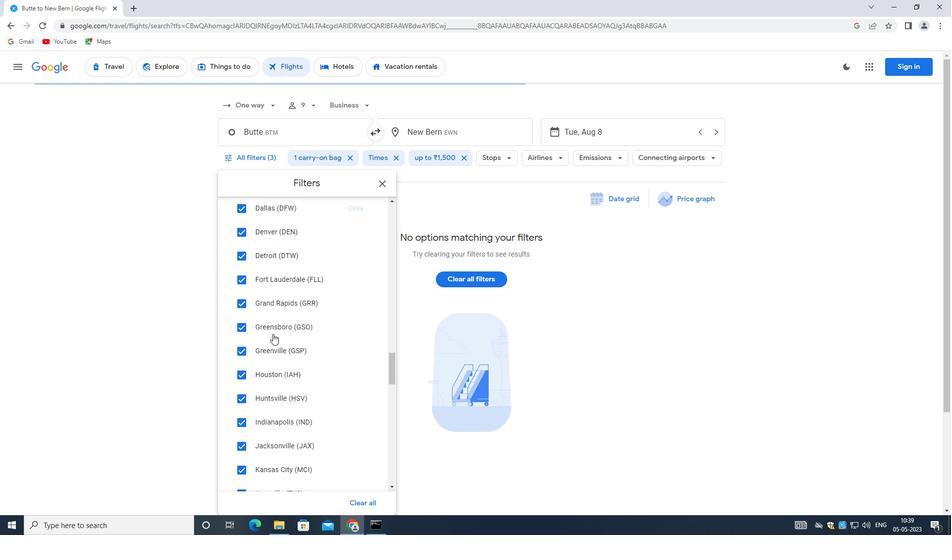 
Action: Mouse scrolled (272, 333) with delta (0, 0)
Screenshot: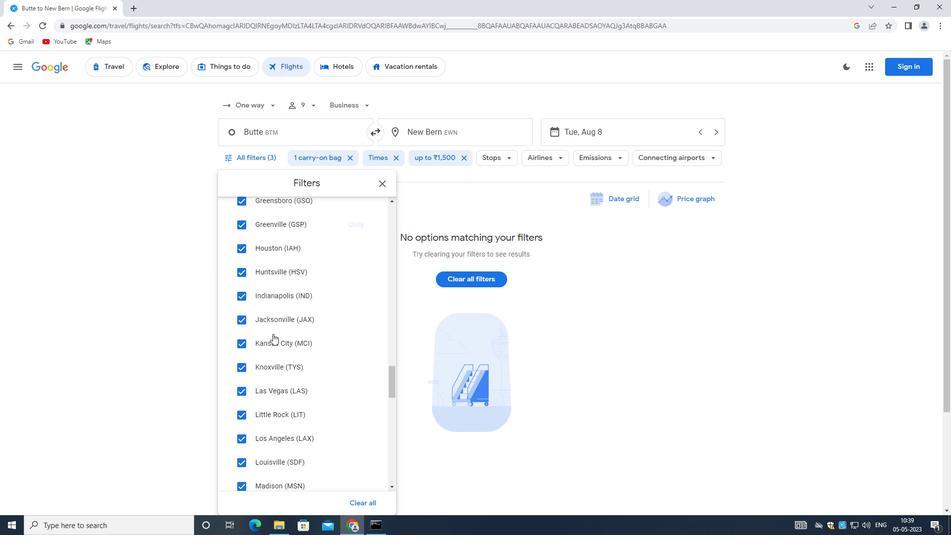
Action: Mouse moved to (272, 333)
Screenshot: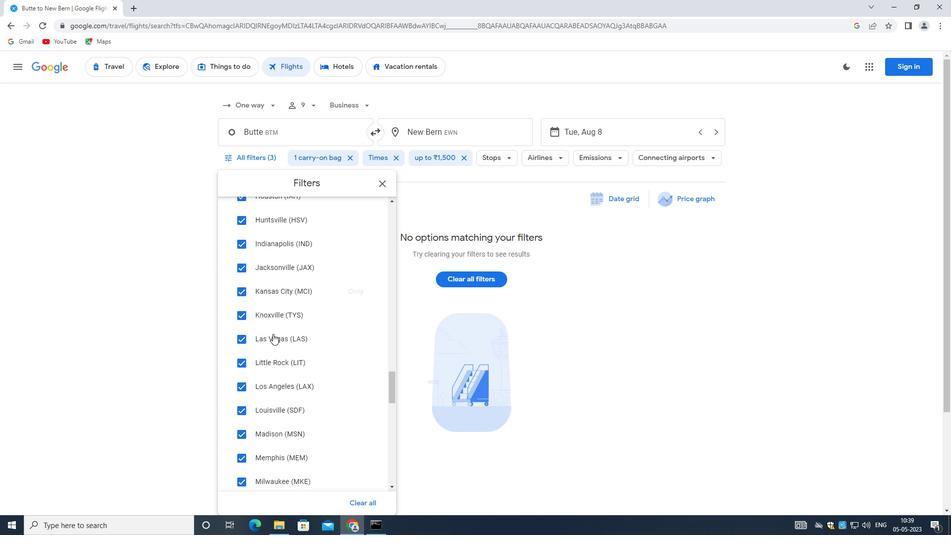 
Action: Mouse scrolled (272, 333) with delta (0, 0)
Screenshot: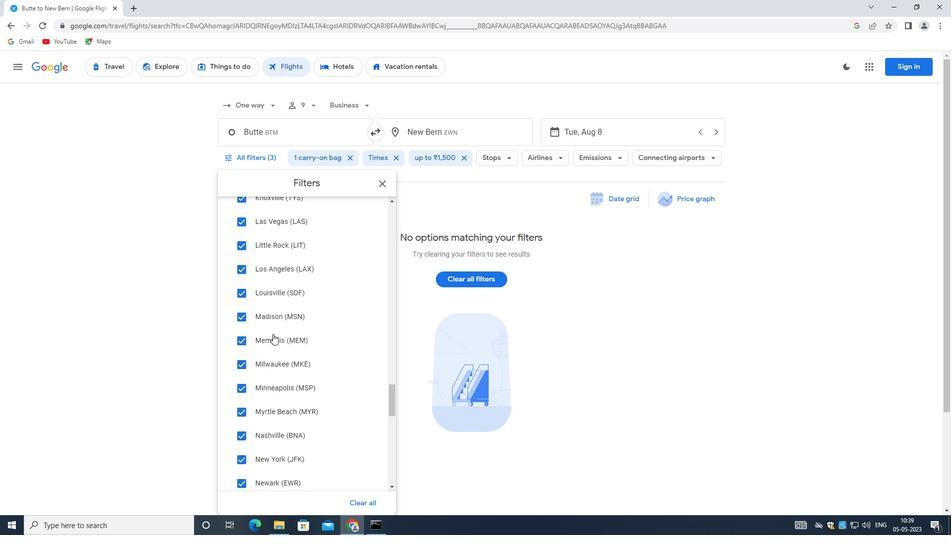 
Action: Mouse scrolled (272, 332) with delta (0, 0)
Screenshot: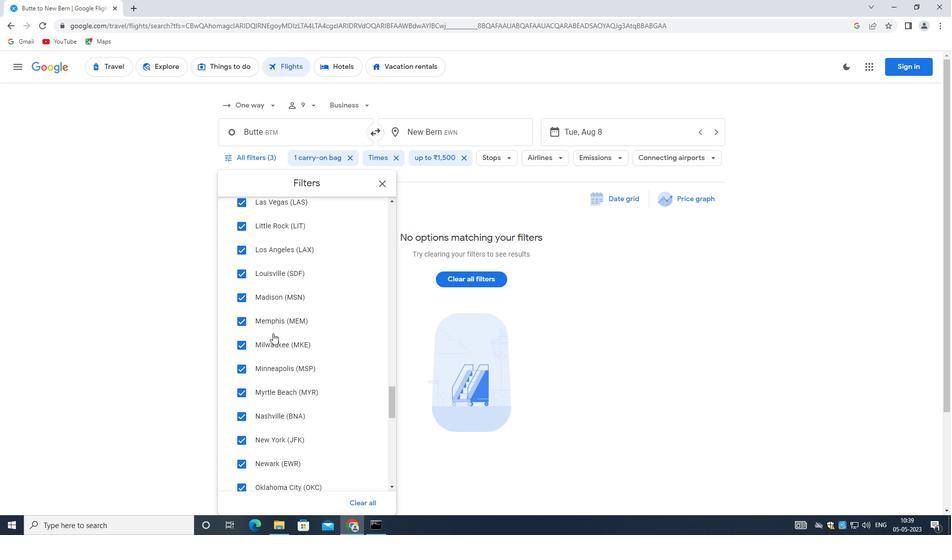 
Action: Mouse scrolled (272, 332) with delta (0, 0)
Screenshot: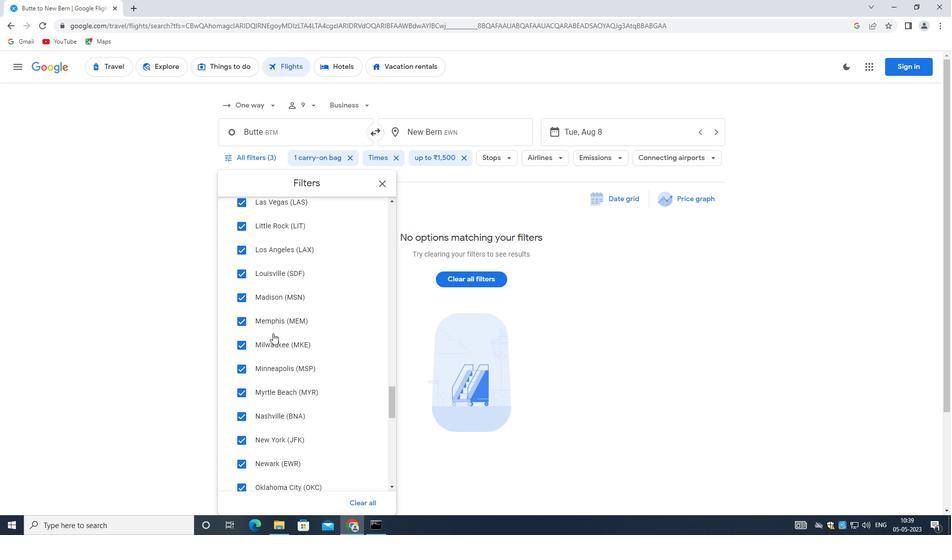 
Action: Mouse scrolled (272, 332) with delta (0, 0)
Screenshot: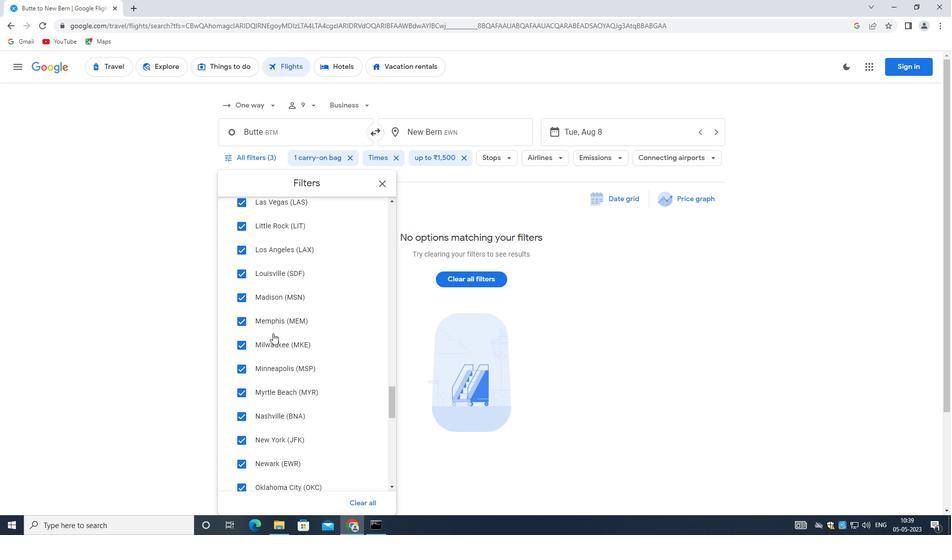 
Action: Mouse scrolled (272, 332) with delta (0, 0)
Screenshot: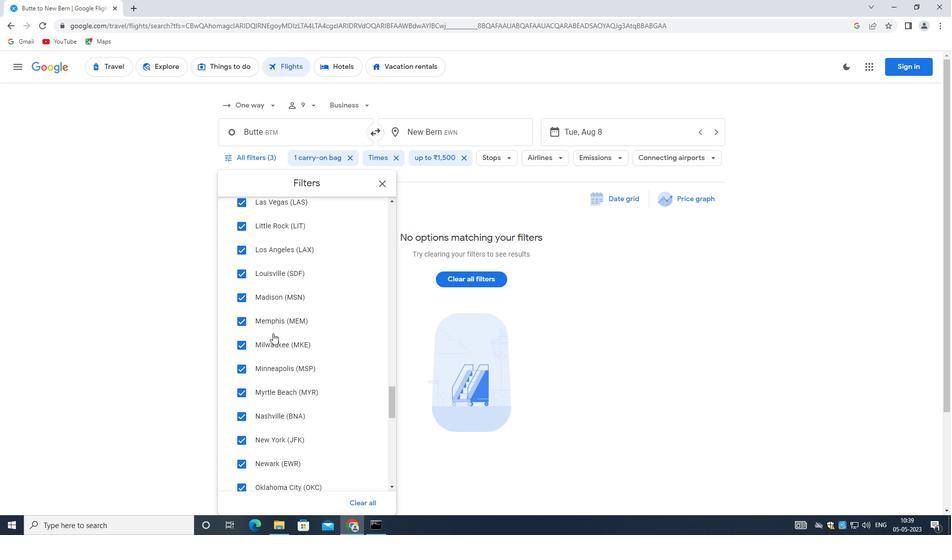 
Action: Mouse scrolled (272, 332) with delta (0, 0)
Screenshot: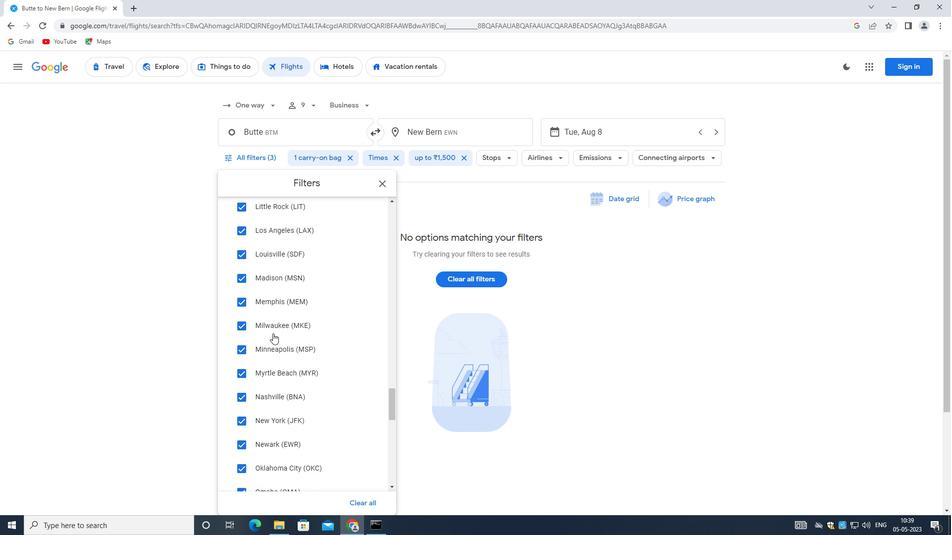 
Action: Mouse scrolled (272, 333) with delta (0, 0)
Screenshot: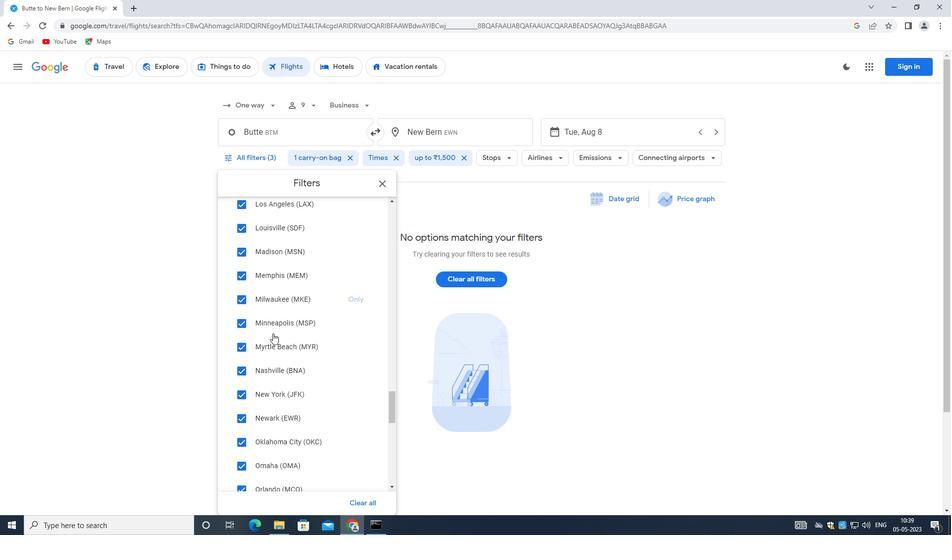 
Action: Mouse scrolled (272, 332) with delta (0, 0)
Screenshot: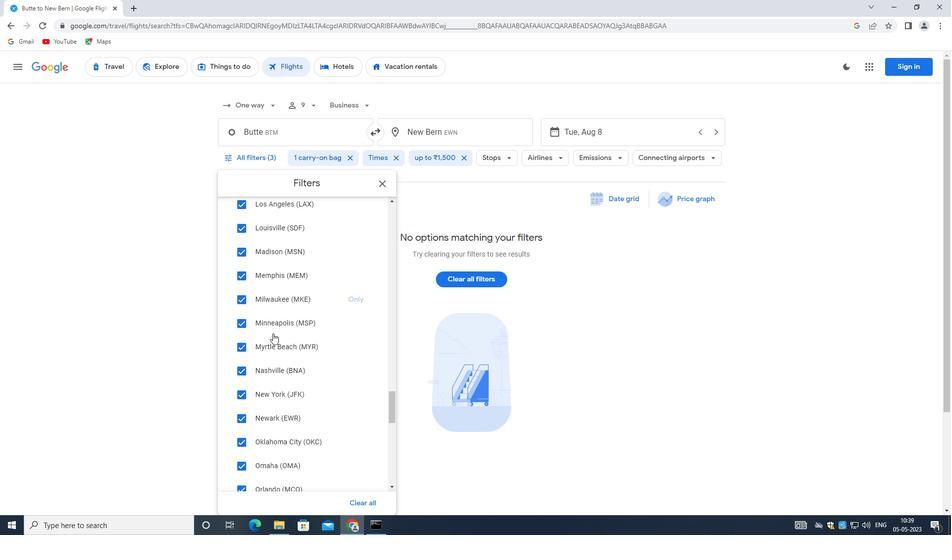 
Action: Mouse scrolled (272, 332) with delta (0, 0)
Screenshot: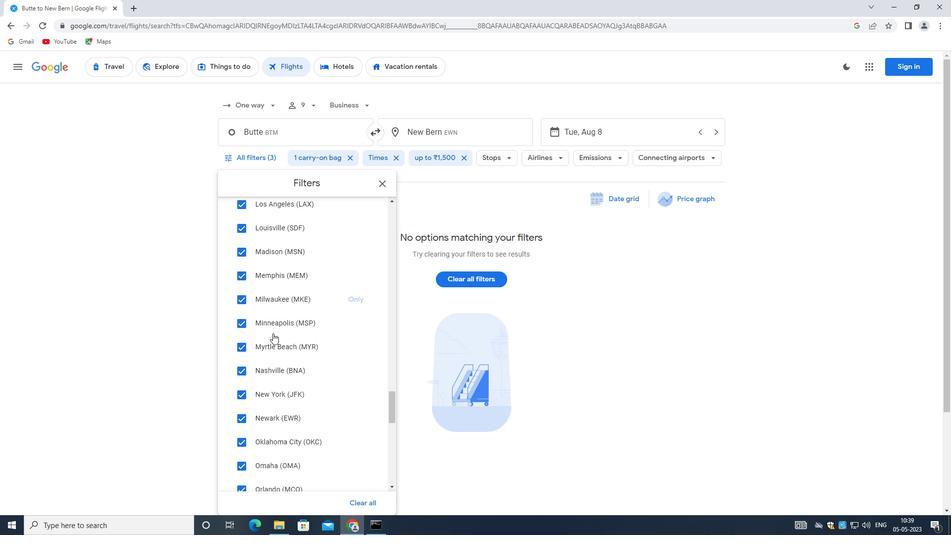 
Action: Mouse scrolled (272, 332) with delta (0, 0)
Screenshot: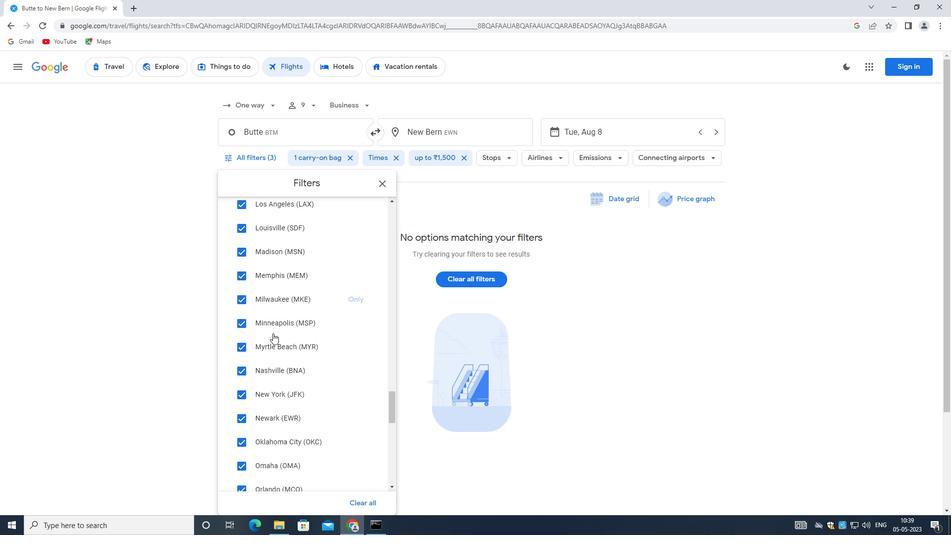 
